 Task: Find connections with filter location Santa Cruz Cabrália with filter topic #homeofficewith filter profile language English with filter current company OffCampusJobs4u.com with filter school LNCT Group of Colleges with filter industry IT System Design Services with filter service category User Experience Design with filter keywords title Title Researcher
Action: Mouse moved to (207, 303)
Screenshot: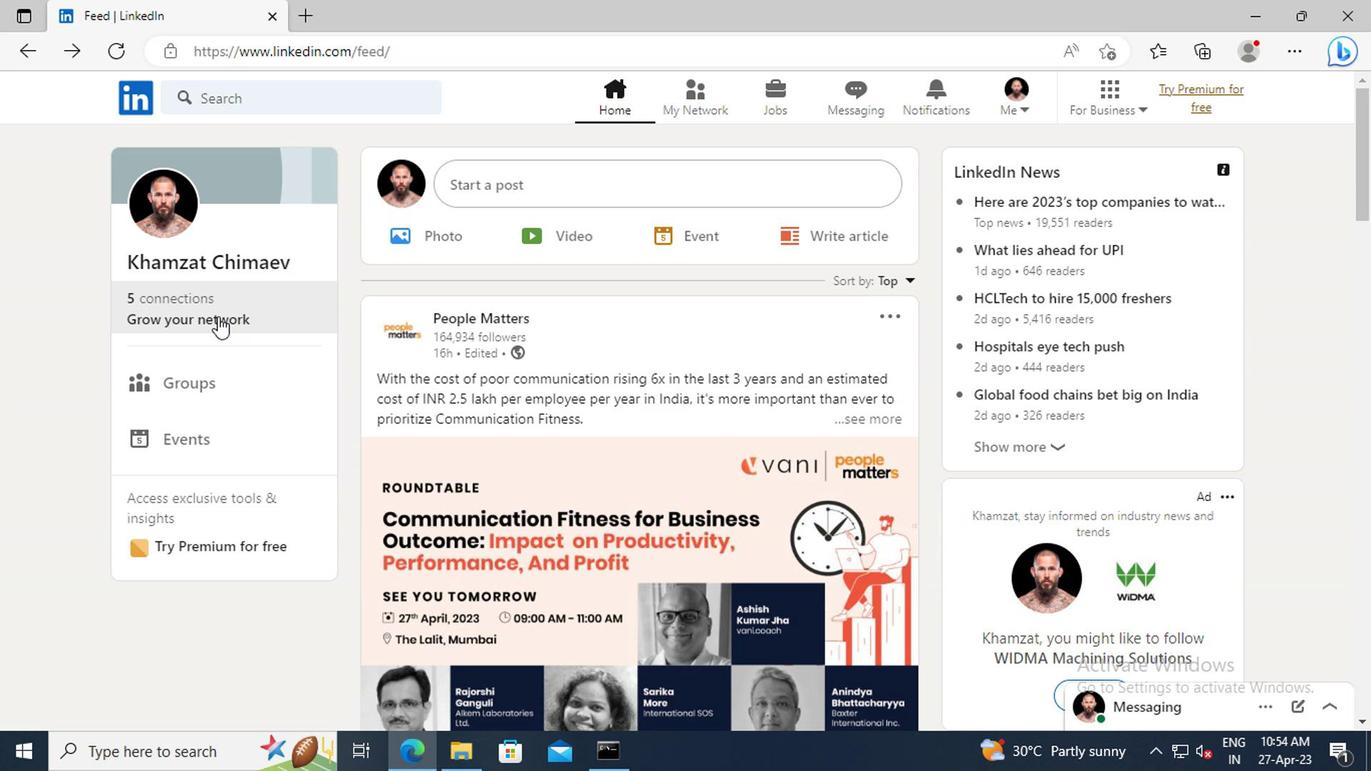 
Action: Mouse pressed left at (207, 303)
Screenshot: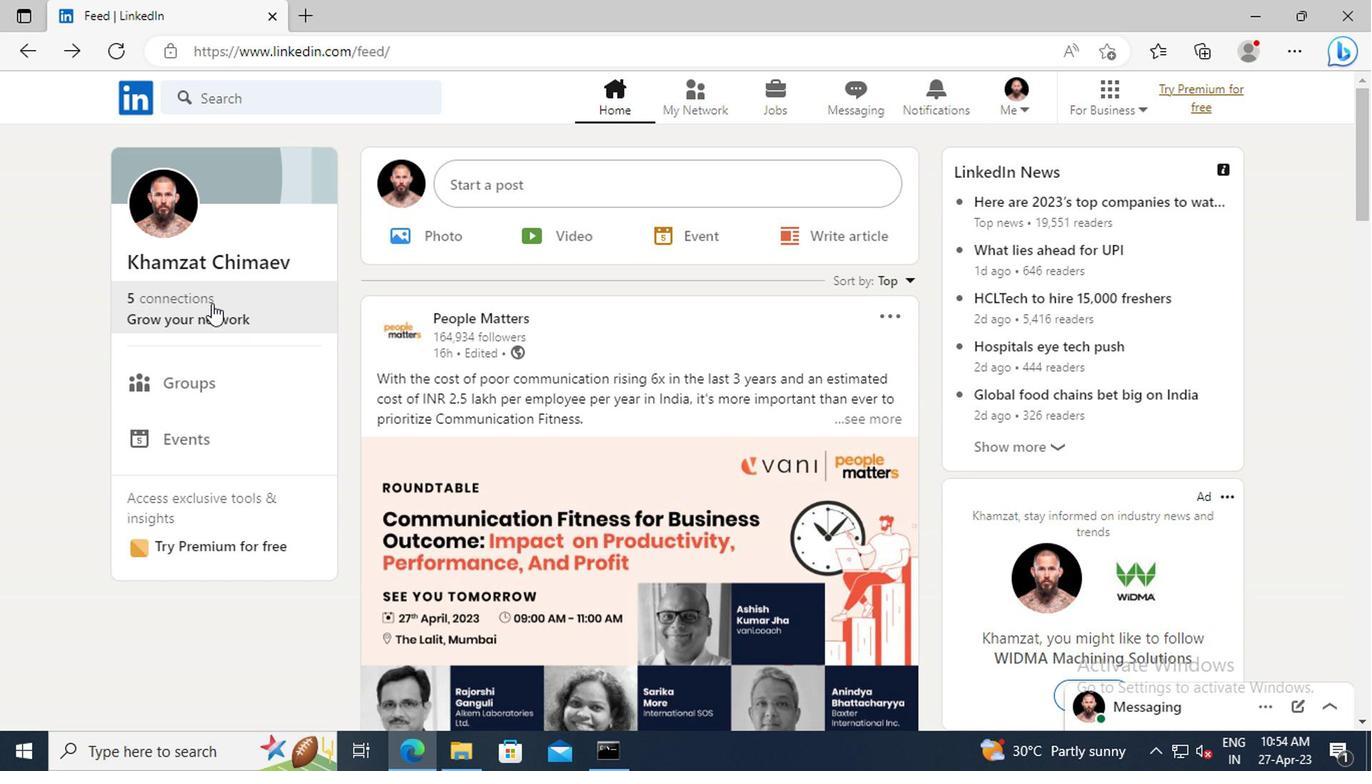
Action: Mouse moved to (220, 217)
Screenshot: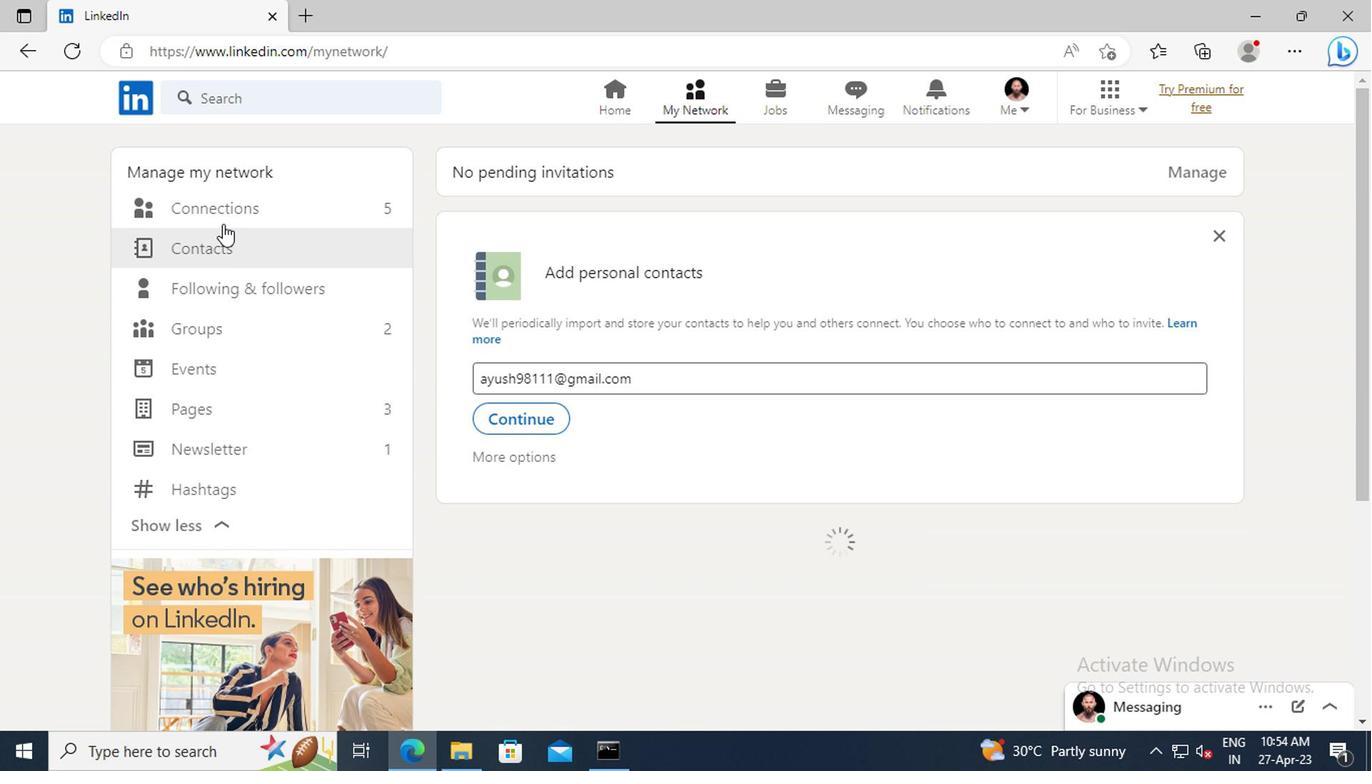 
Action: Mouse pressed left at (220, 217)
Screenshot: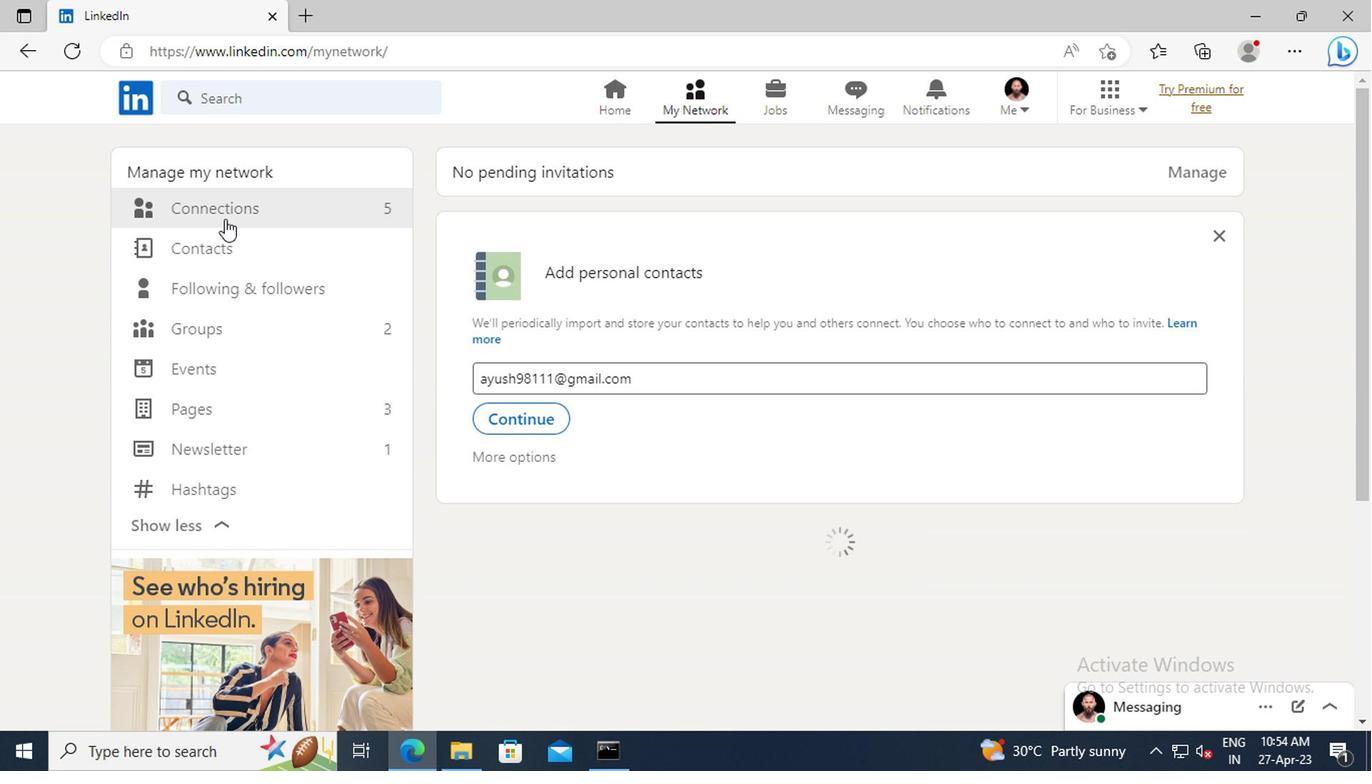 
Action: Mouse moved to (825, 215)
Screenshot: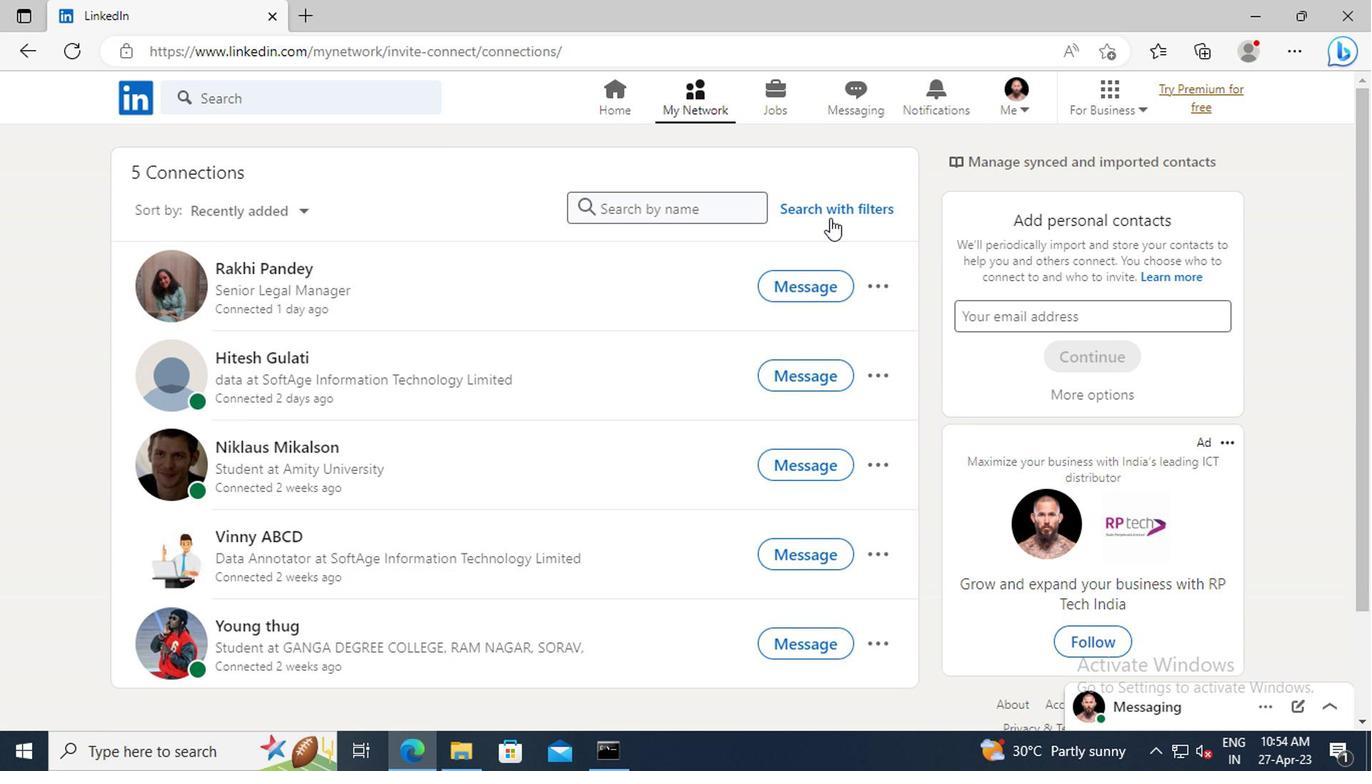 
Action: Mouse pressed left at (825, 215)
Screenshot: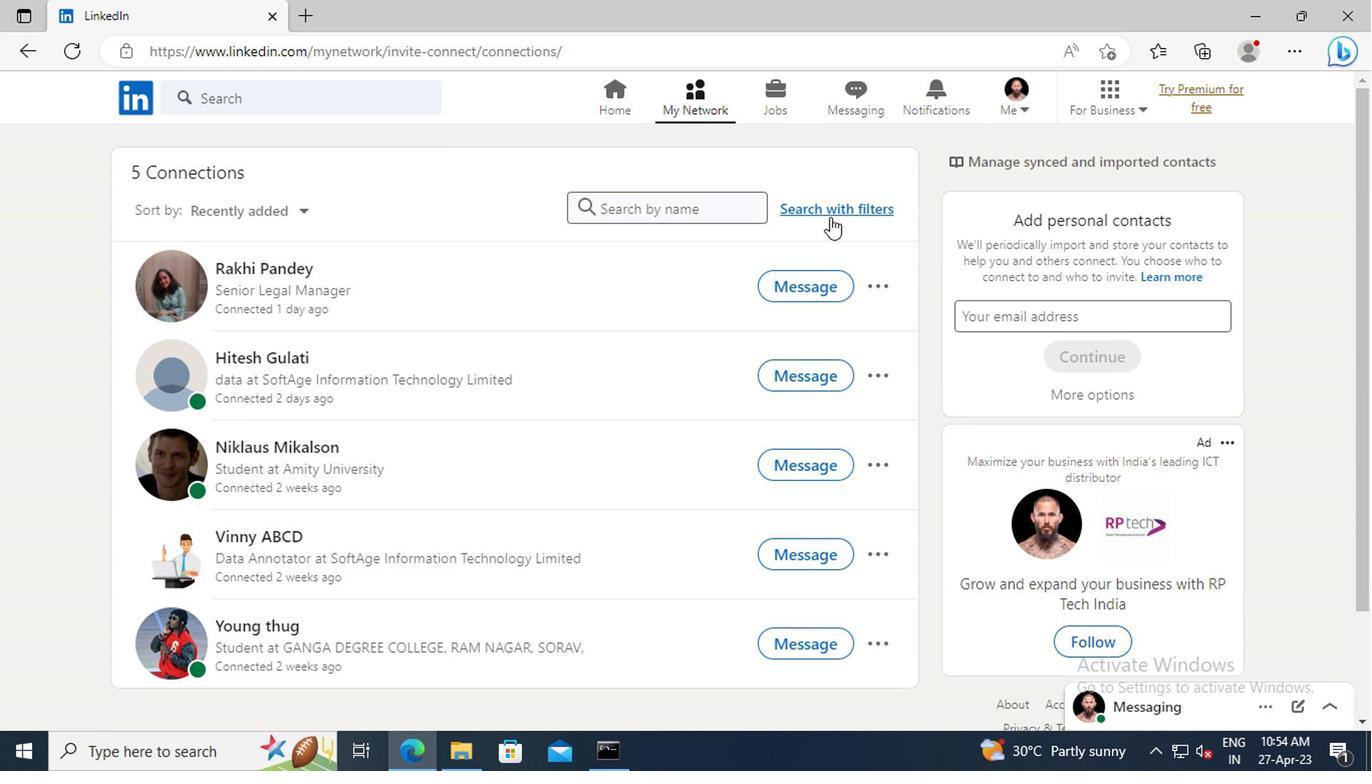 
Action: Mouse moved to (758, 157)
Screenshot: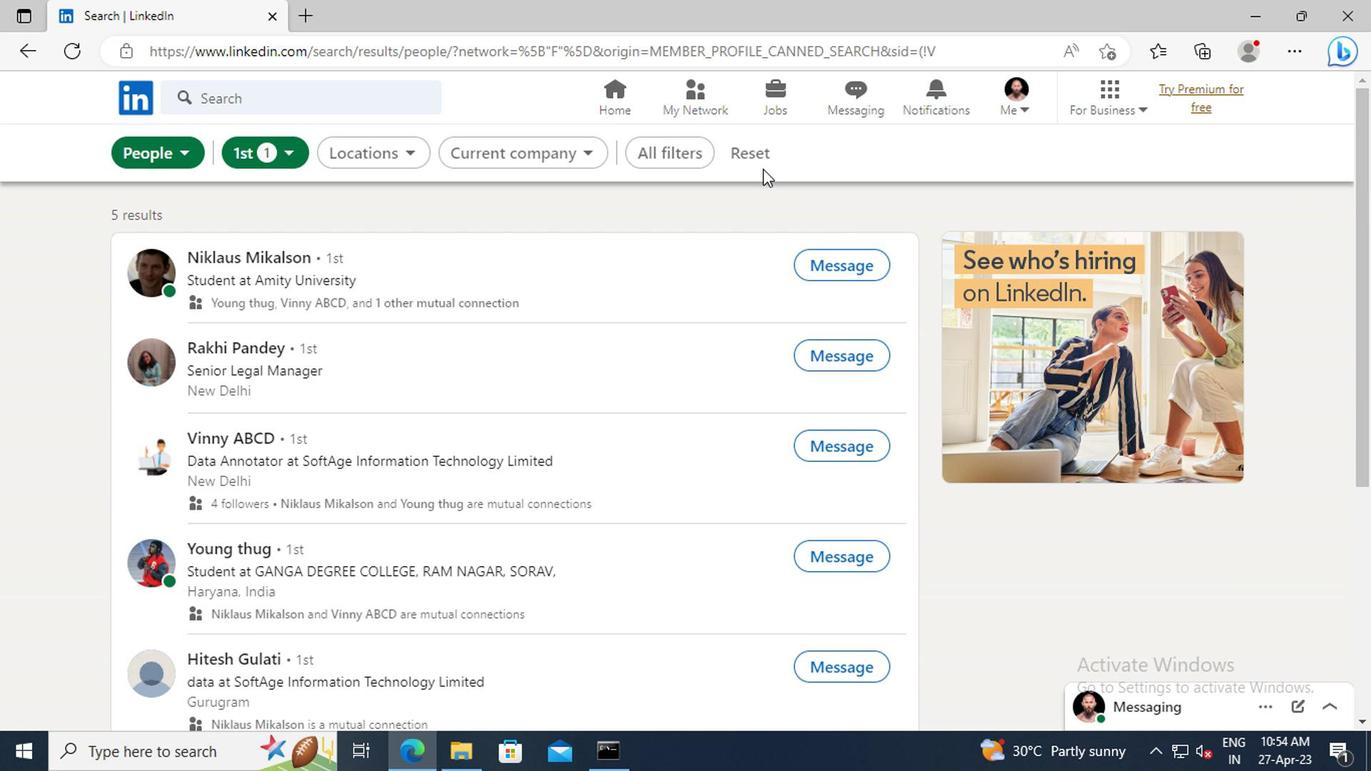 
Action: Mouse pressed left at (758, 157)
Screenshot: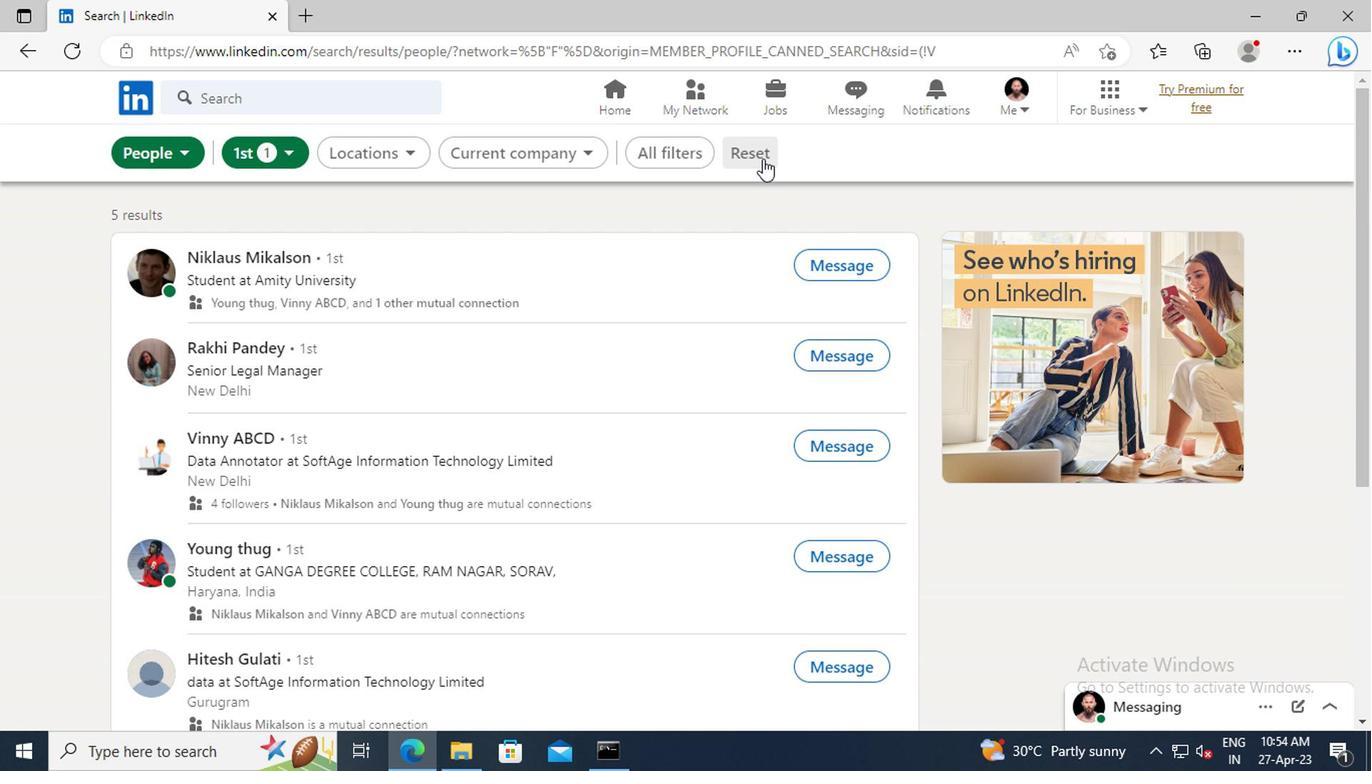 
Action: Mouse moved to (717, 154)
Screenshot: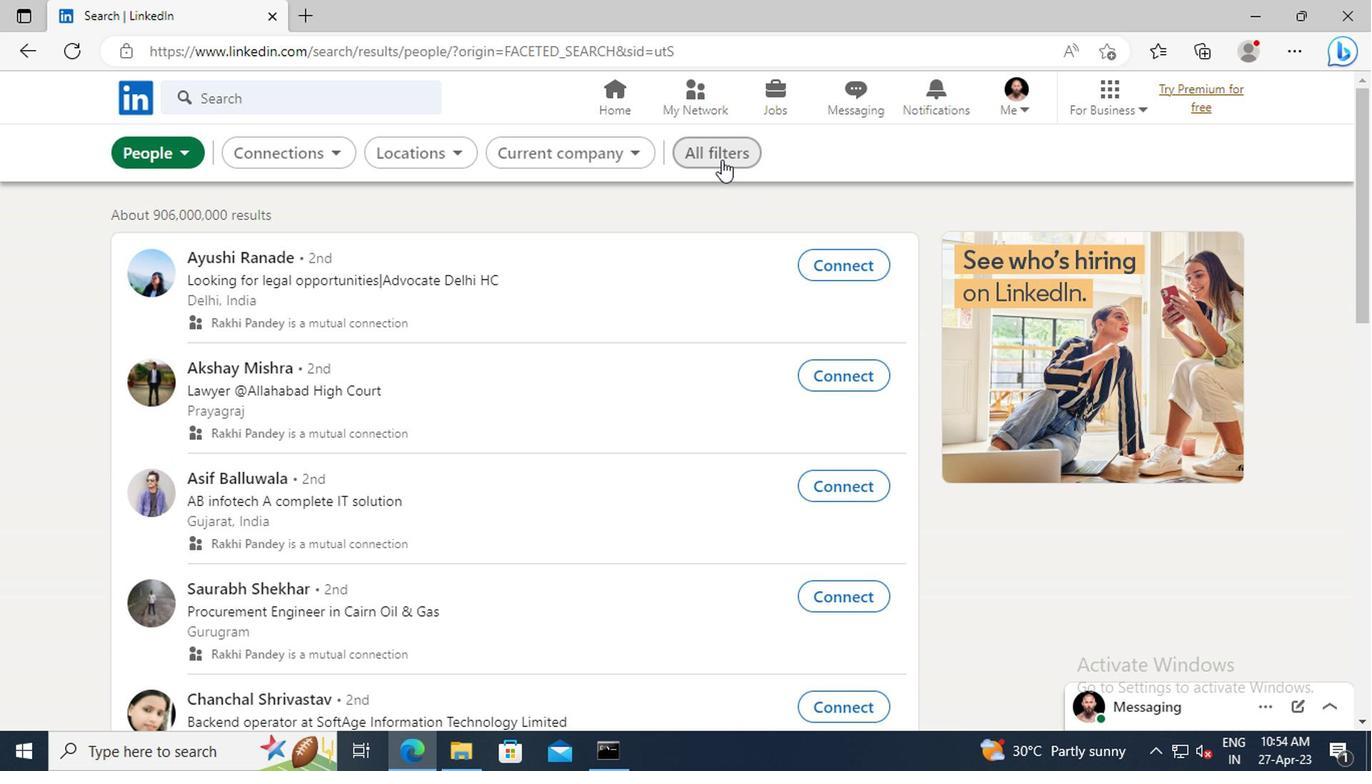 
Action: Mouse pressed left at (717, 154)
Screenshot: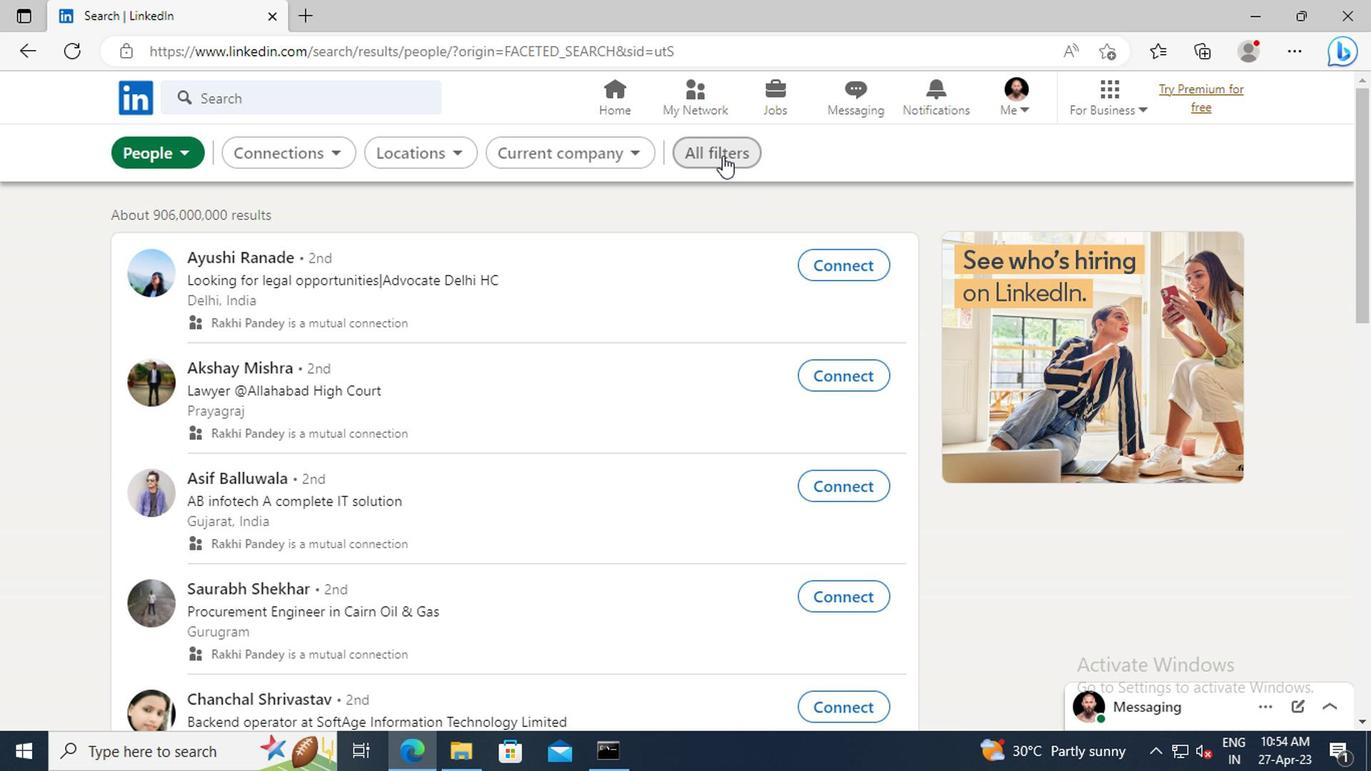 
Action: Mouse moved to (1220, 408)
Screenshot: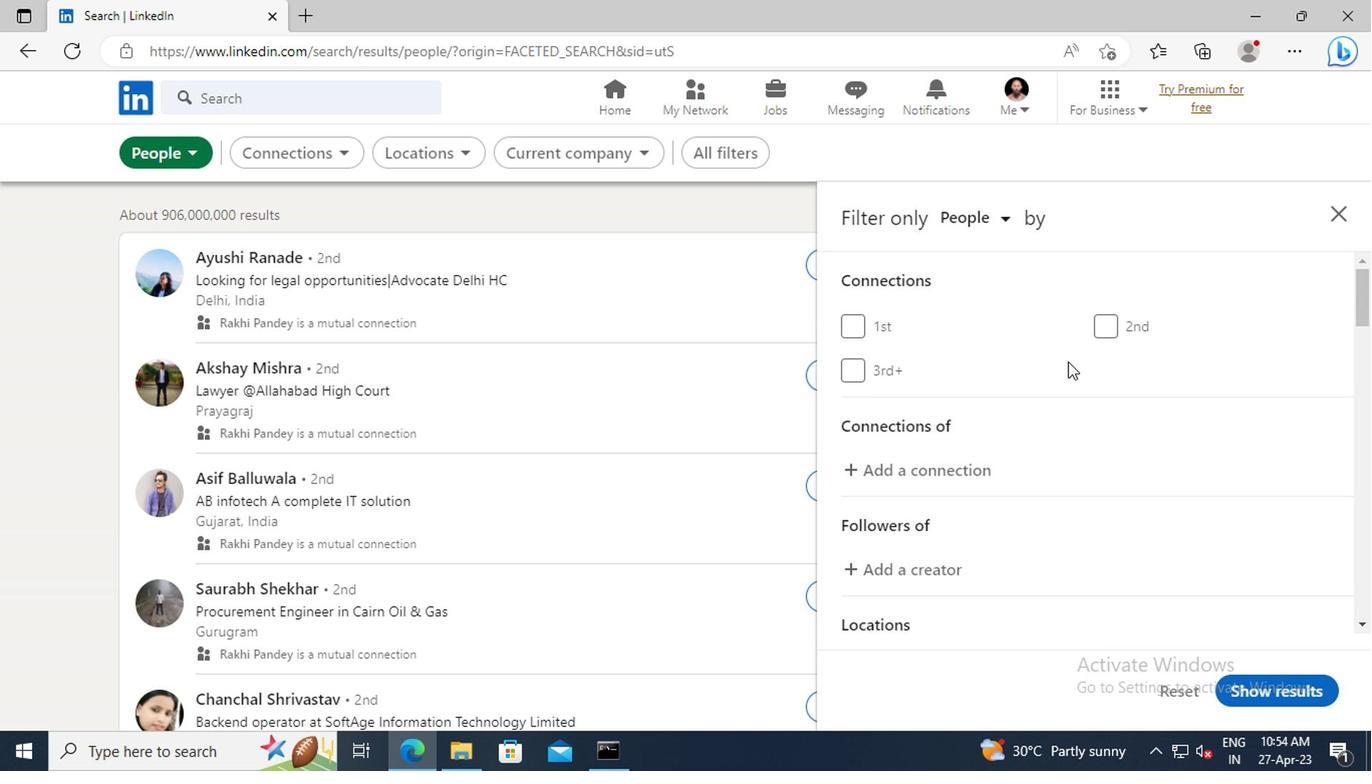
Action: Mouse scrolled (1220, 407) with delta (0, -1)
Screenshot: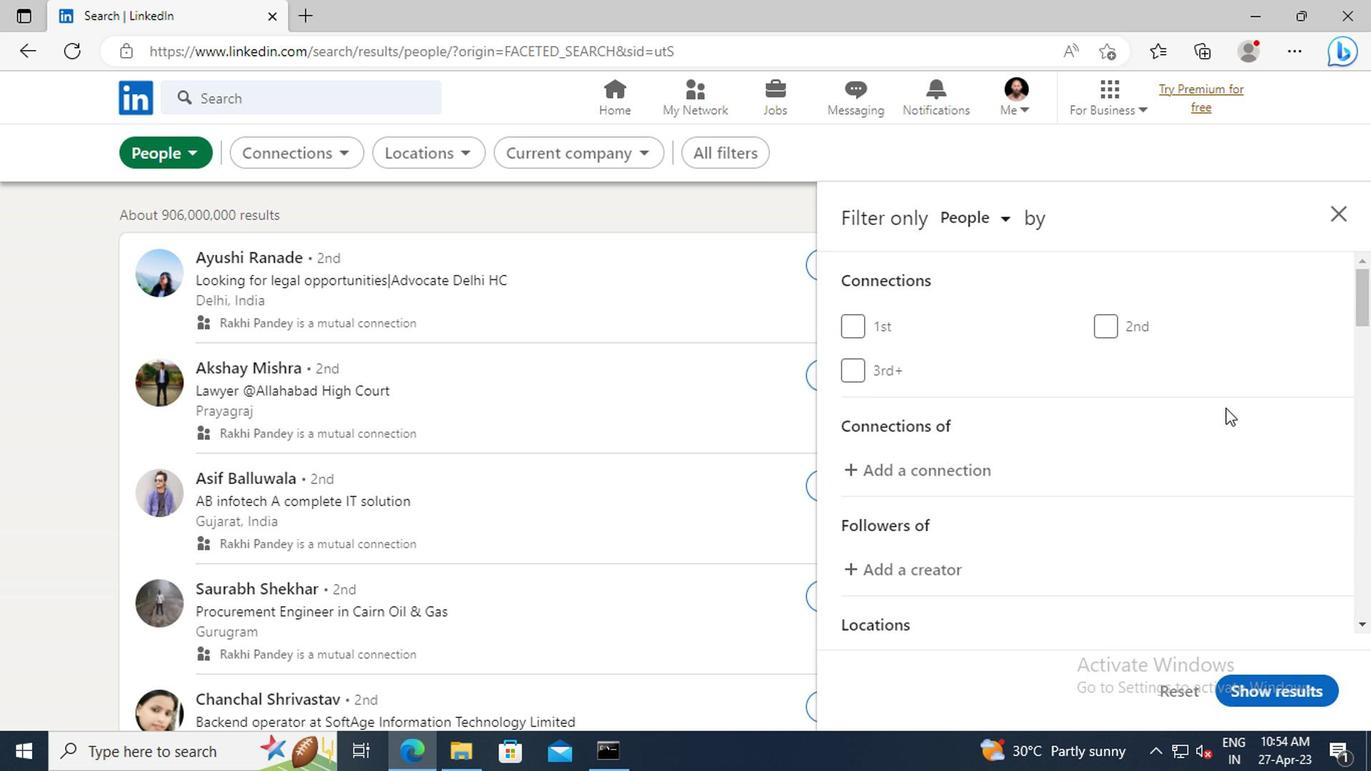 
Action: Mouse scrolled (1220, 407) with delta (0, -1)
Screenshot: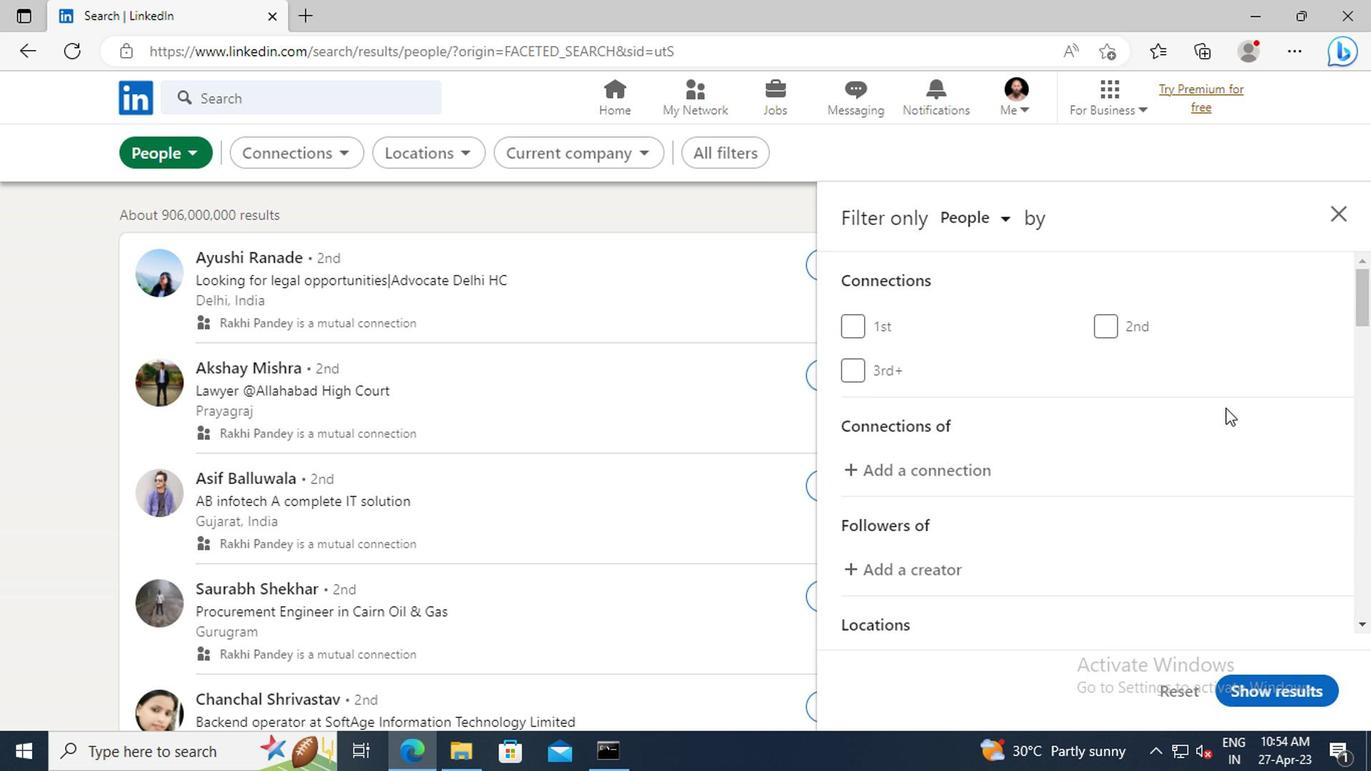 
Action: Mouse scrolled (1220, 407) with delta (0, -1)
Screenshot: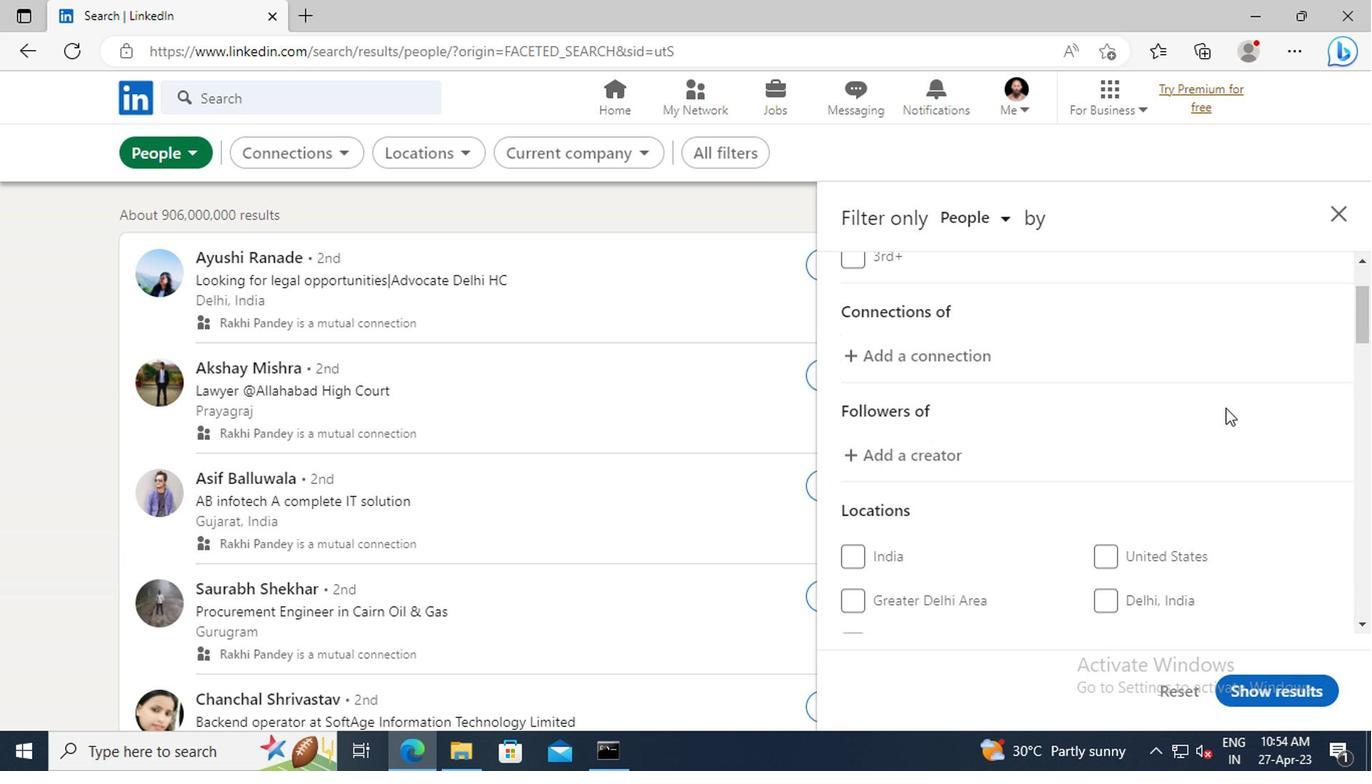 
Action: Mouse scrolled (1220, 407) with delta (0, -1)
Screenshot: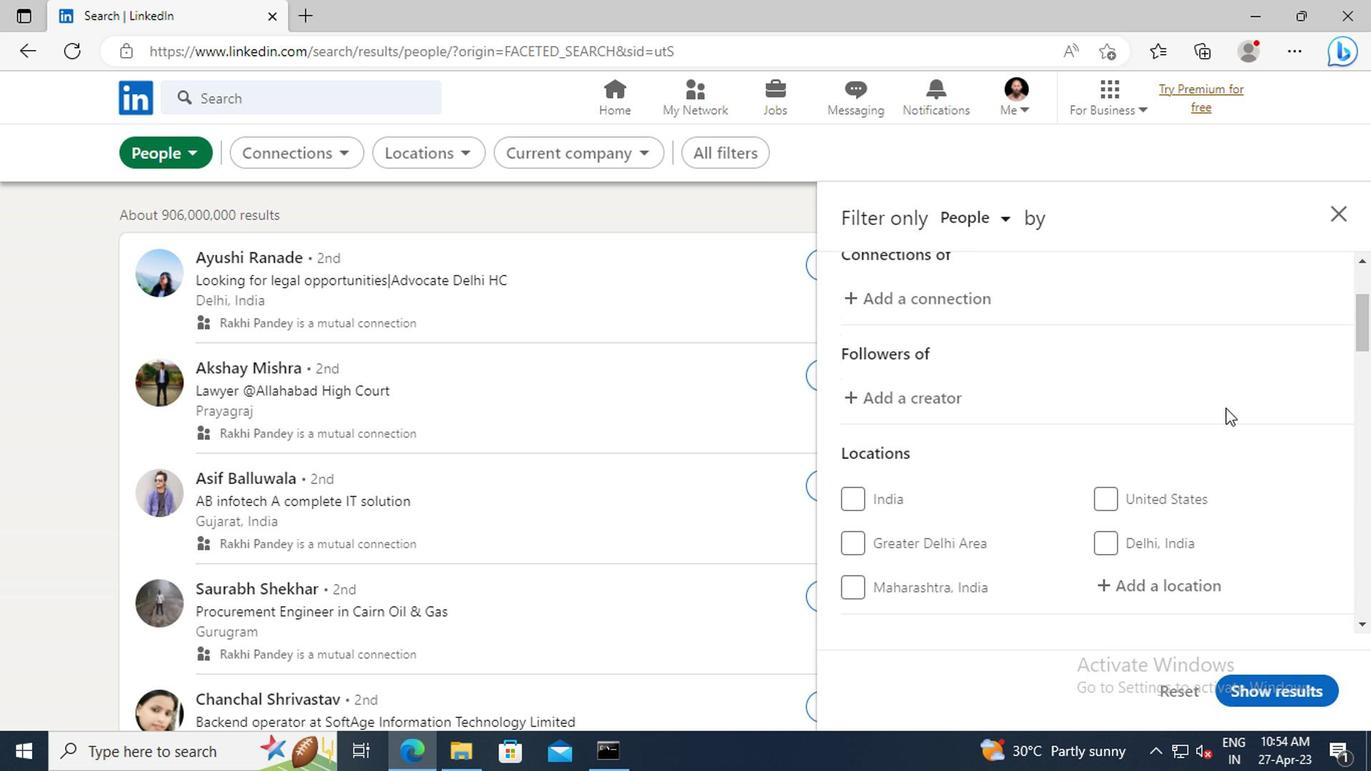 
Action: Mouse scrolled (1220, 407) with delta (0, -1)
Screenshot: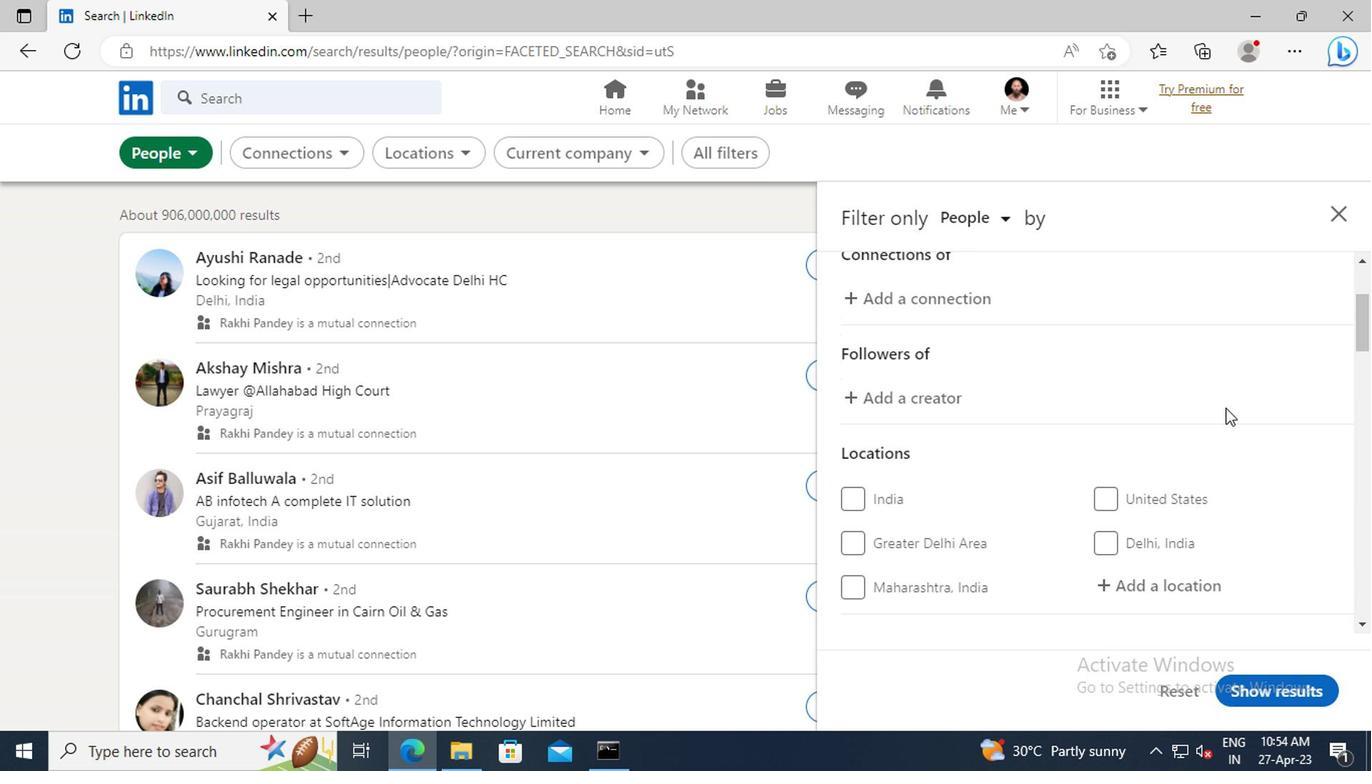 
Action: Mouse moved to (1117, 472)
Screenshot: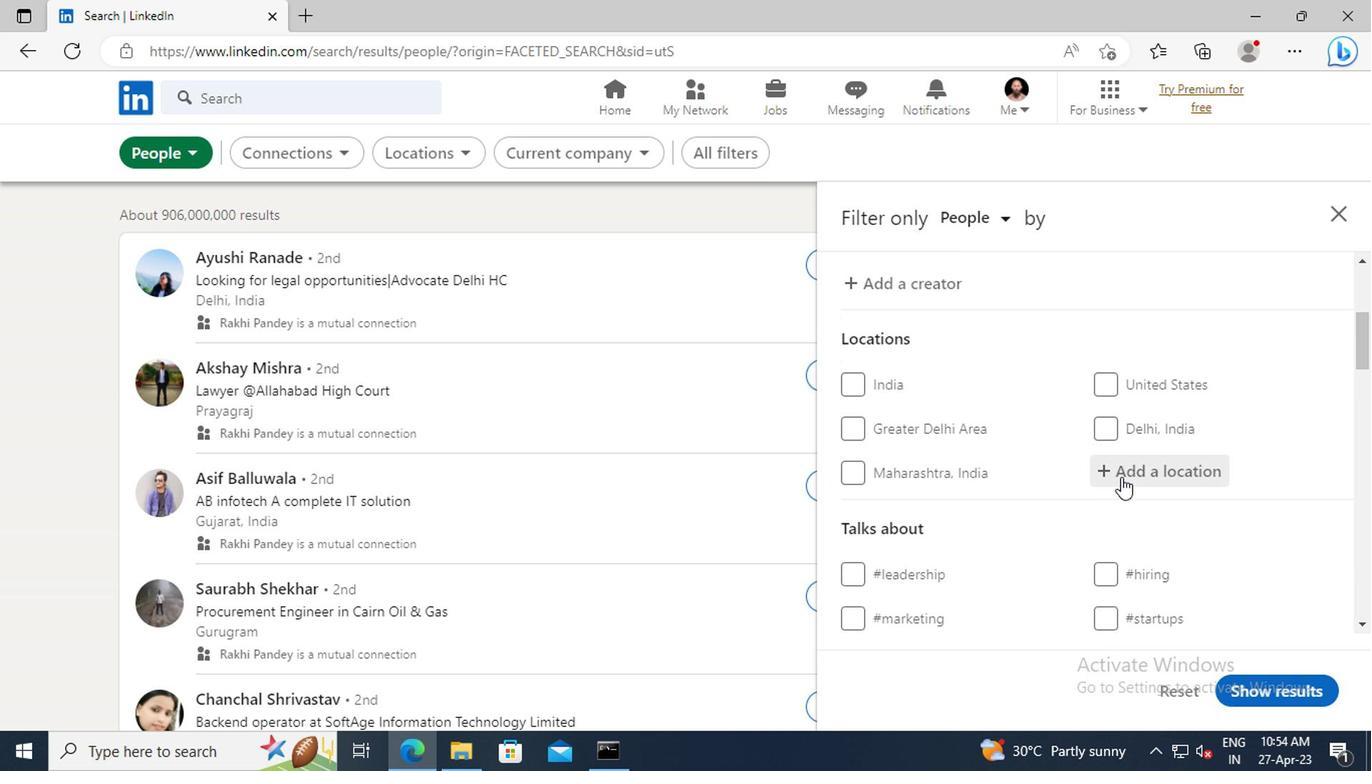 
Action: Mouse pressed left at (1117, 472)
Screenshot: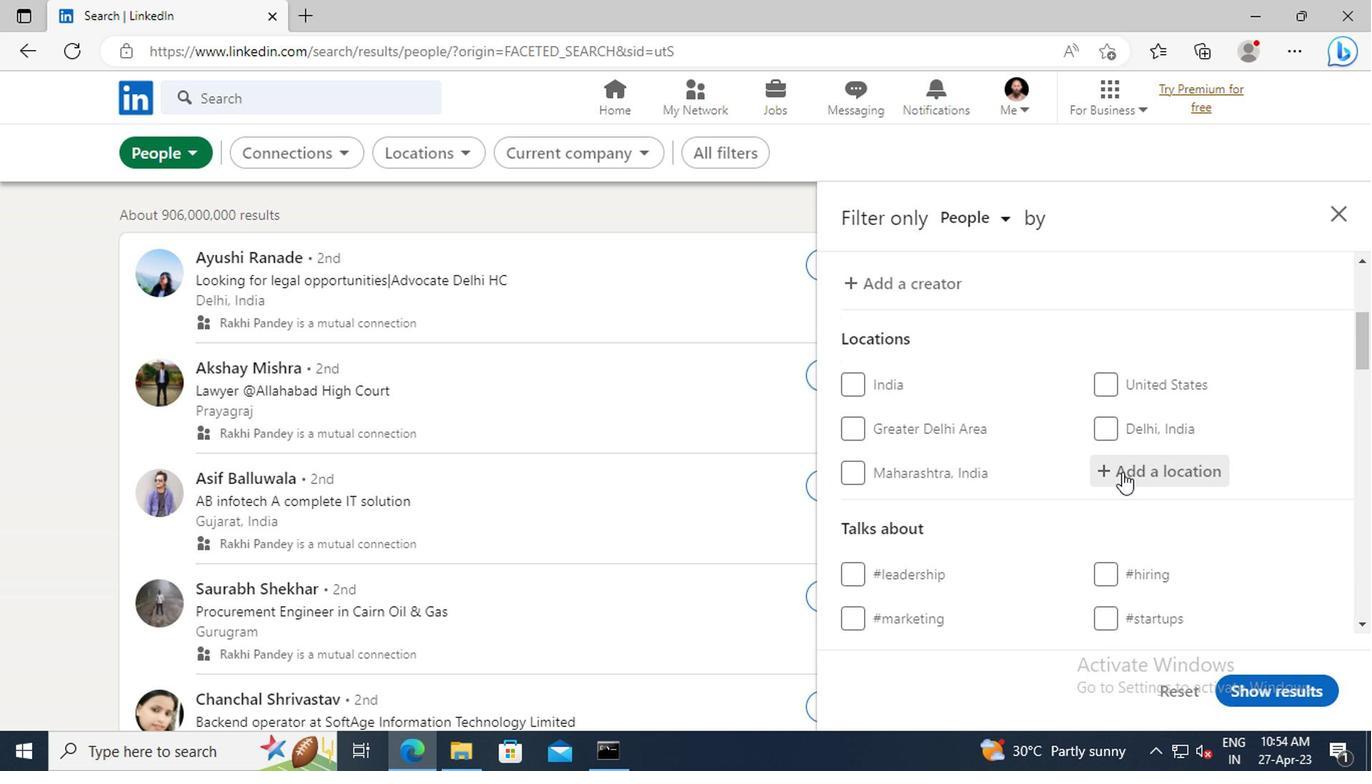 
Action: Mouse moved to (1117, 472)
Screenshot: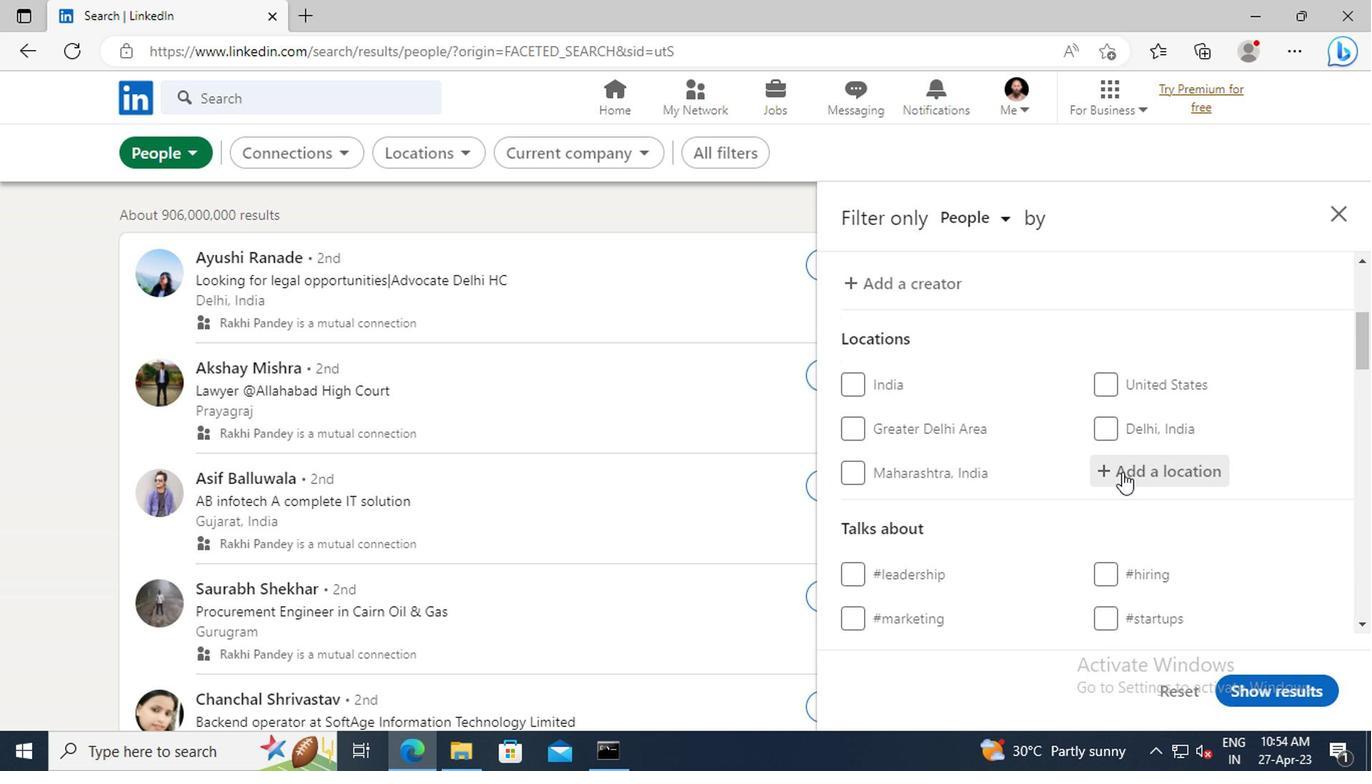 
Action: Key pressed <Key.shift>SANTA<Key.space><Key.shift>CRUZ<Key.space><Key.shift>CABRALIA
Screenshot: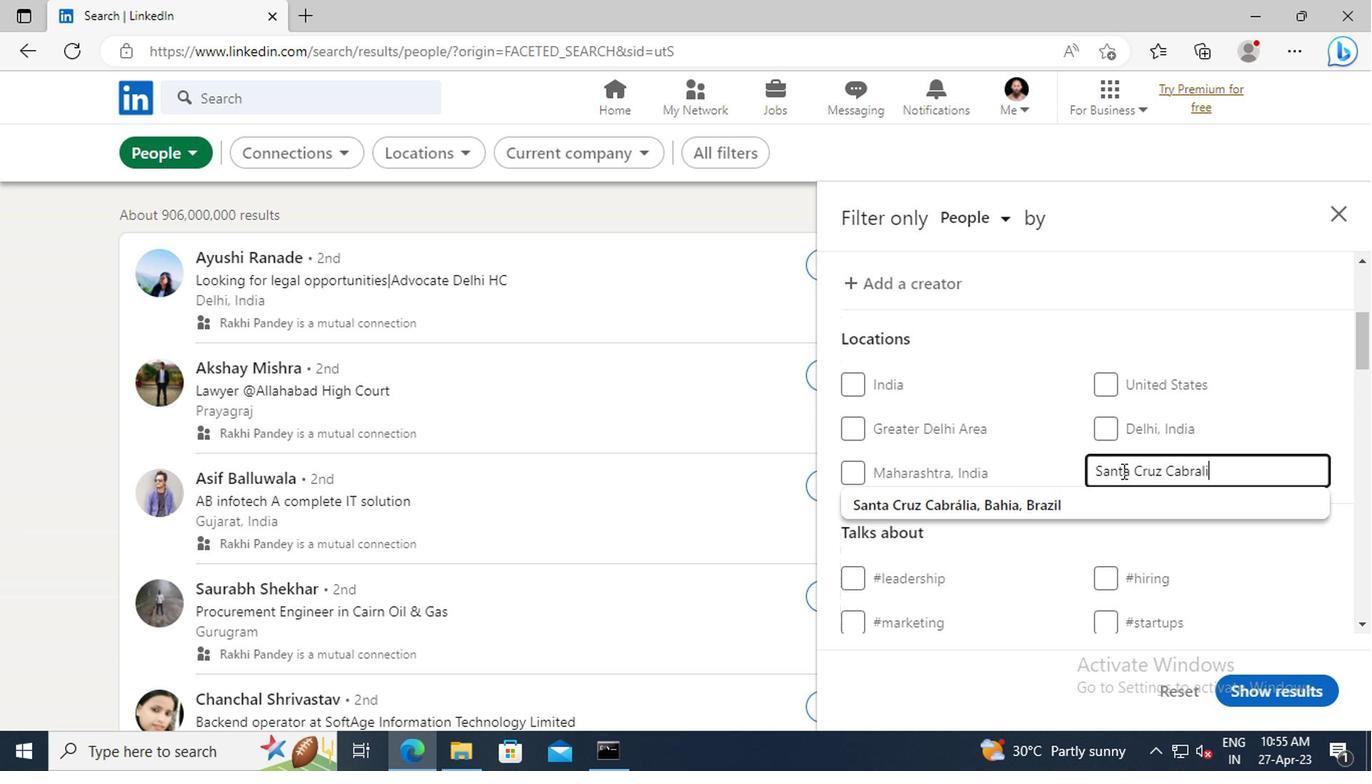 
Action: Mouse moved to (1119, 505)
Screenshot: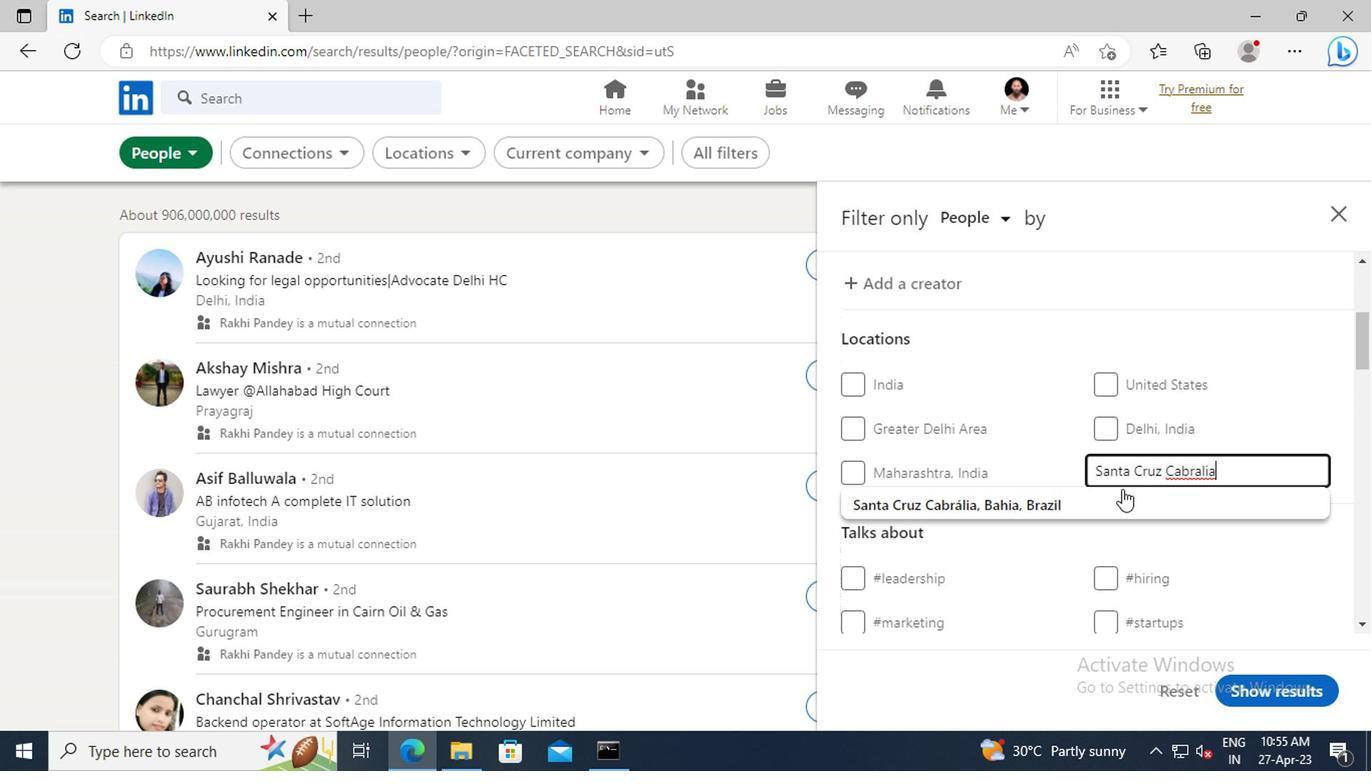 
Action: Mouse pressed left at (1119, 505)
Screenshot: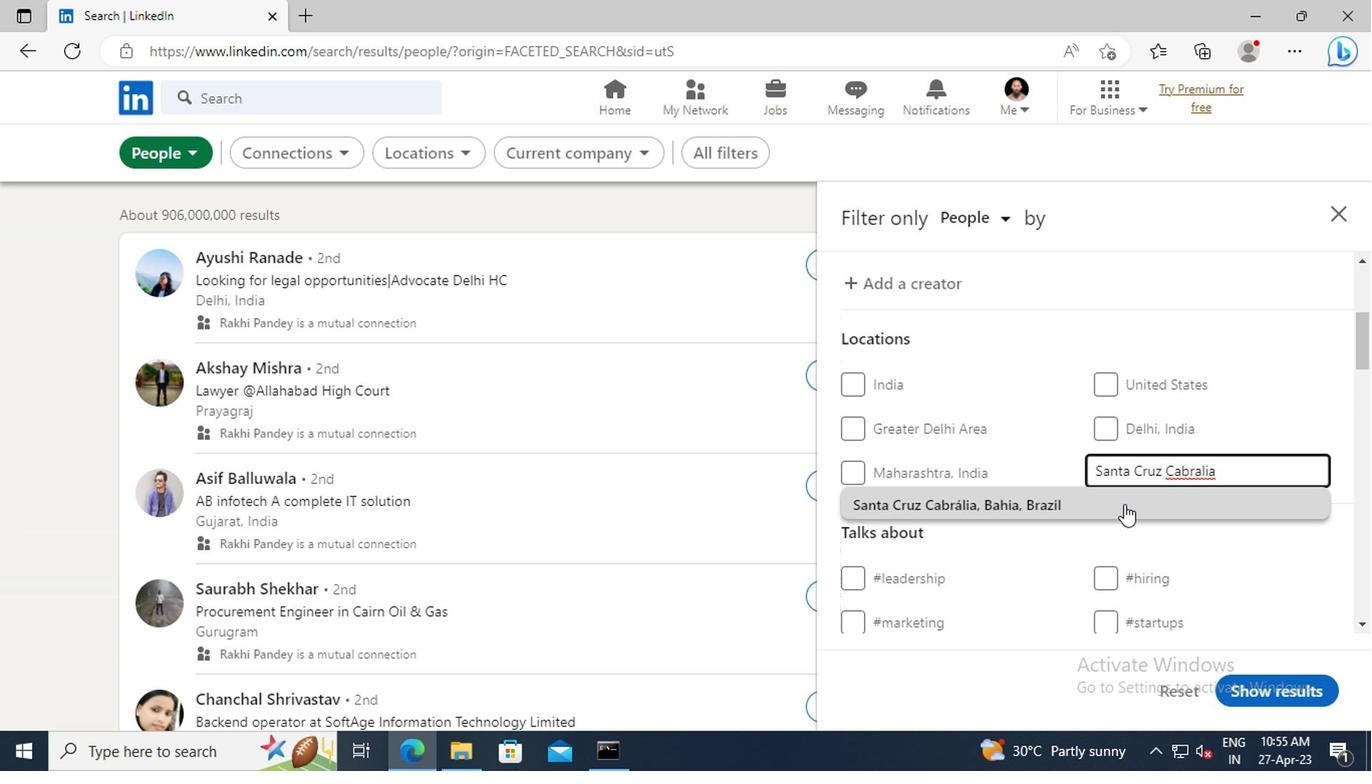 
Action: Mouse moved to (1101, 389)
Screenshot: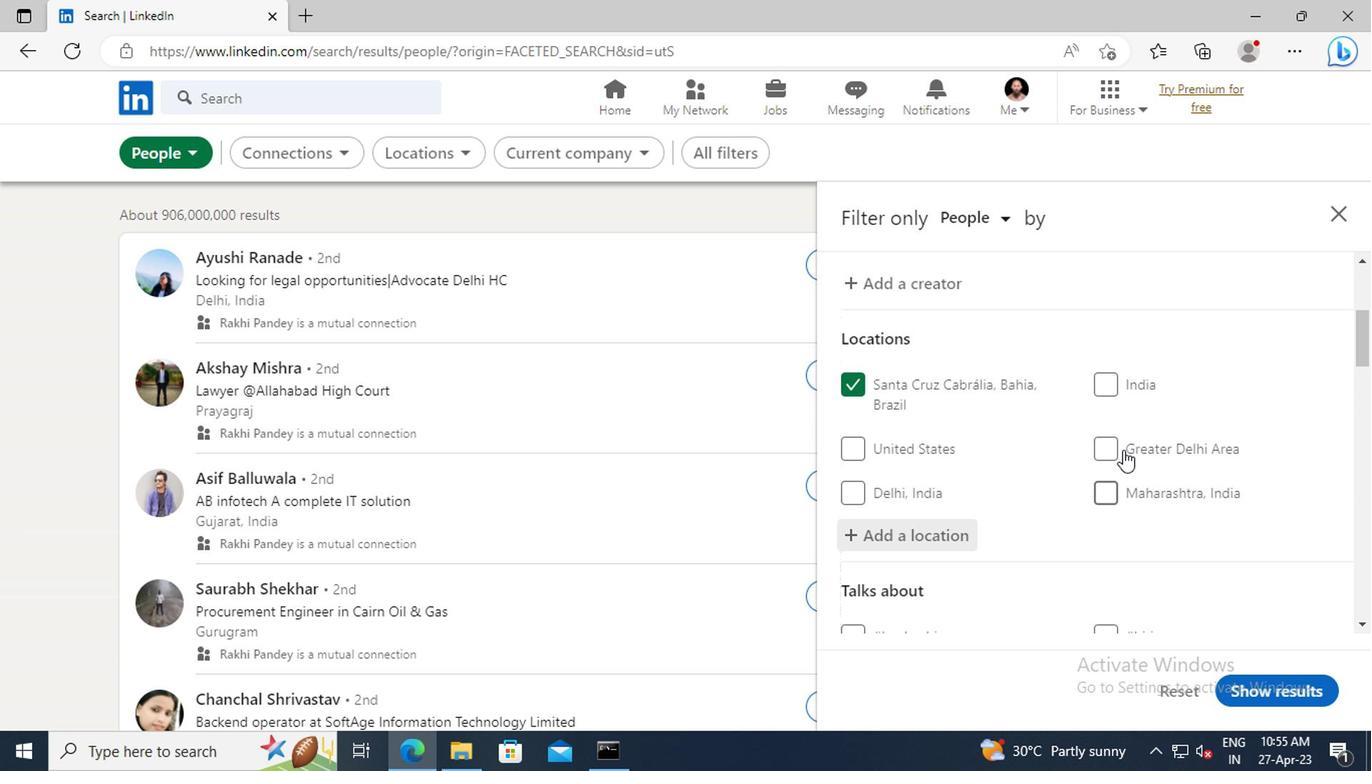 
Action: Mouse scrolled (1101, 387) with delta (0, -1)
Screenshot: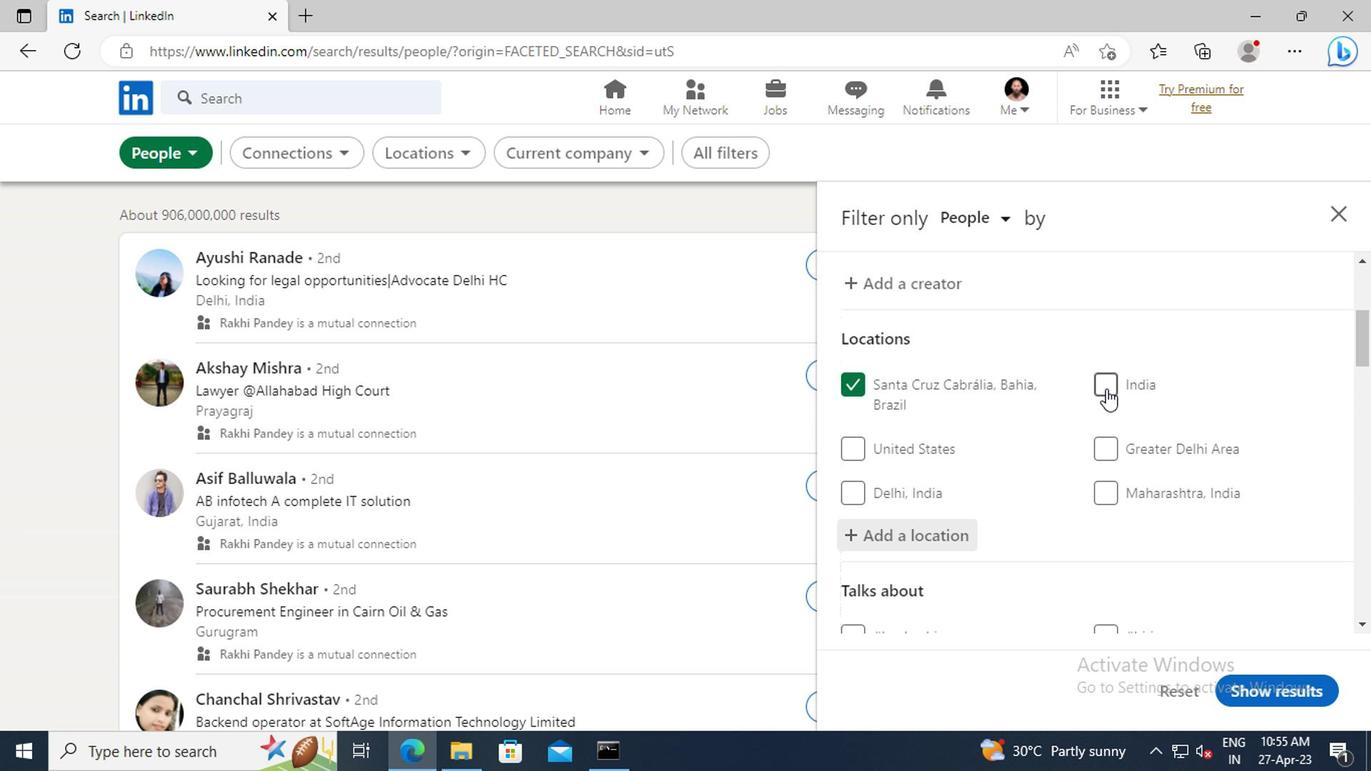 
Action: Mouse scrolled (1101, 387) with delta (0, -1)
Screenshot: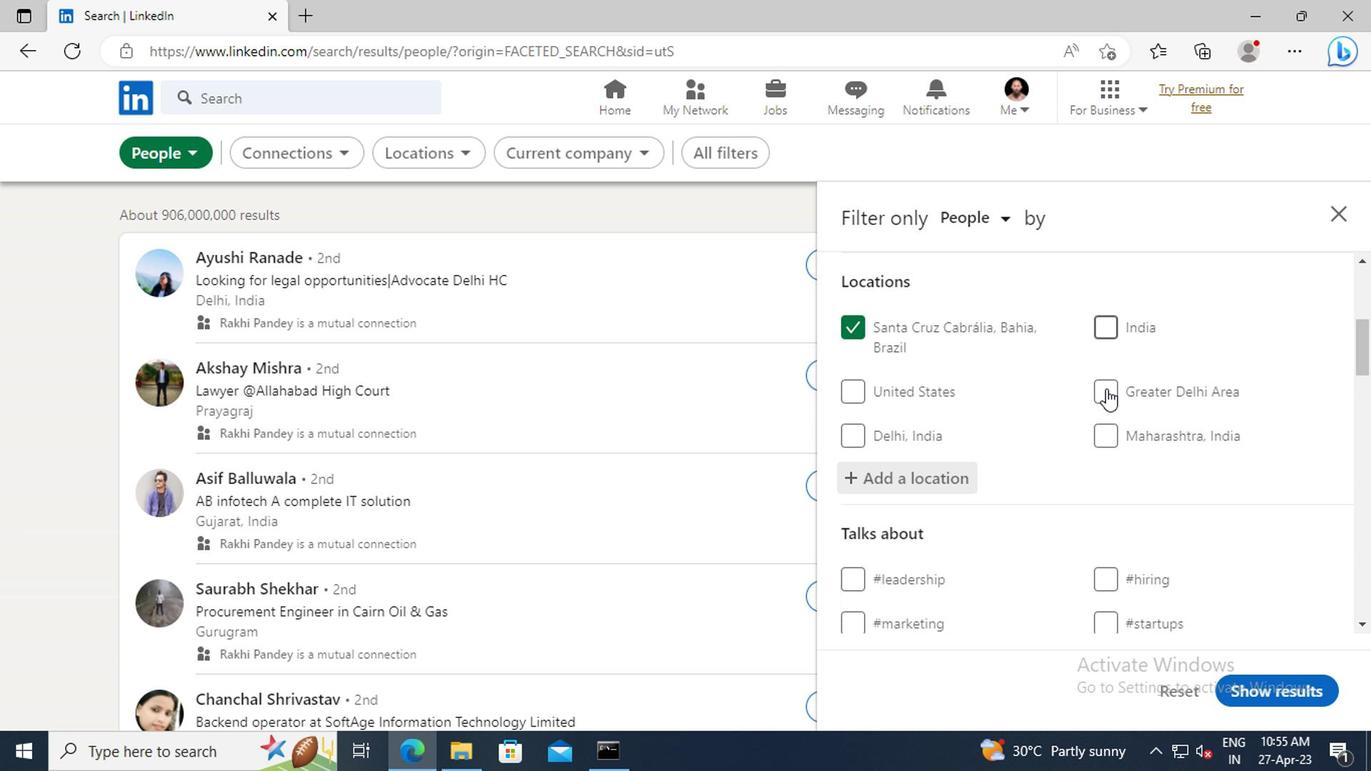 
Action: Mouse scrolled (1101, 387) with delta (0, -1)
Screenshot: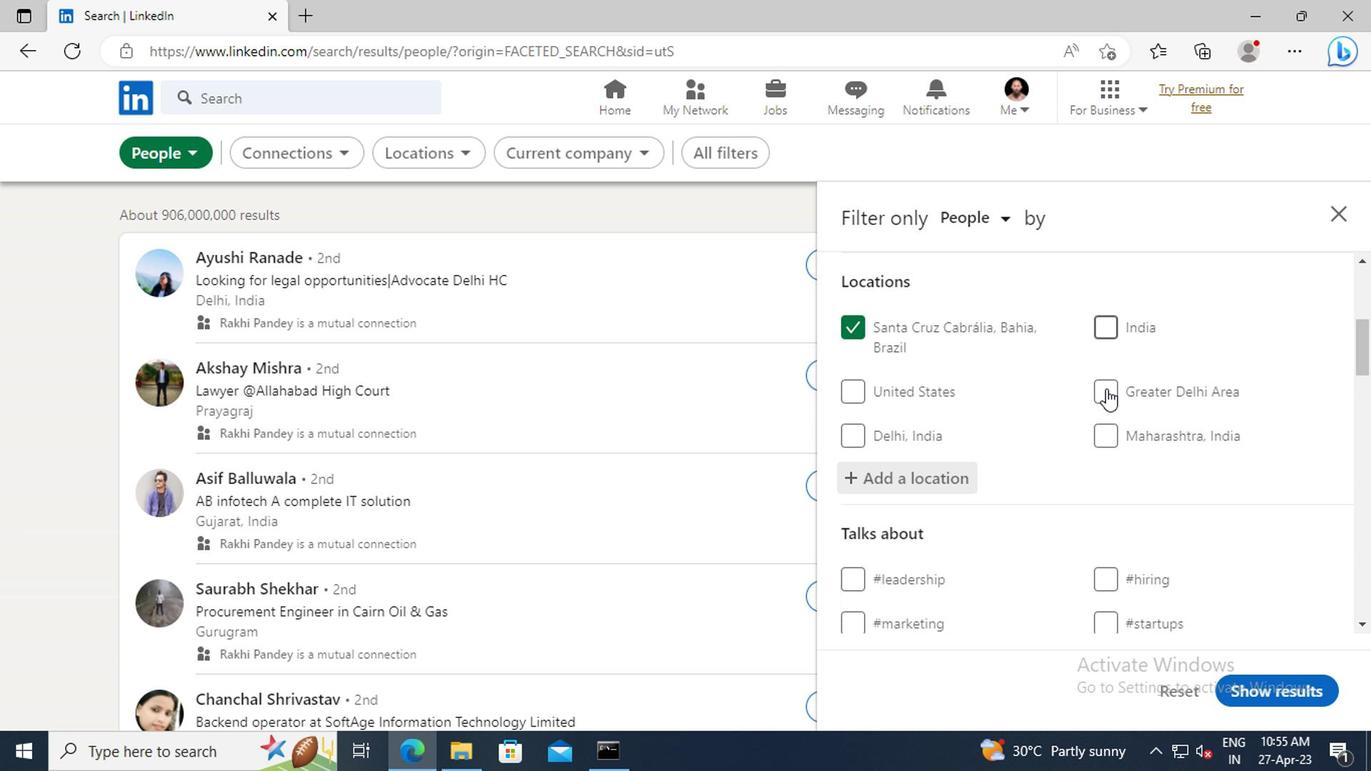 
Action: Mouse scrolled (1101, 387) with delta (0, -1)
Screenshot: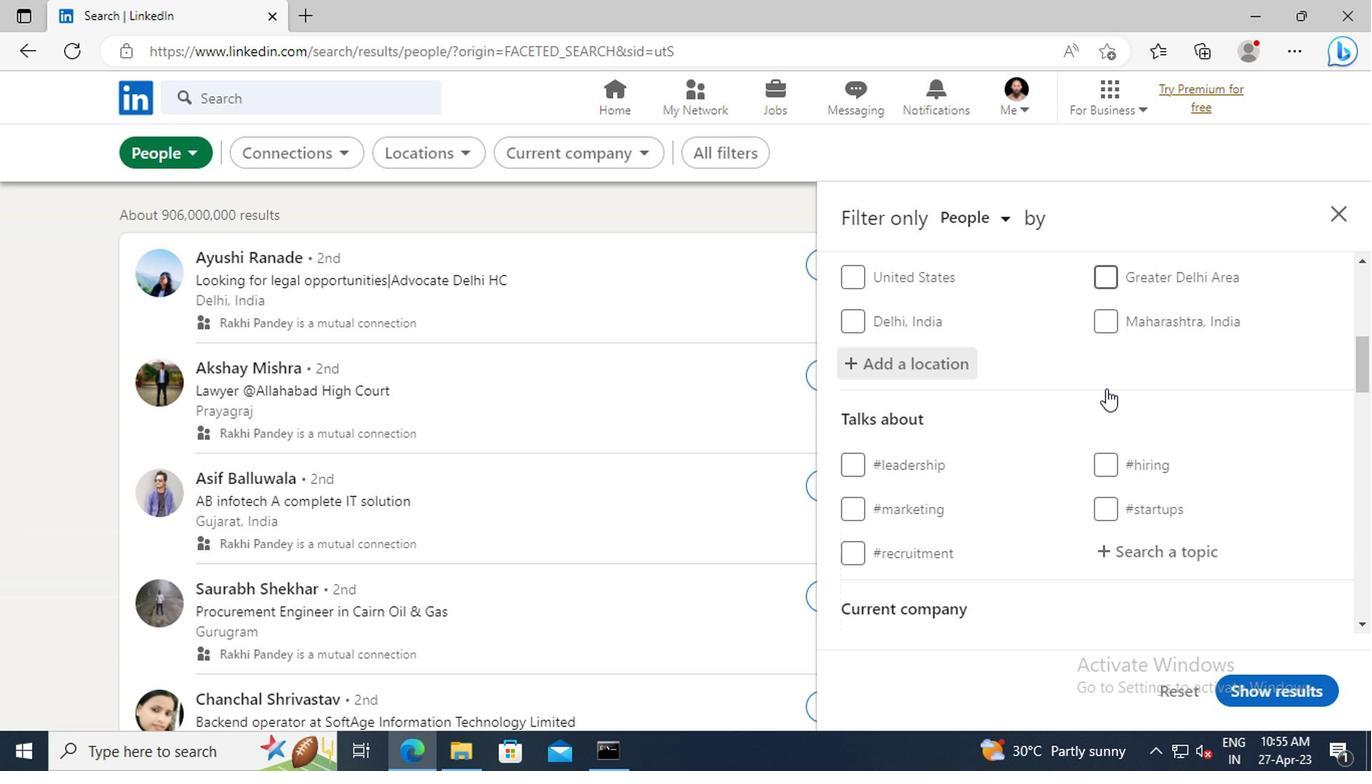 
Action: Mouse moved to (1127, 489)
Screenshot: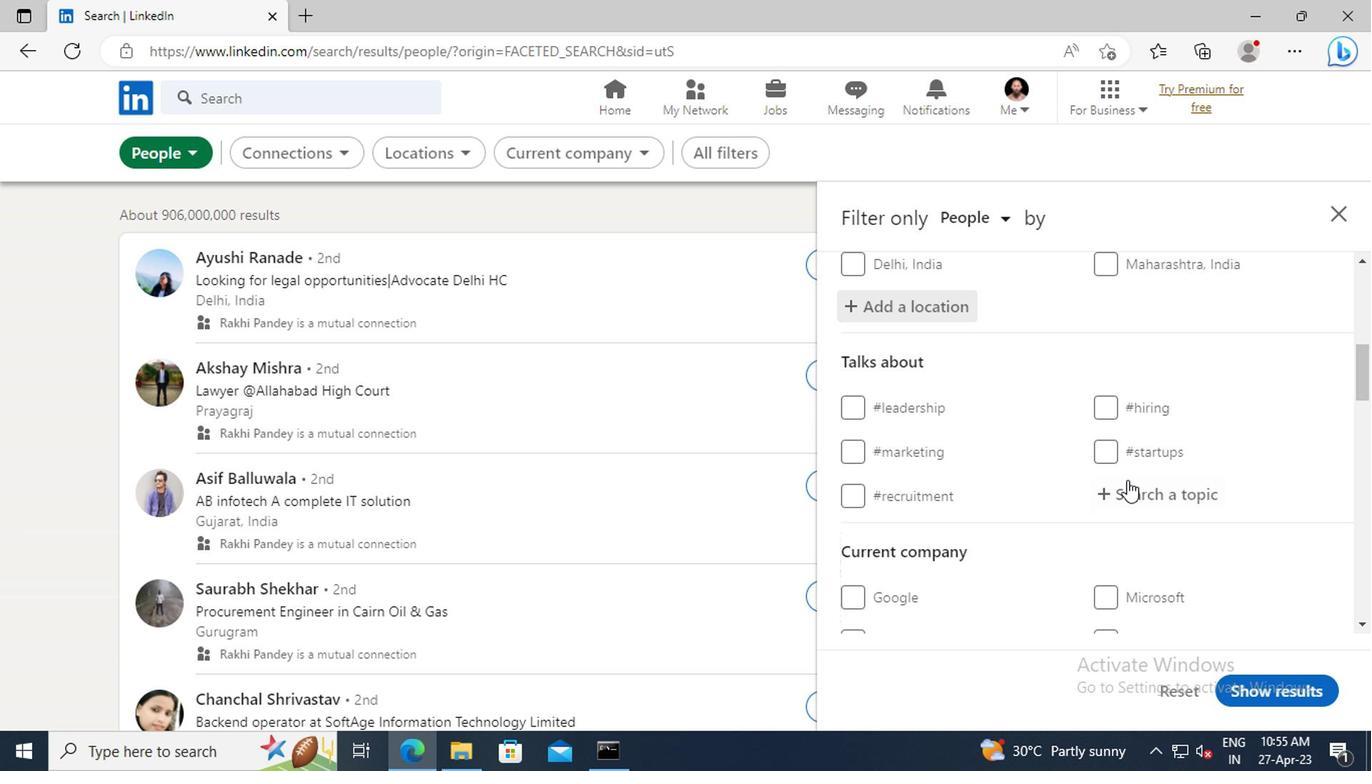 
Action: Mouse pressed left at (1127, 489)
Screenshot: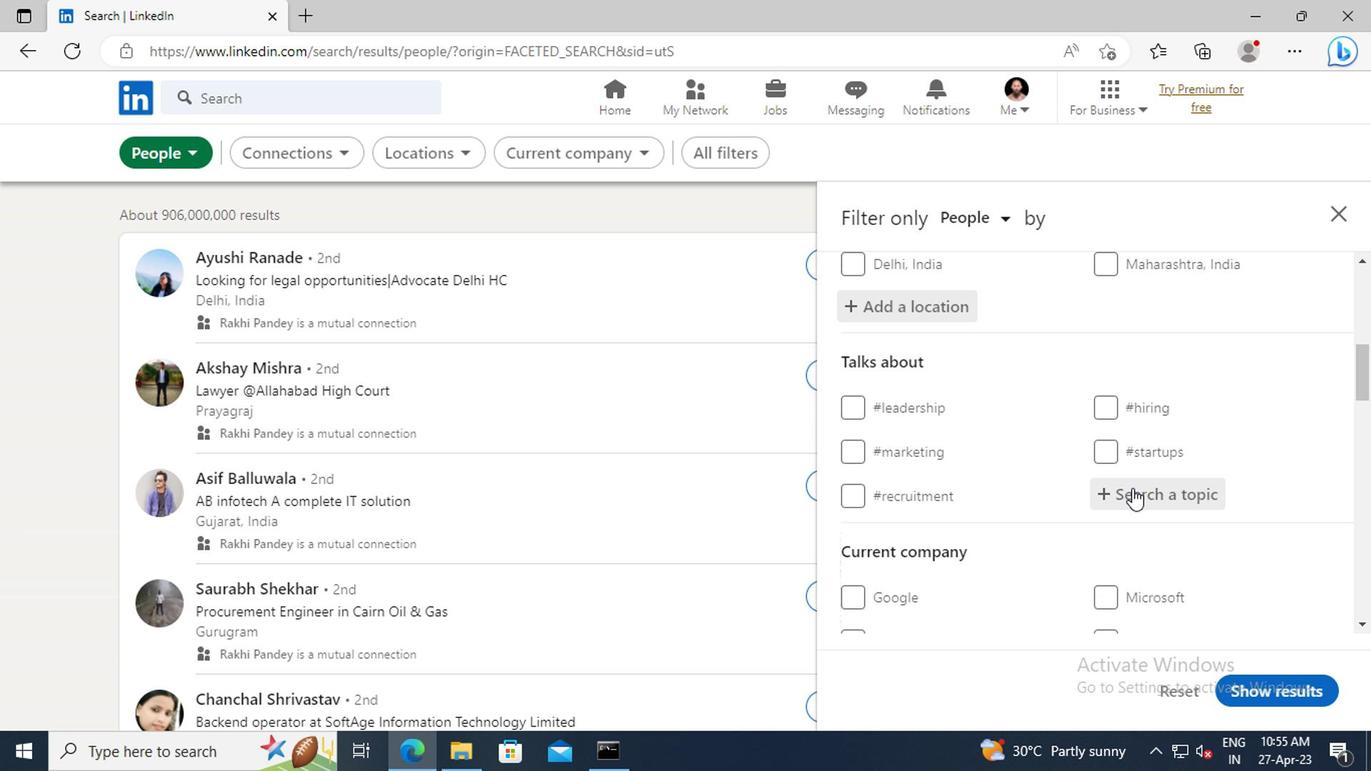 
Action: Key pressed <Key.shift>#HOMEOFFICEWITH<Key.enter>
Screenshot: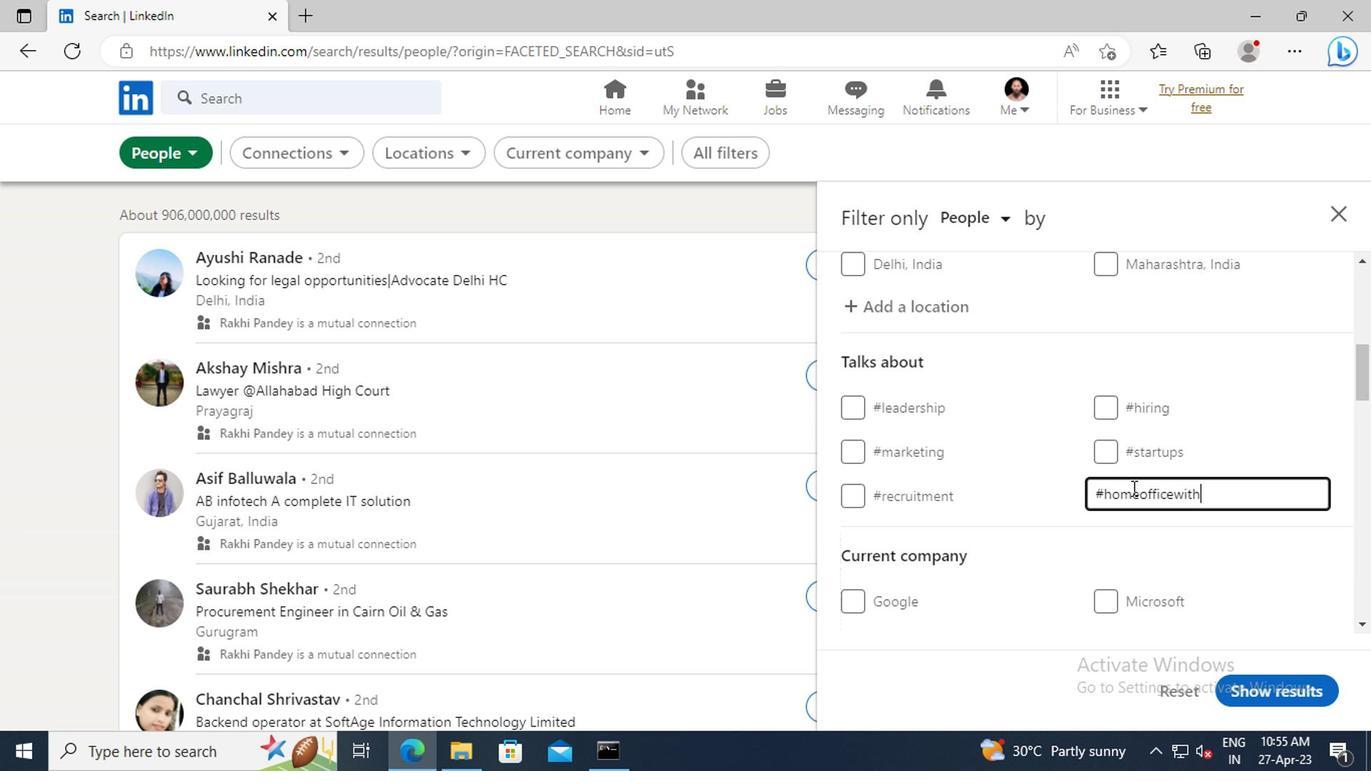 
Action: Mouse moved to (1078, 477)
Screenshot: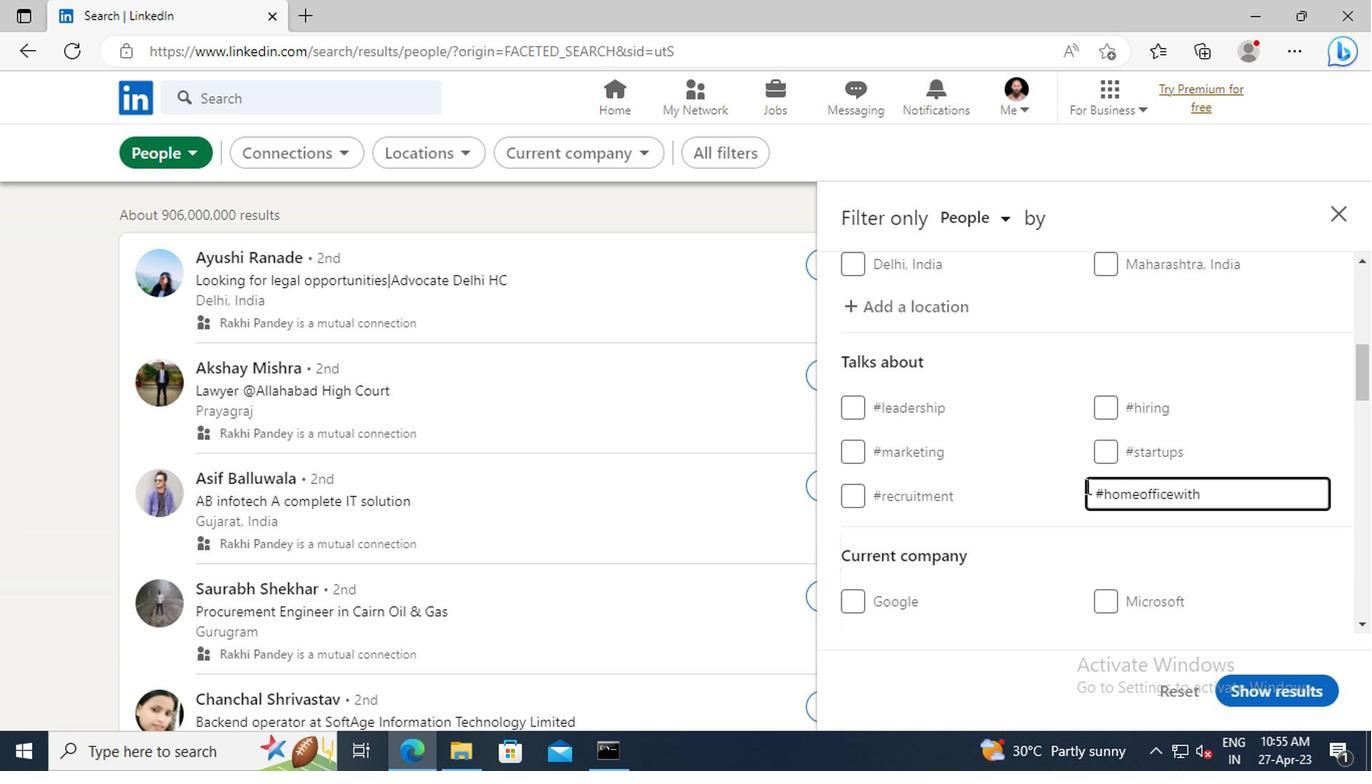 
Action: Mouse scrolled (1078, 476) with delta (0, 0)
Screenshot: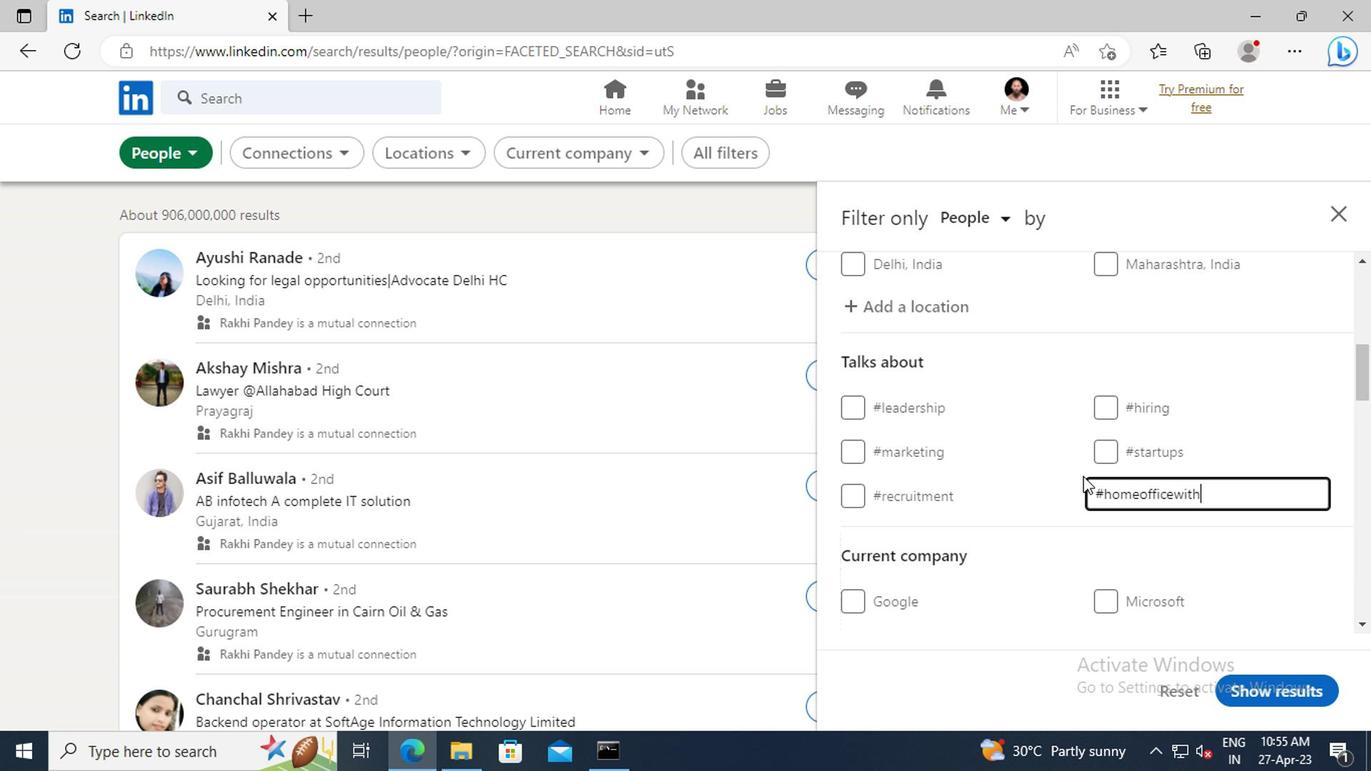 
Action: Mouse scrolled (1078, 476) with delta (0, 0)
Screenshot: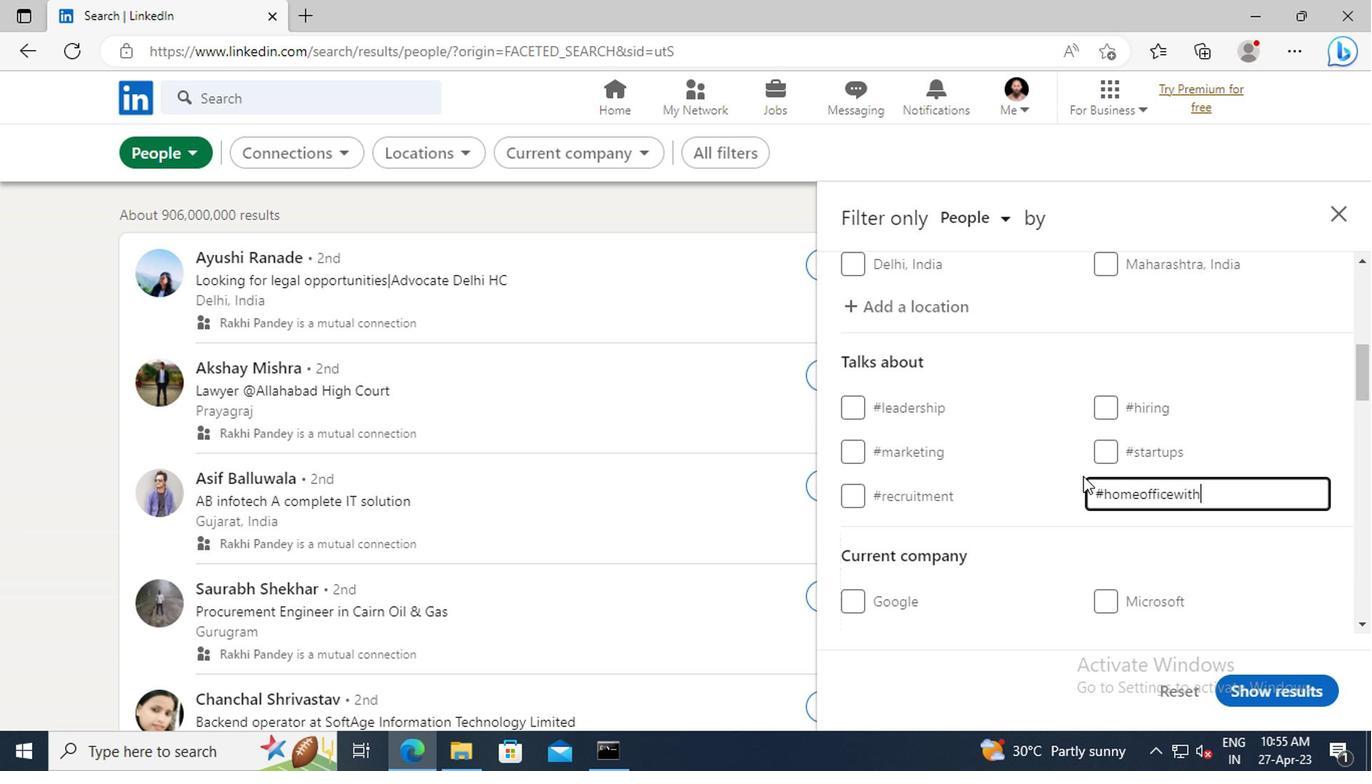 
Action: Mouse scrolled (1078, 476) with delta (0, 0)
Screenshot: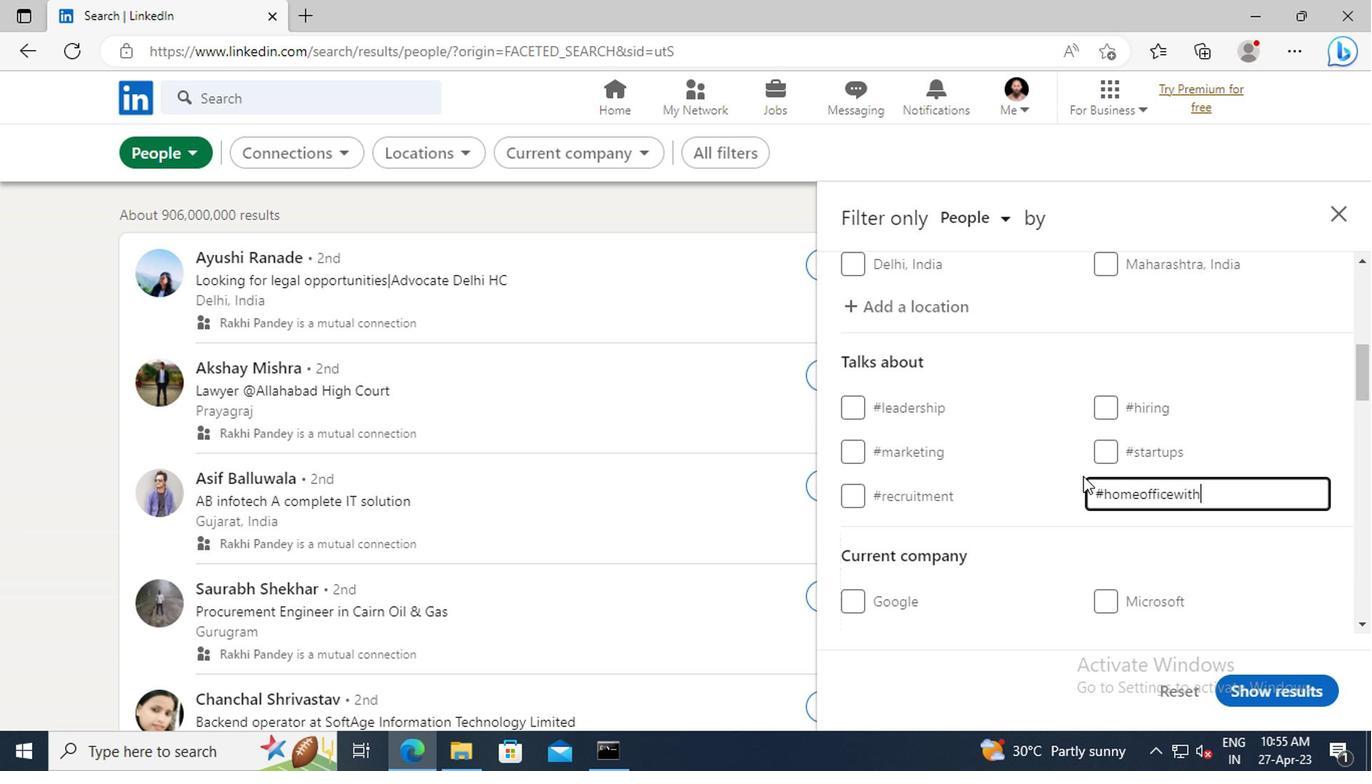 
Action: Mouse scrolled (1078, 476) with delta (0, 0)
Screenshot: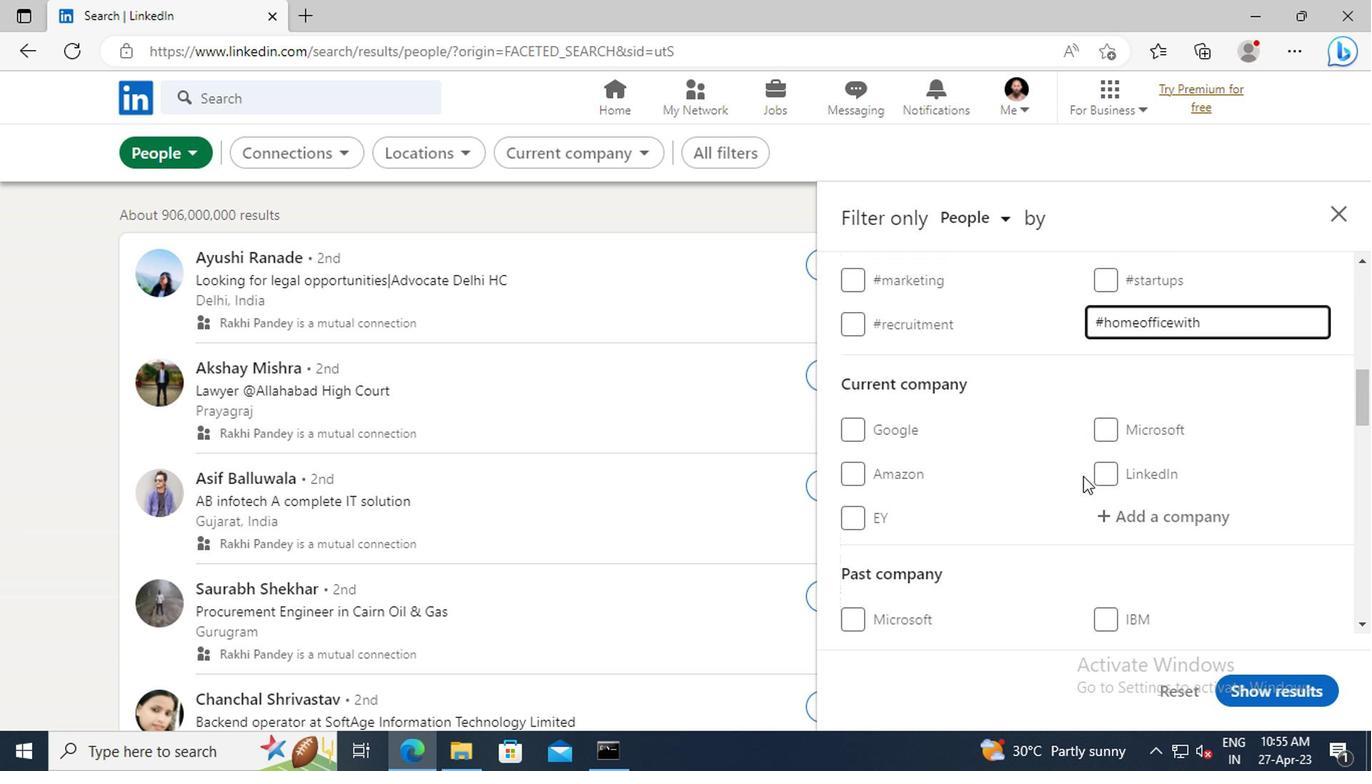
Action: Mouse scrolled (1078, 476) with delta (0, 0)
Screenshot: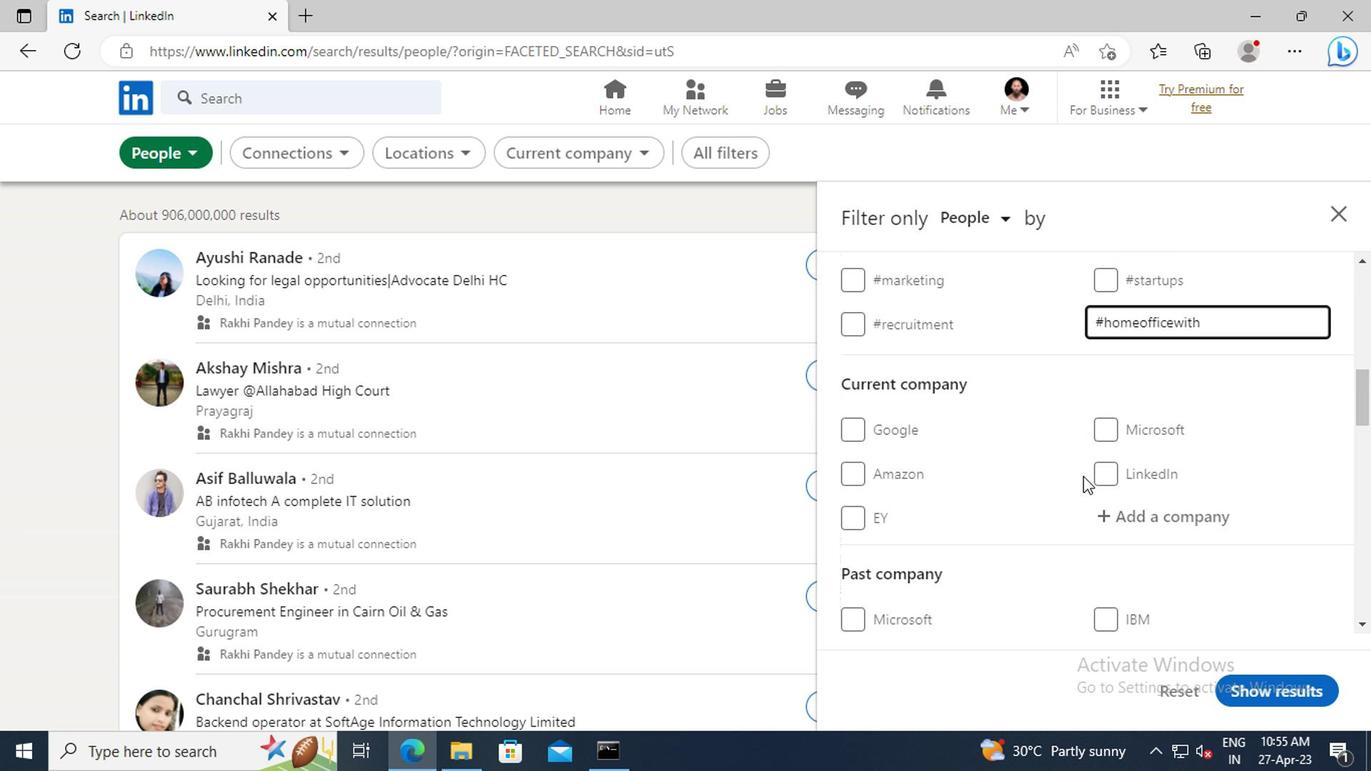 
Action: Mouse scrolled (1078, 476) with delta (0, 0)
Screenshot: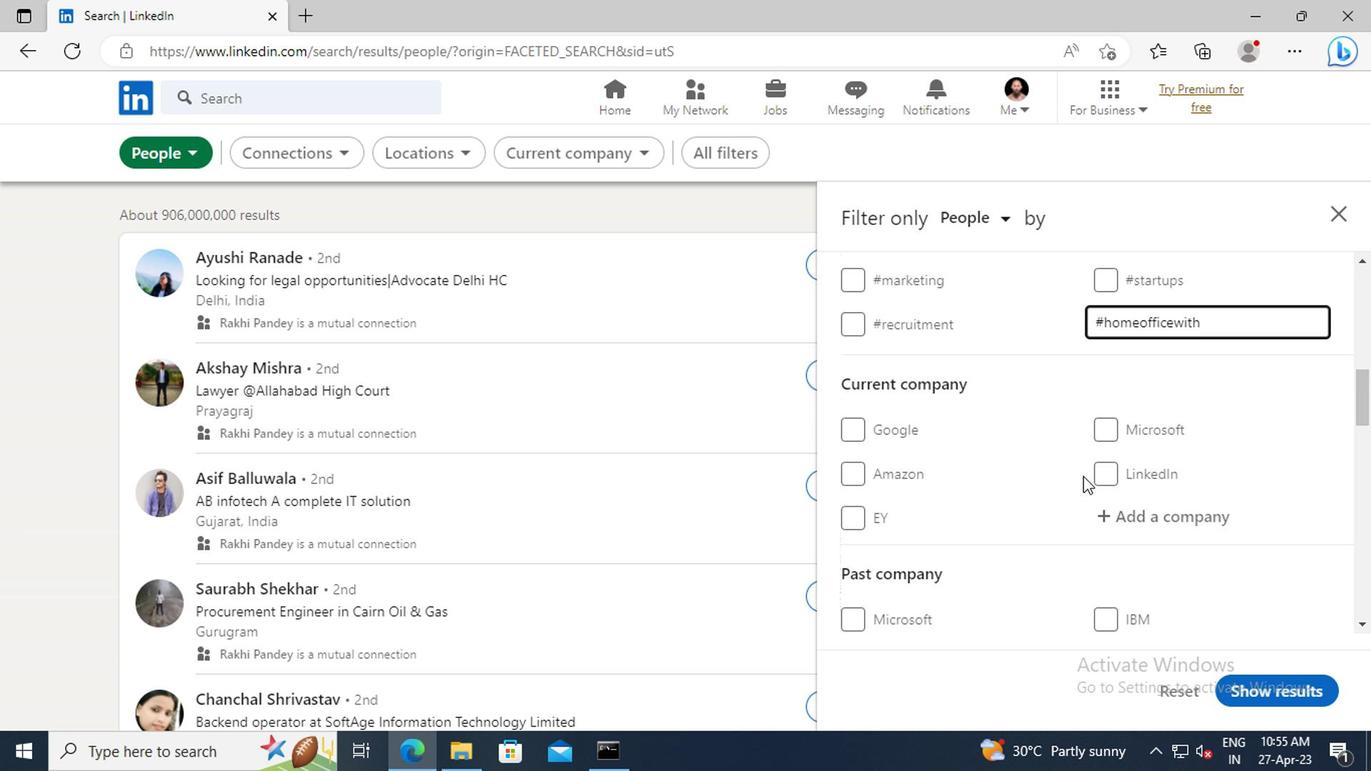 
Action: Mouse moved to (1078, 477)
Screenshot: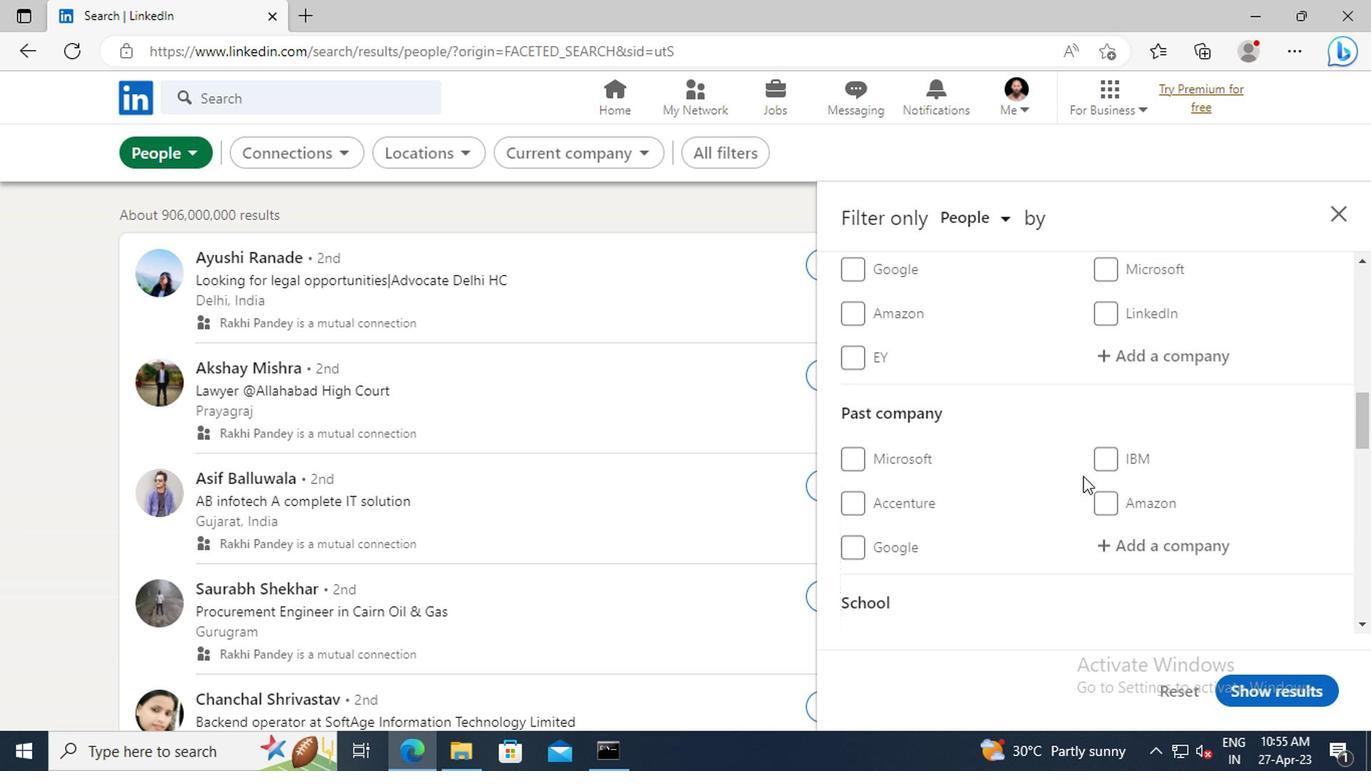
Action: Mouse scrolled (1078, 476) with delta (0, 0)
Screenshot: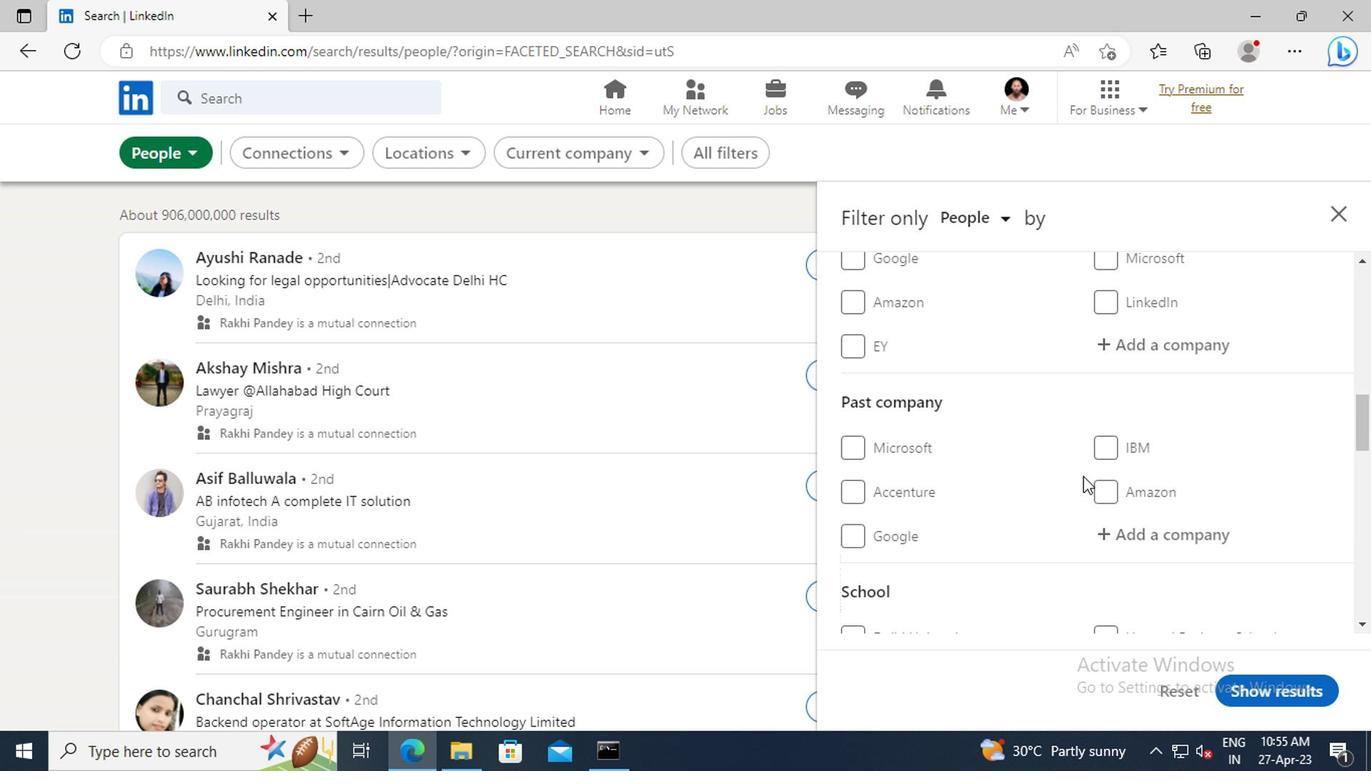 
Action: Mouse scrolled (1078, 476) with delta (0, 0)
Screenshot: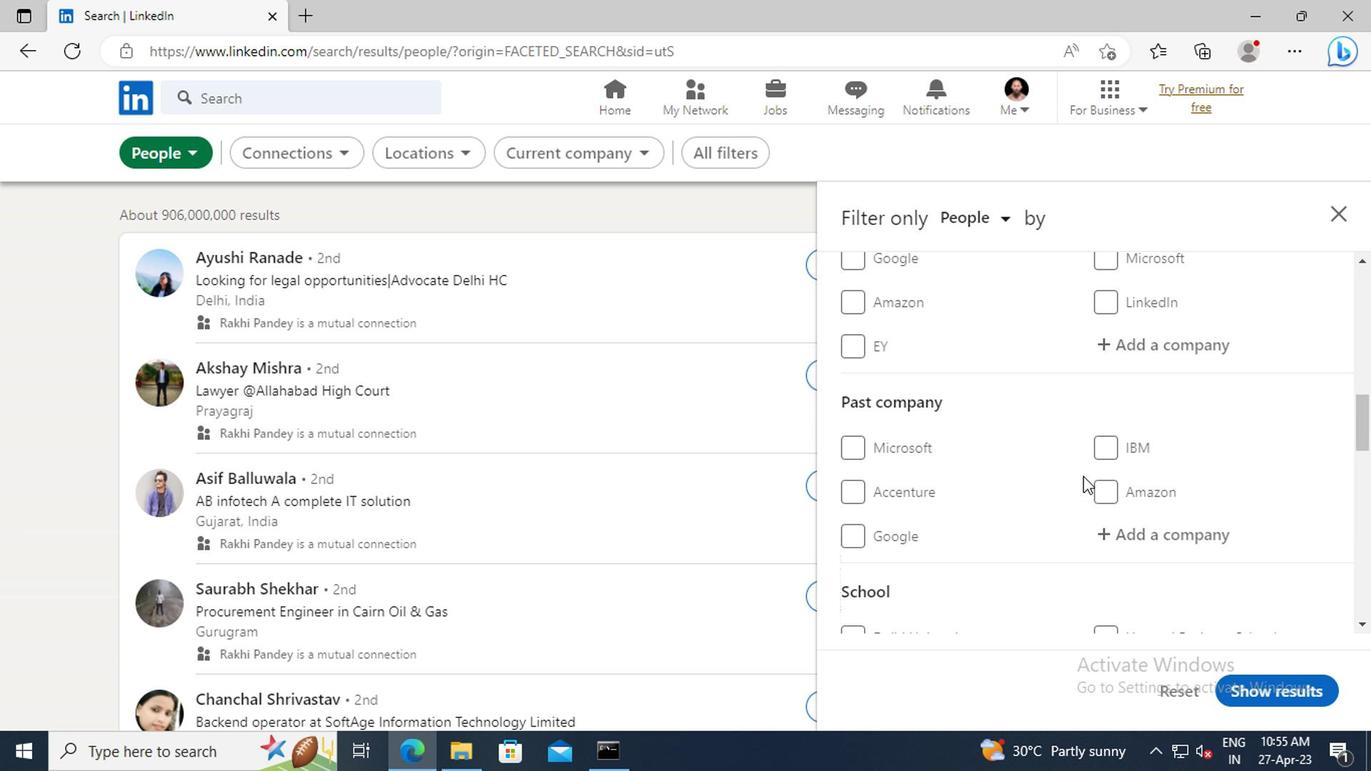 
Action: Mouse scrolled (1078, 476) with delta (0, 0)
Screenshot: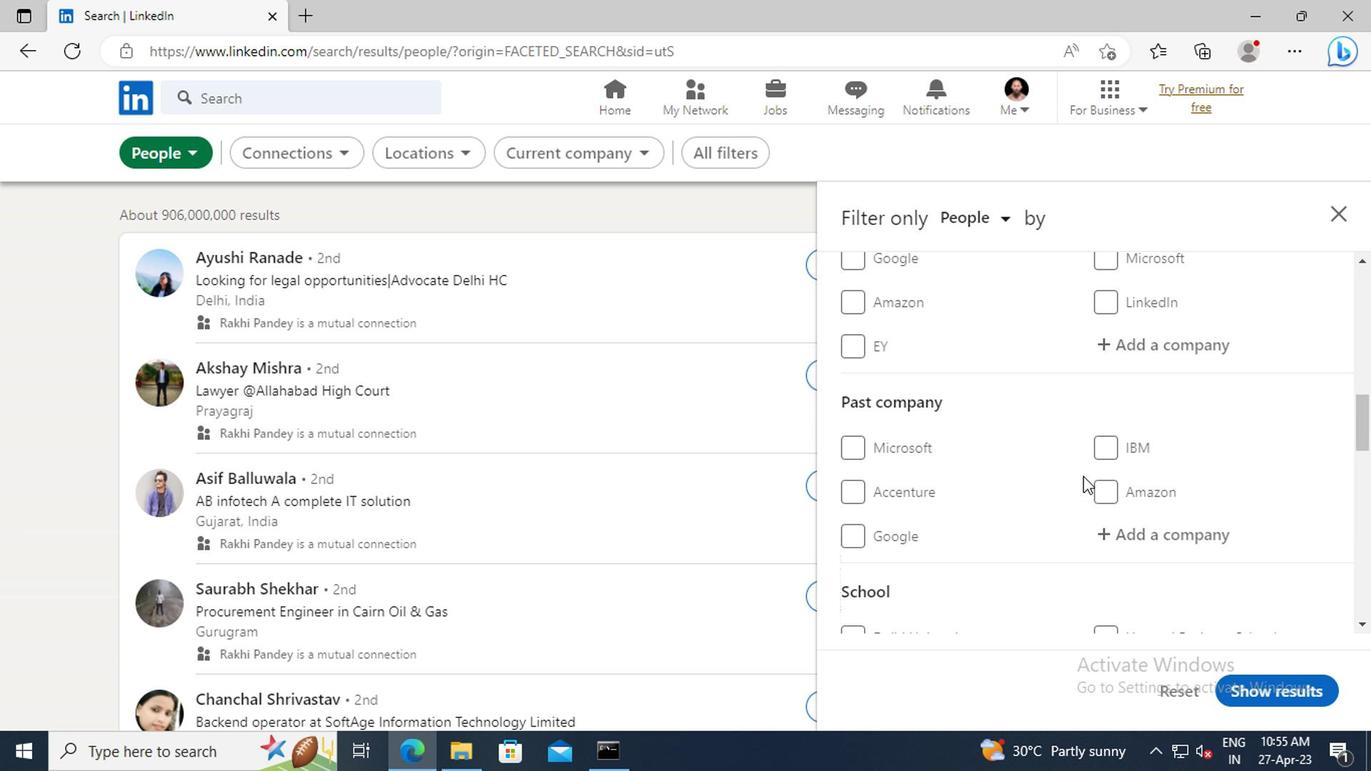 
Action: Mouse scrolled (1078, 476) with delta (0, 0)
Screenshot: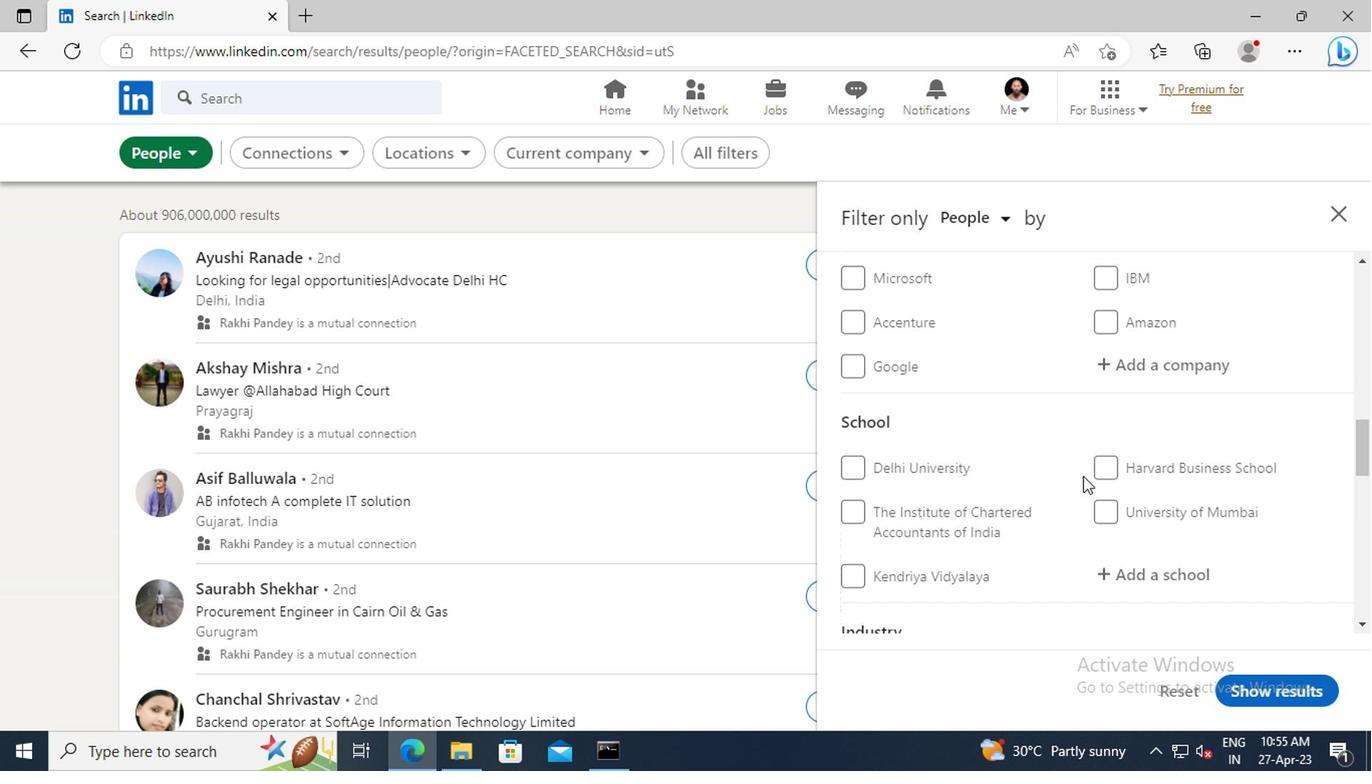 
Action: Mouse scrolled (1078, 476) with delta (0, 0)
Screenshot: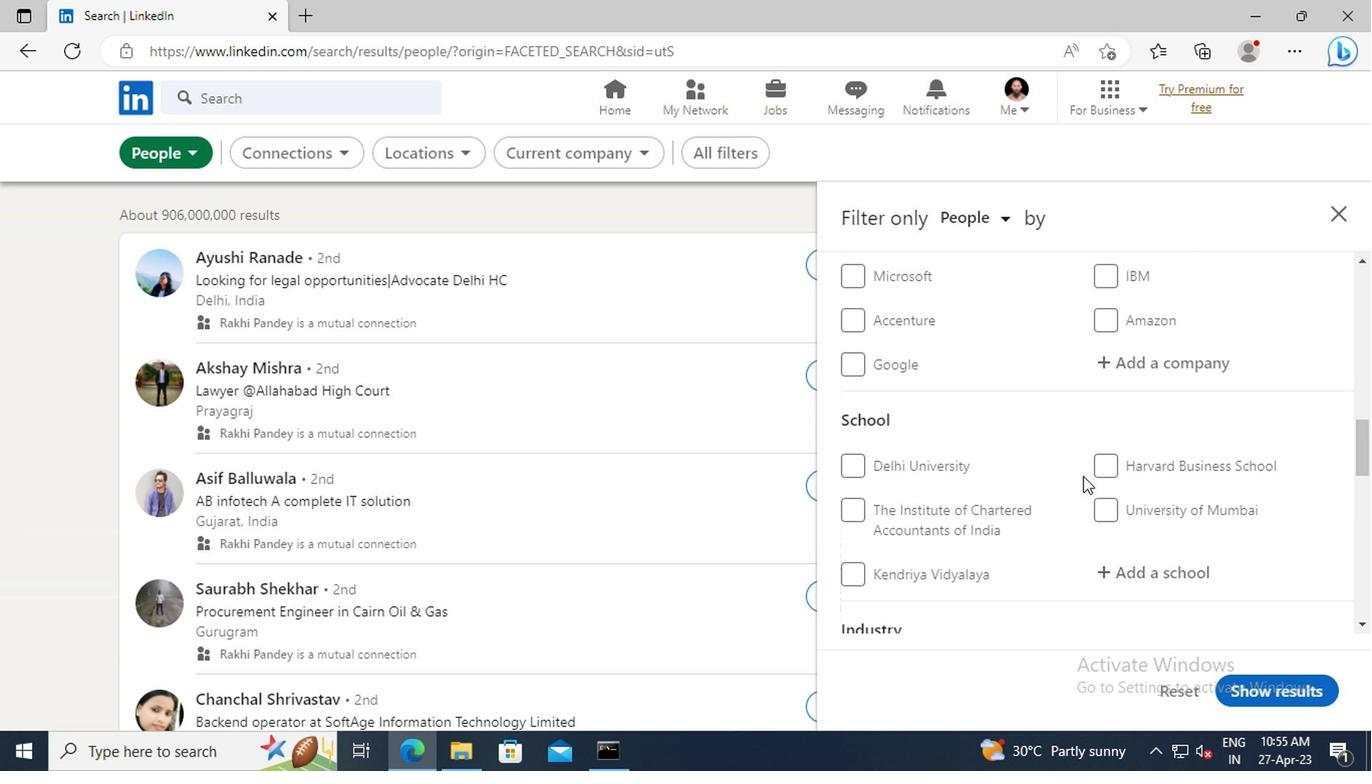 
Action: Mouse scrolled (1078, 476) with delta (0, 0)
Screenshot: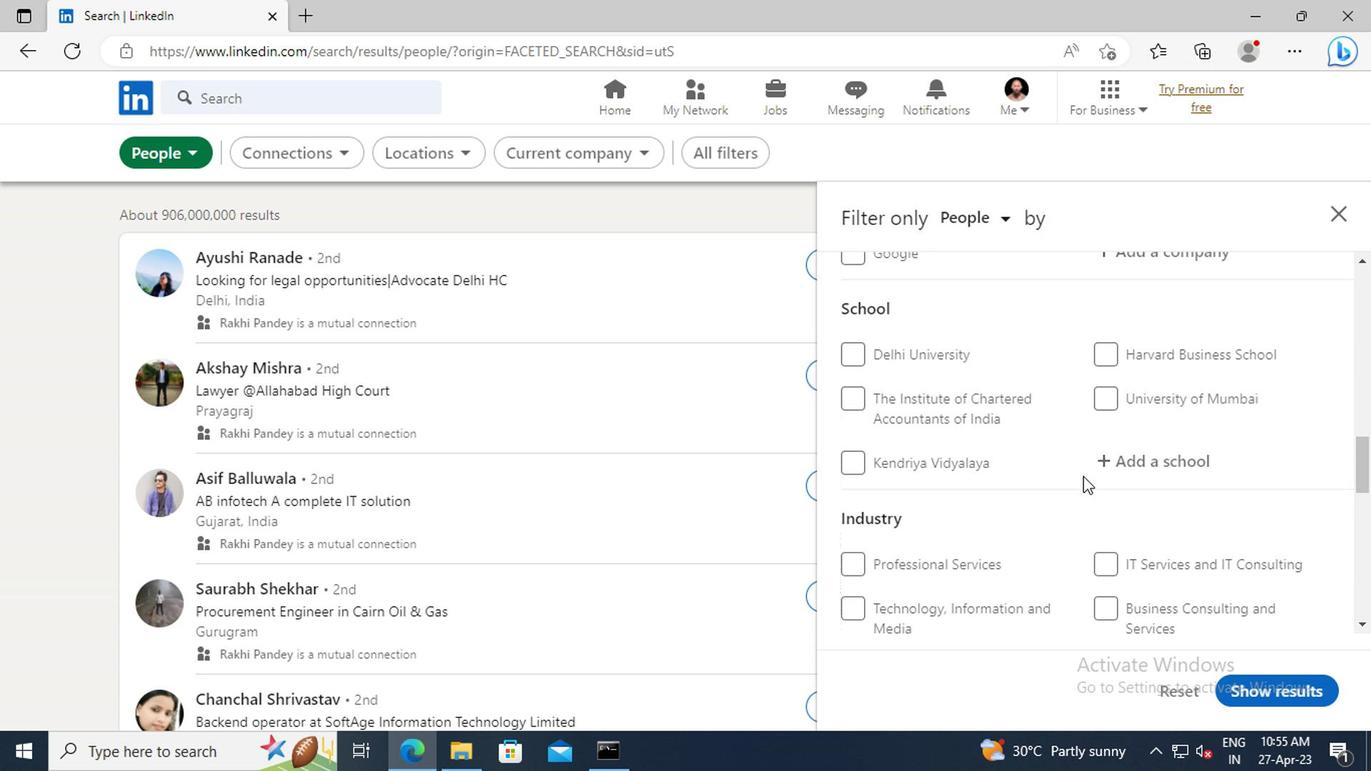 
Action: Mouse scrolled (1078, 476) with delta (0, 0)
Screenshot: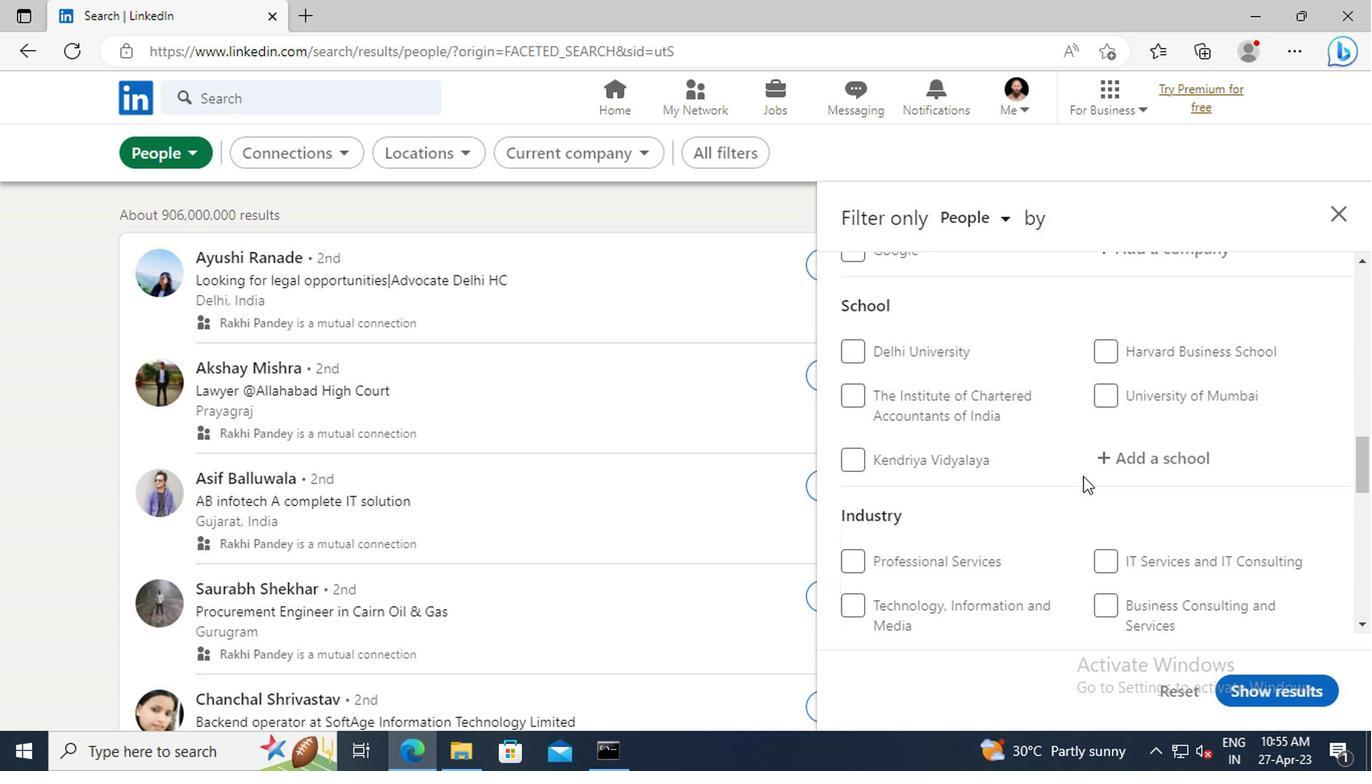 
Action: Mouse scrolled (1078, 476) with delta (0, 0)
Screenshot: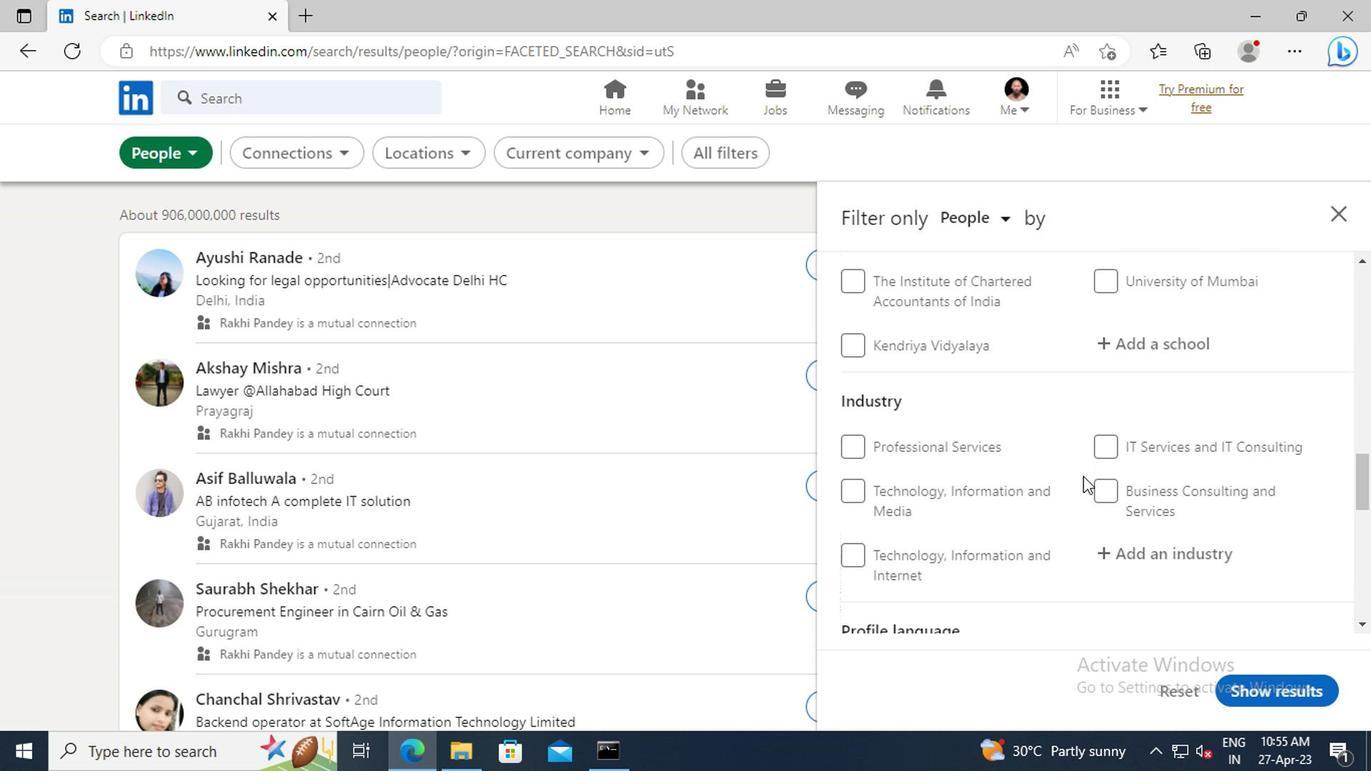 
Action: Mouse scrolled (1078, 476) with delta (0, 0)
Screenshot: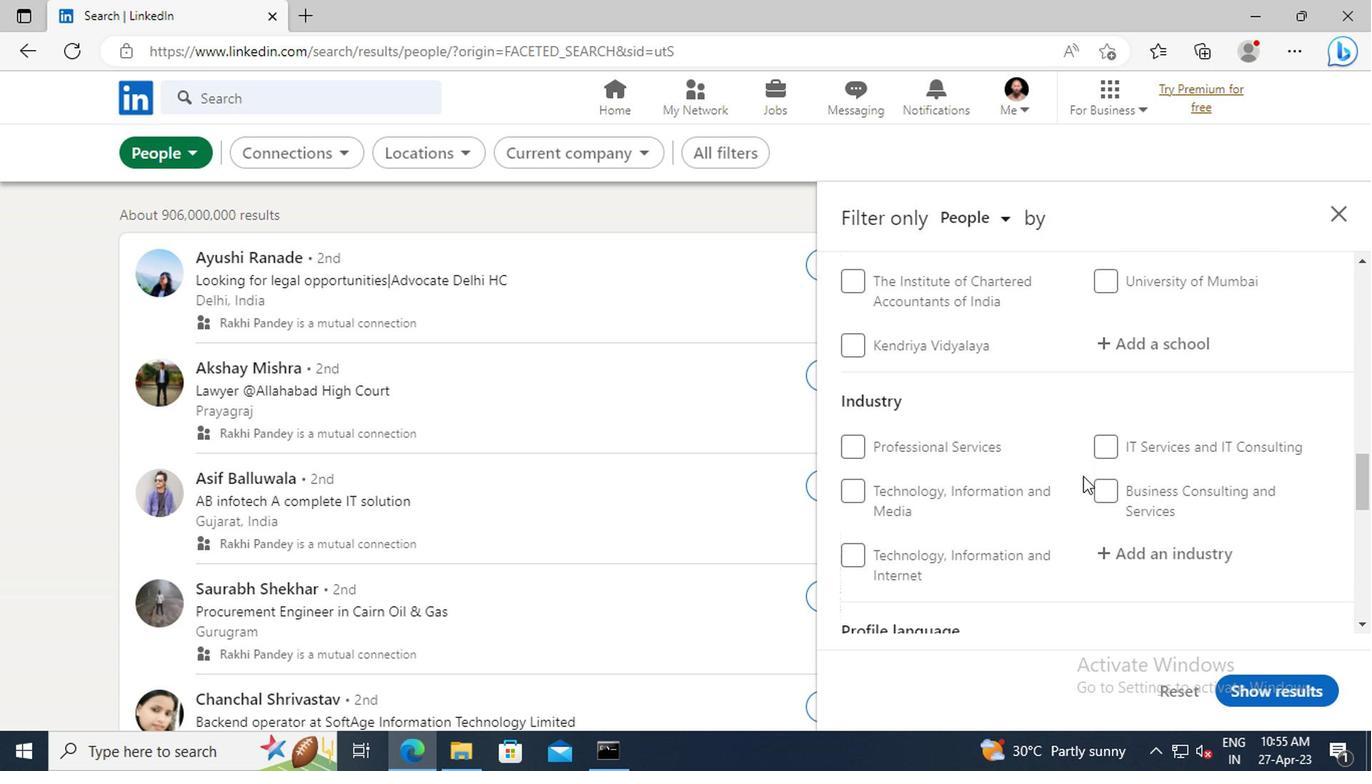 
Action: Mouse scrolled (1078, 476) with delta (0, 0)
Screenshot: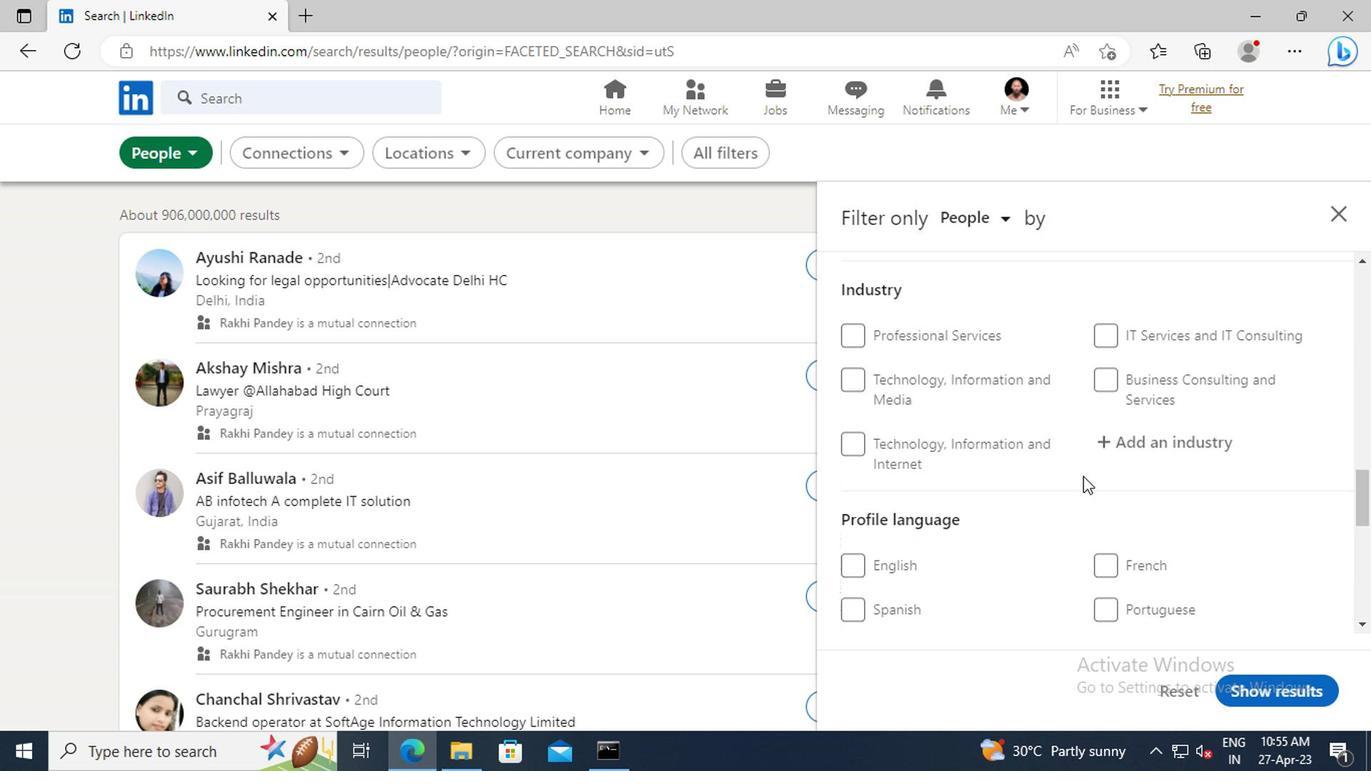 
Action: Mouse moved to (851, 510)
Screenshot: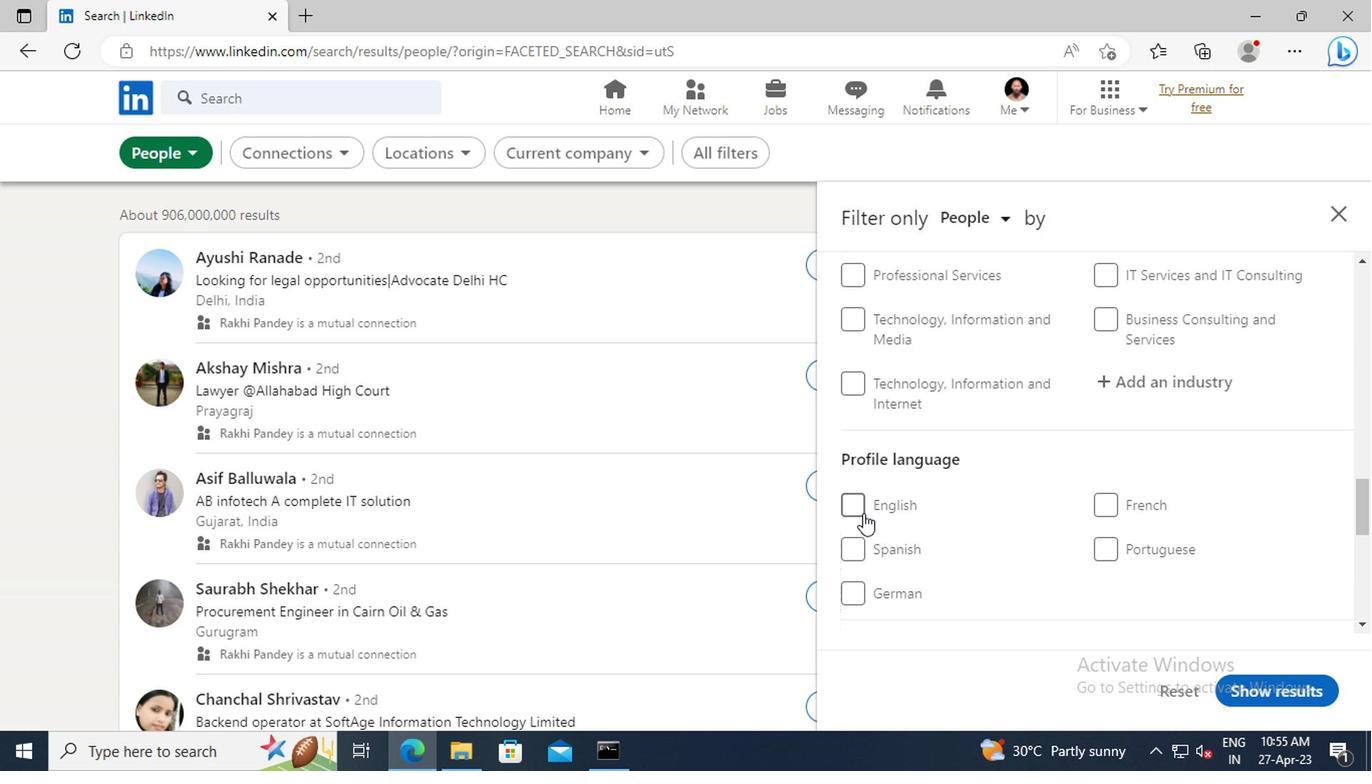 
Action: Mouse pressed left at (851, 510)
Screenshot: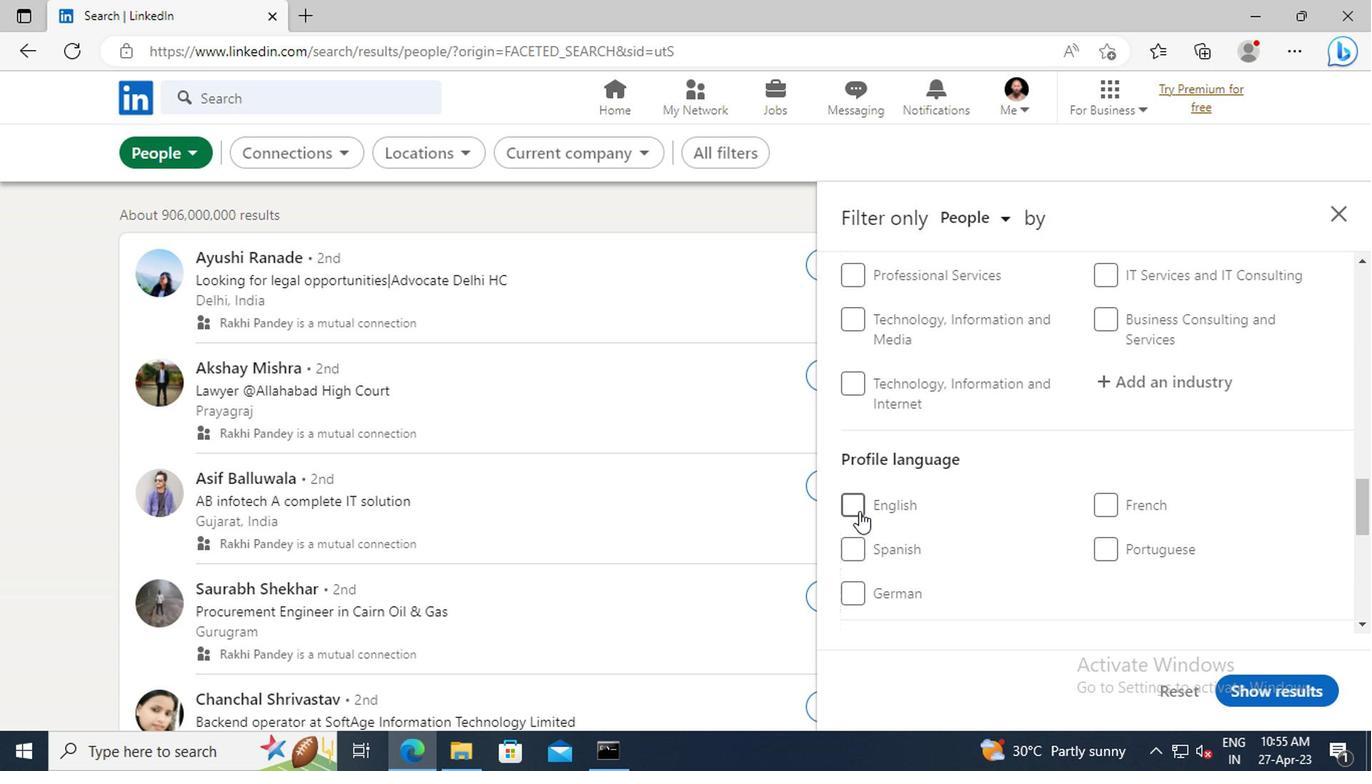 
Action: Mouse moved to (1056, 504)
Screenshot: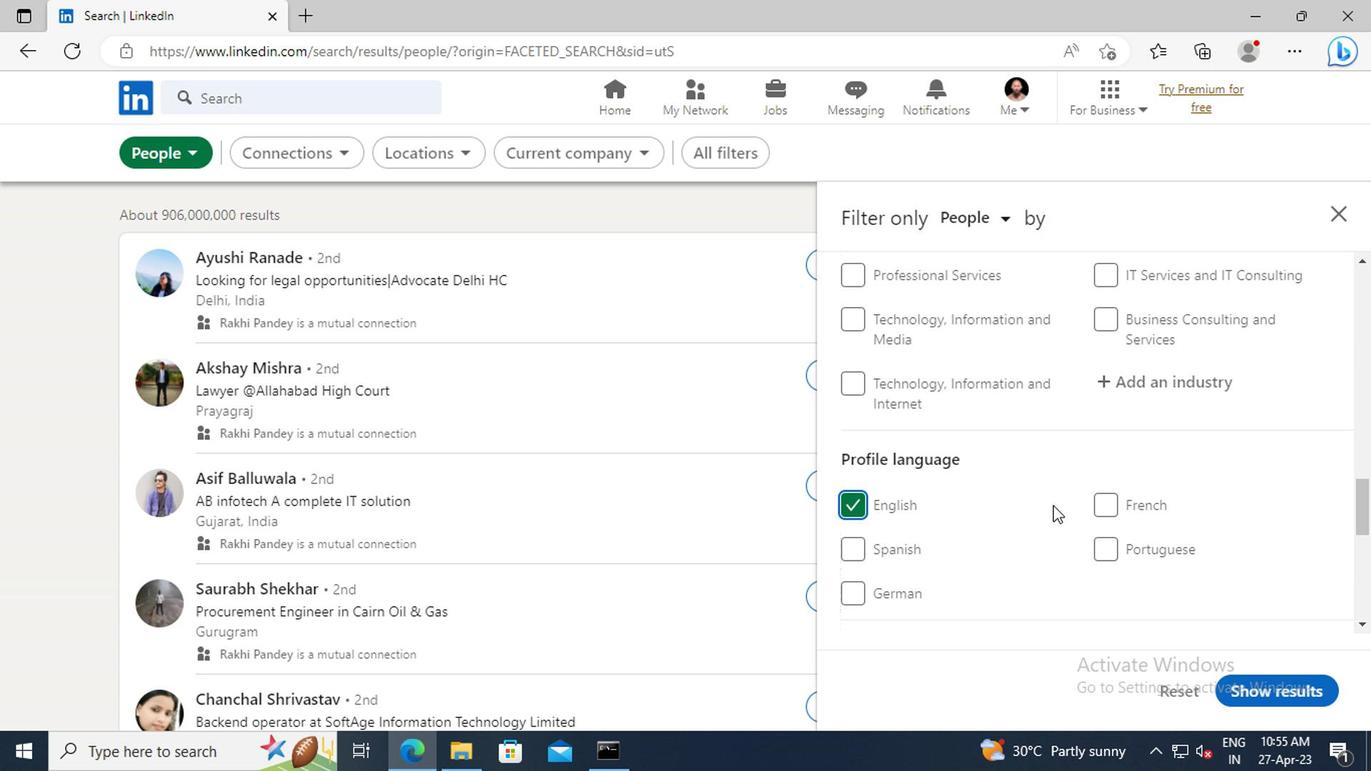 
Action: Mouse scrolled (1056, 505) with delta (0, 1)
Screenshot: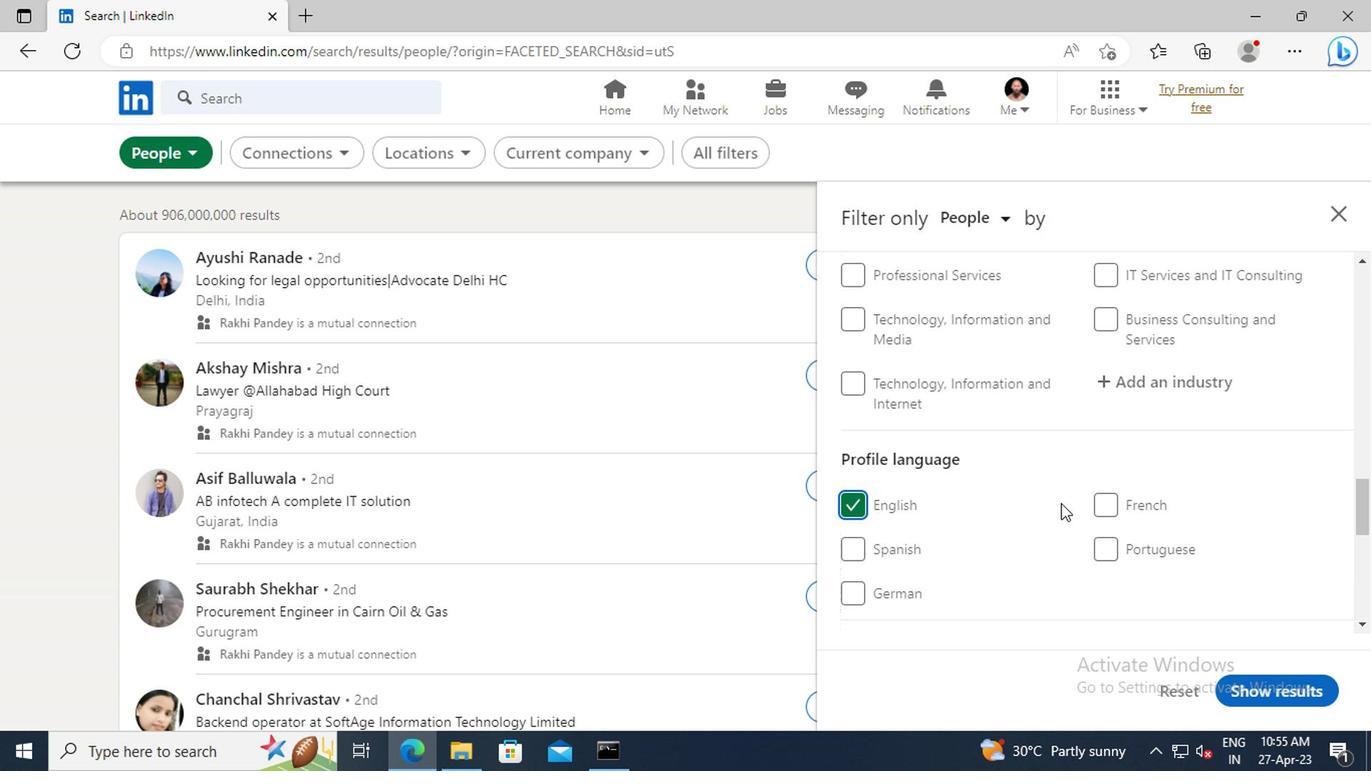 
Action: Mouse scrolled (1056, 505) with delta (0, 1)
Screenshot: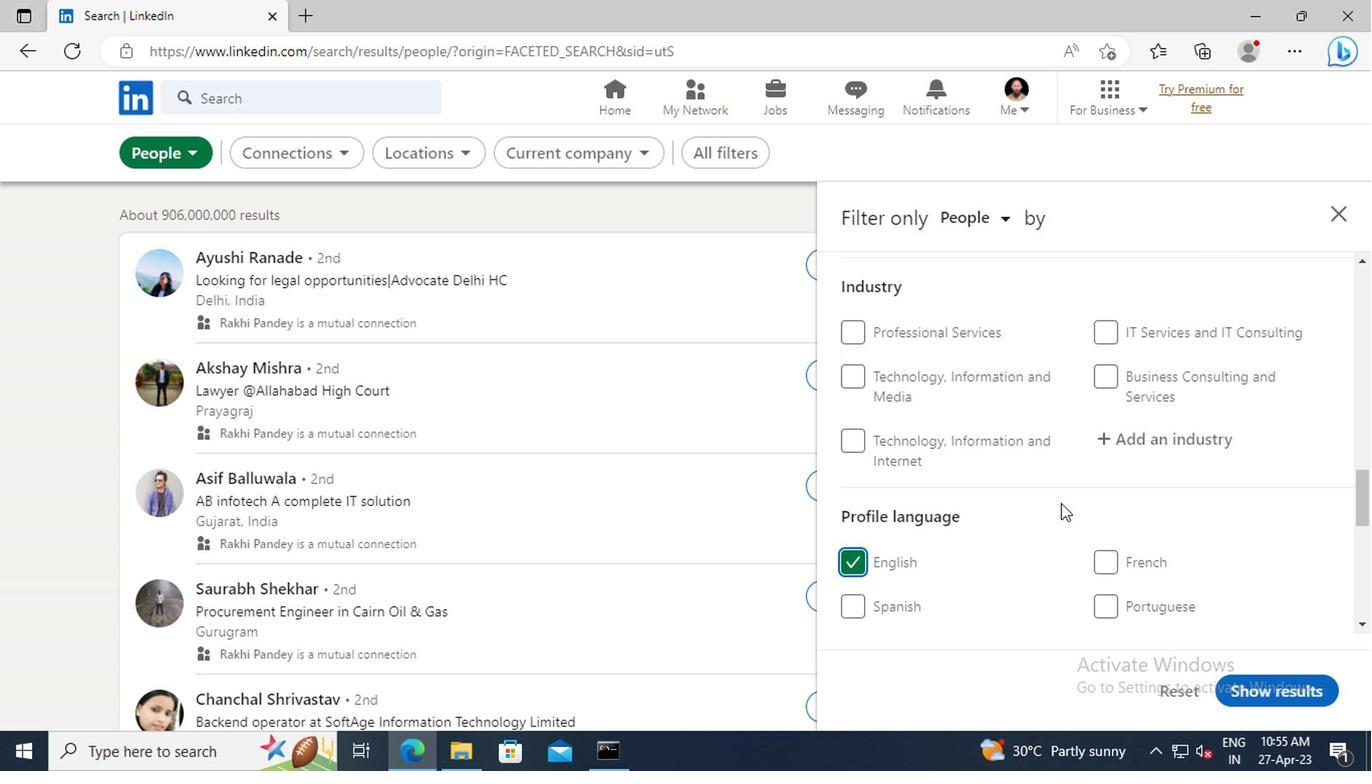 
Action: Mouse scrolled (1056, 505) with delta (0, 1)
Screenshot: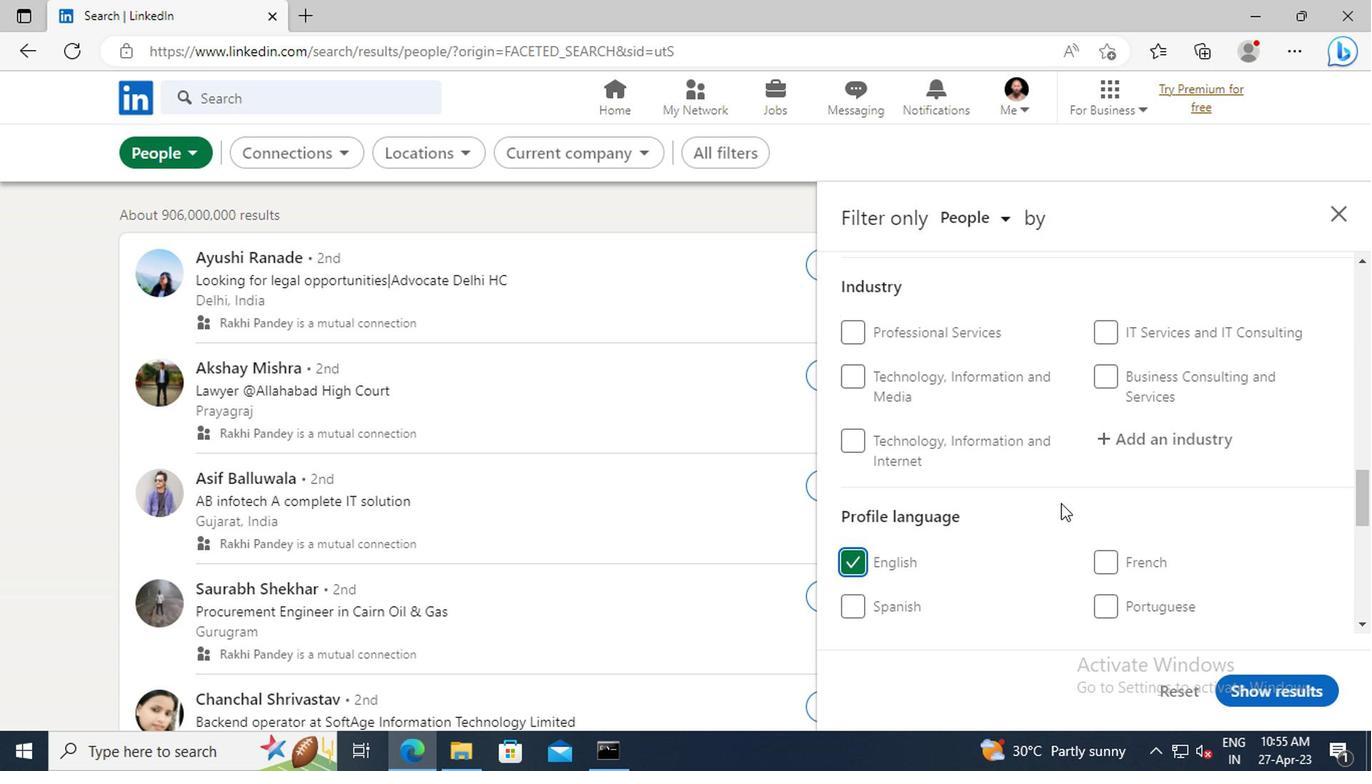 
Action: Mouse scrolled (1056, 505) with delta (0, 1)
Screenshot: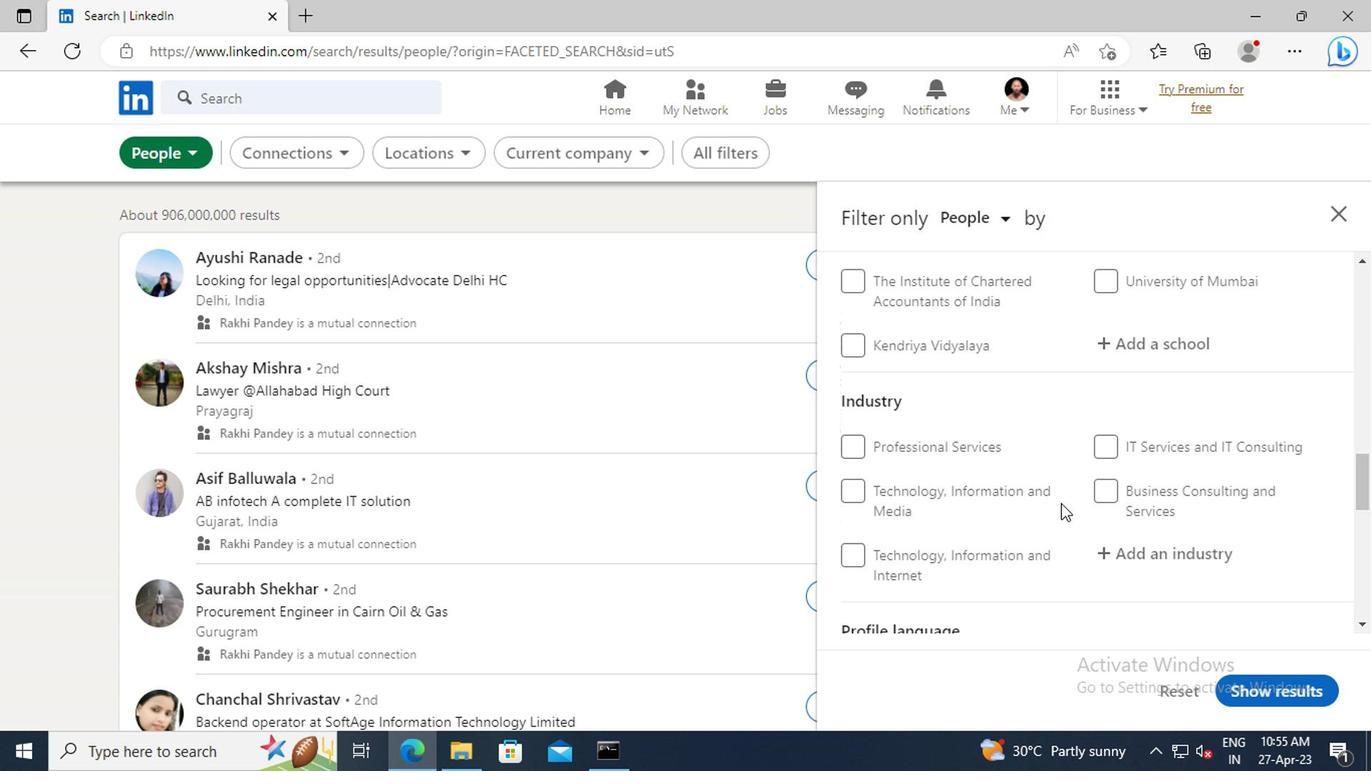 
Action: Mouse scrolled (1056, 505) with delta (0, 1)
Screenshot: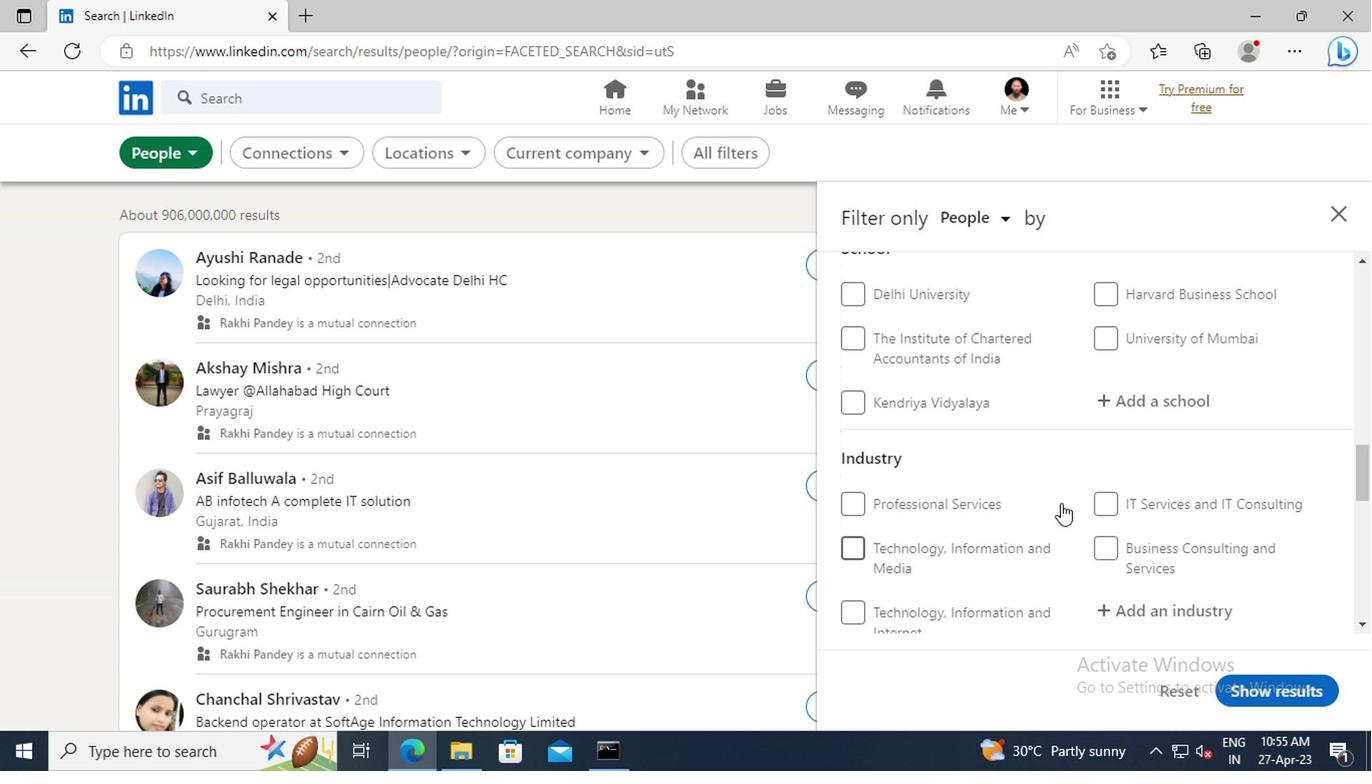 
Action: Mouse scrolled (1056, 505) with delta (0, 1)
Screenshot: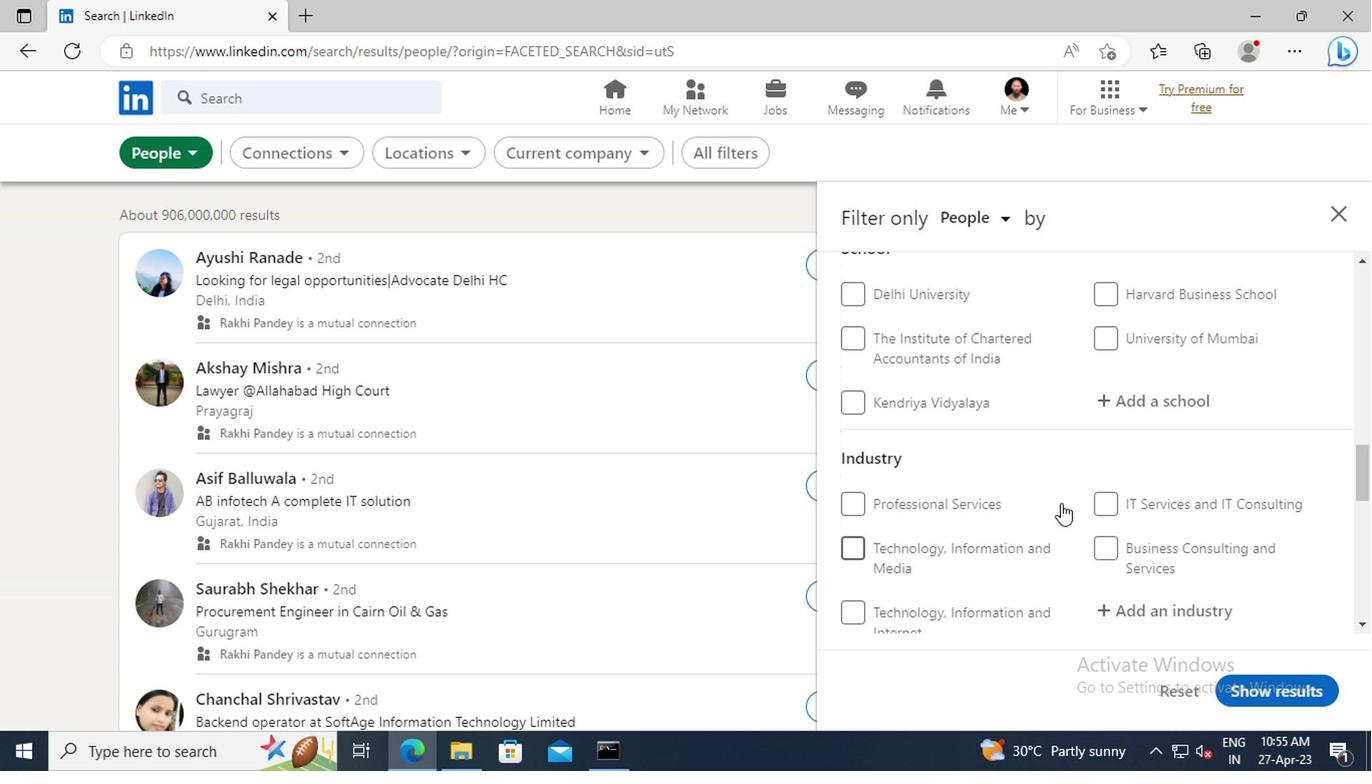 
Action: Mouse scrolled (1056, 505) with delta (0, 1)
Screenshot: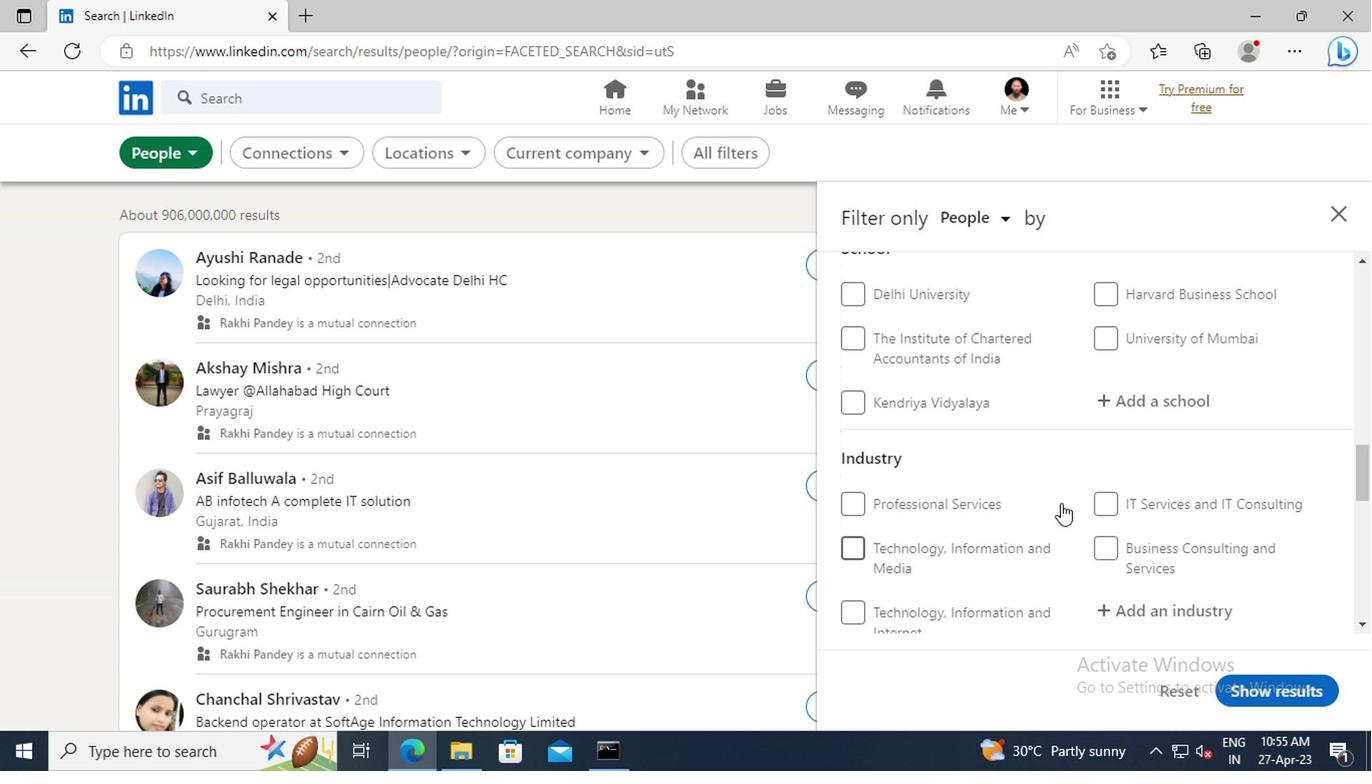
Action: Mouse scrolled (1056, 505) with delta (0, 1)
Screenshot: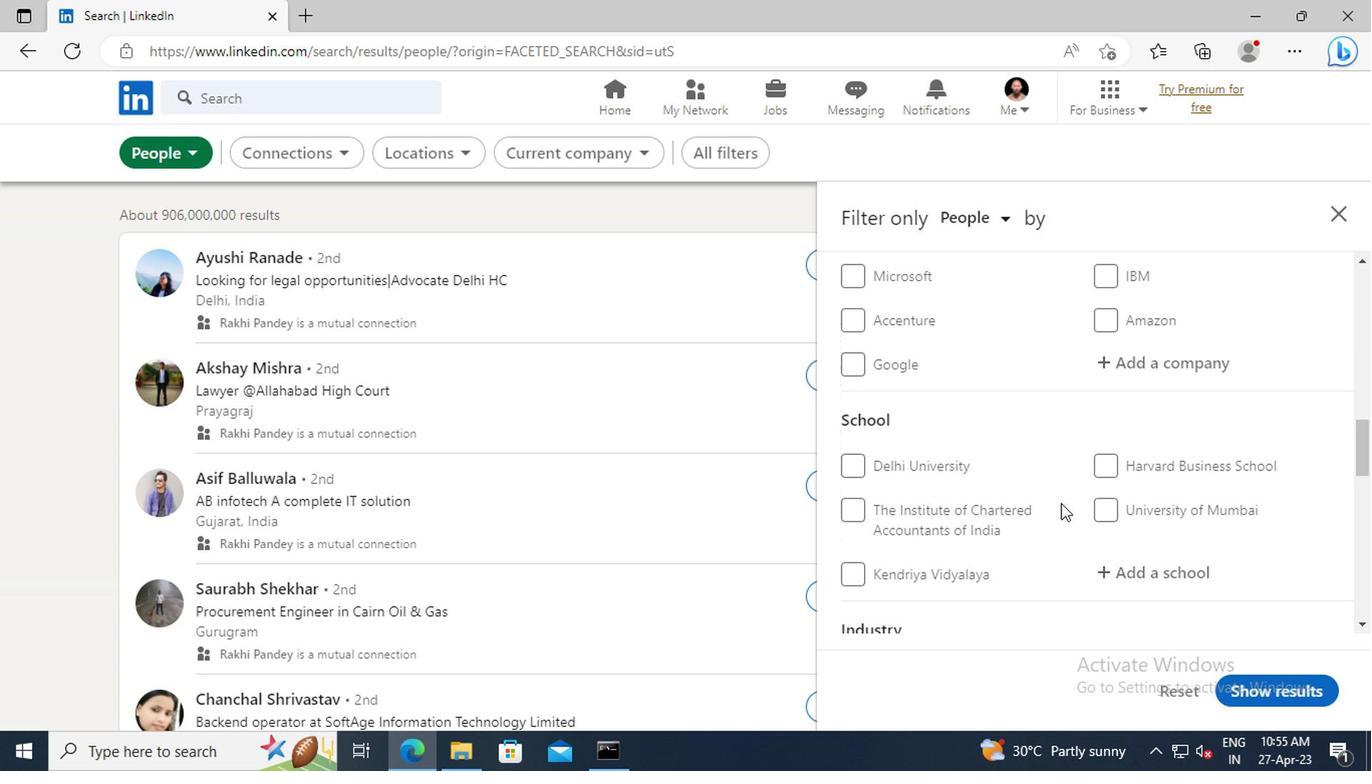 
Action: Mouse scrolled (1056, 505) with delta (0, 1)
Screenshot: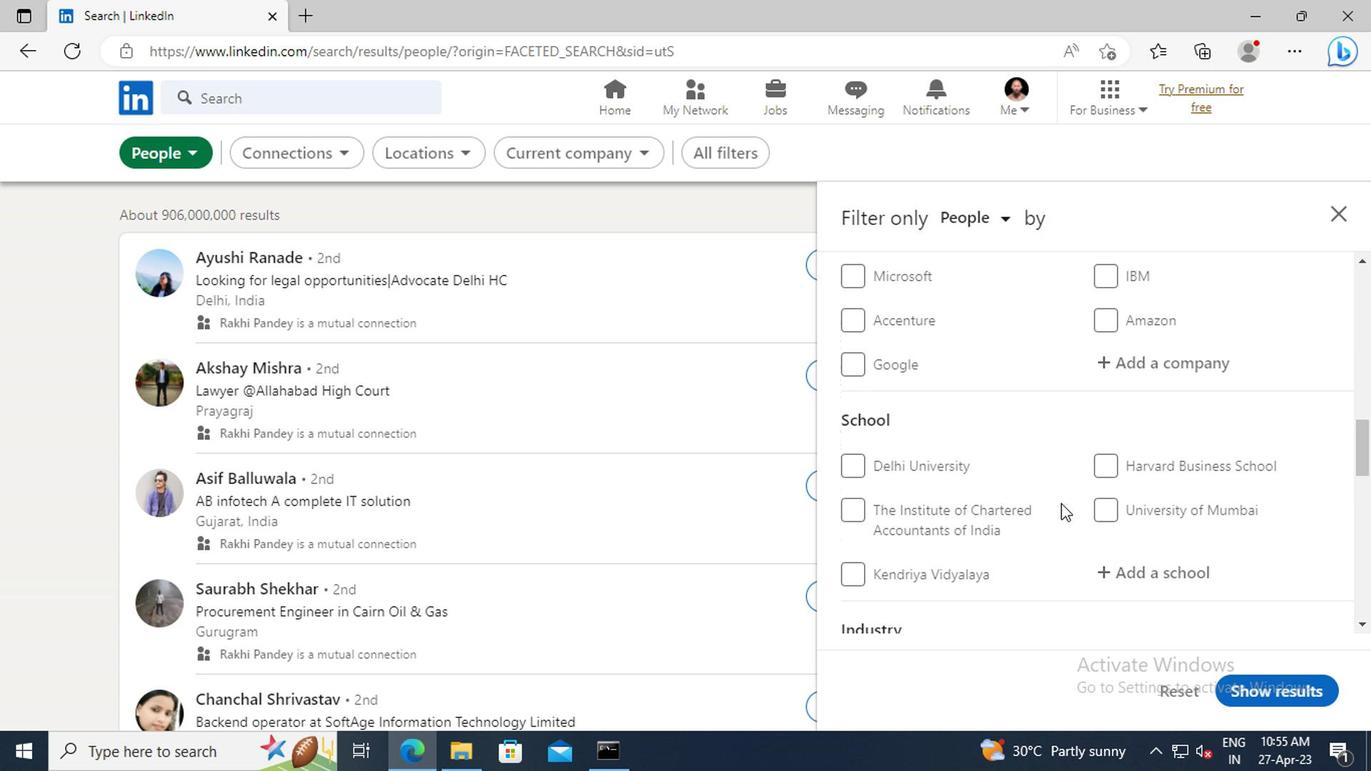 
Action: Mouse scrolled (1056, 505) with delta (0, 1)
Screenshot: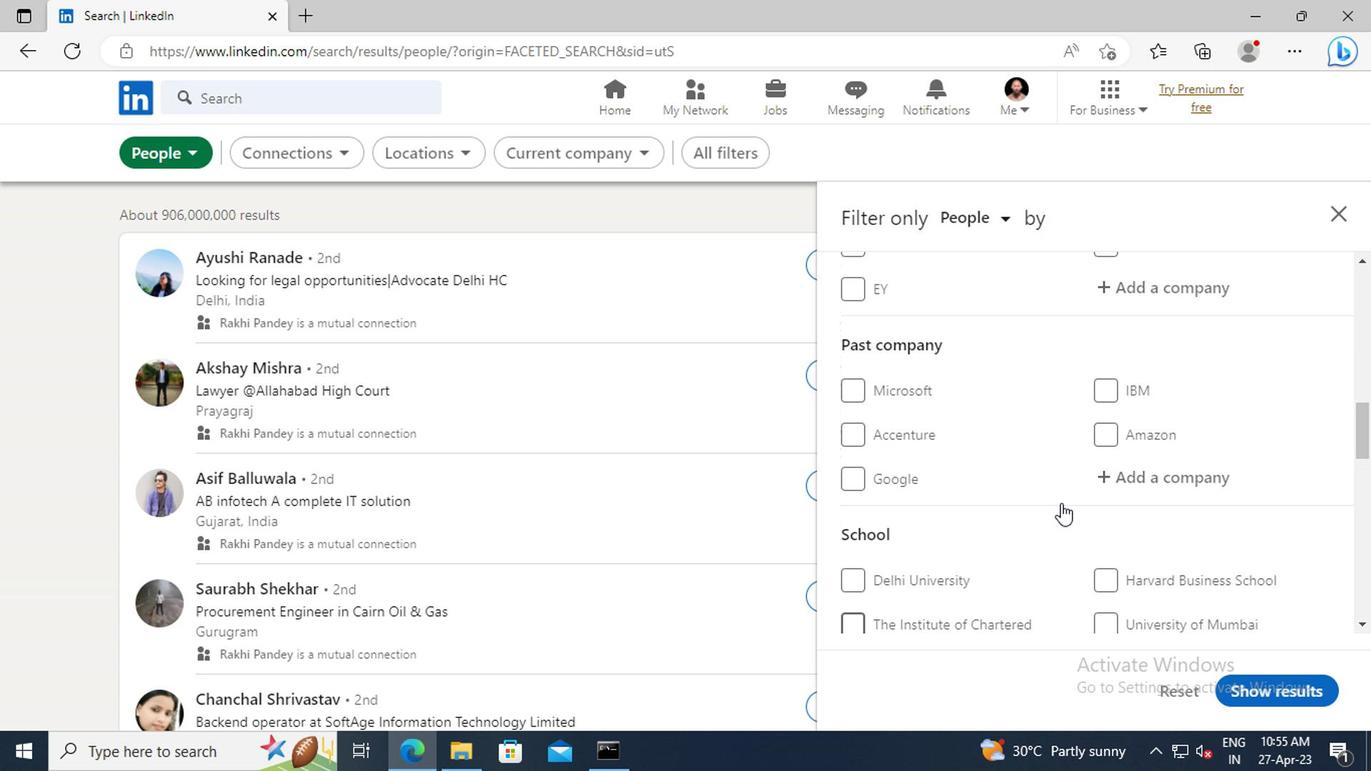 
Action: Mouse scrolled (1056, 505) with delta (0, 1)
Screenshot: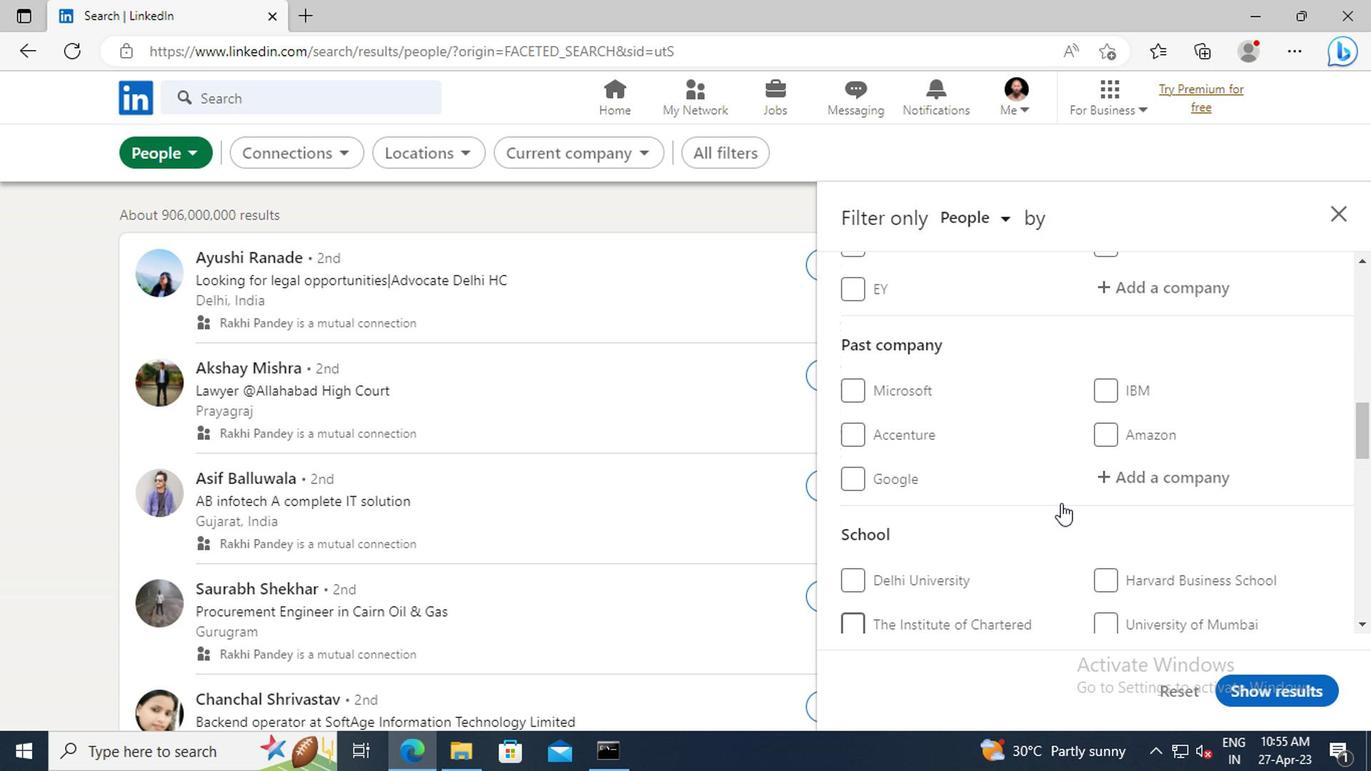 
Action: Mouse scrolled (1056, 505) with delta (0, 1)
Screenshot: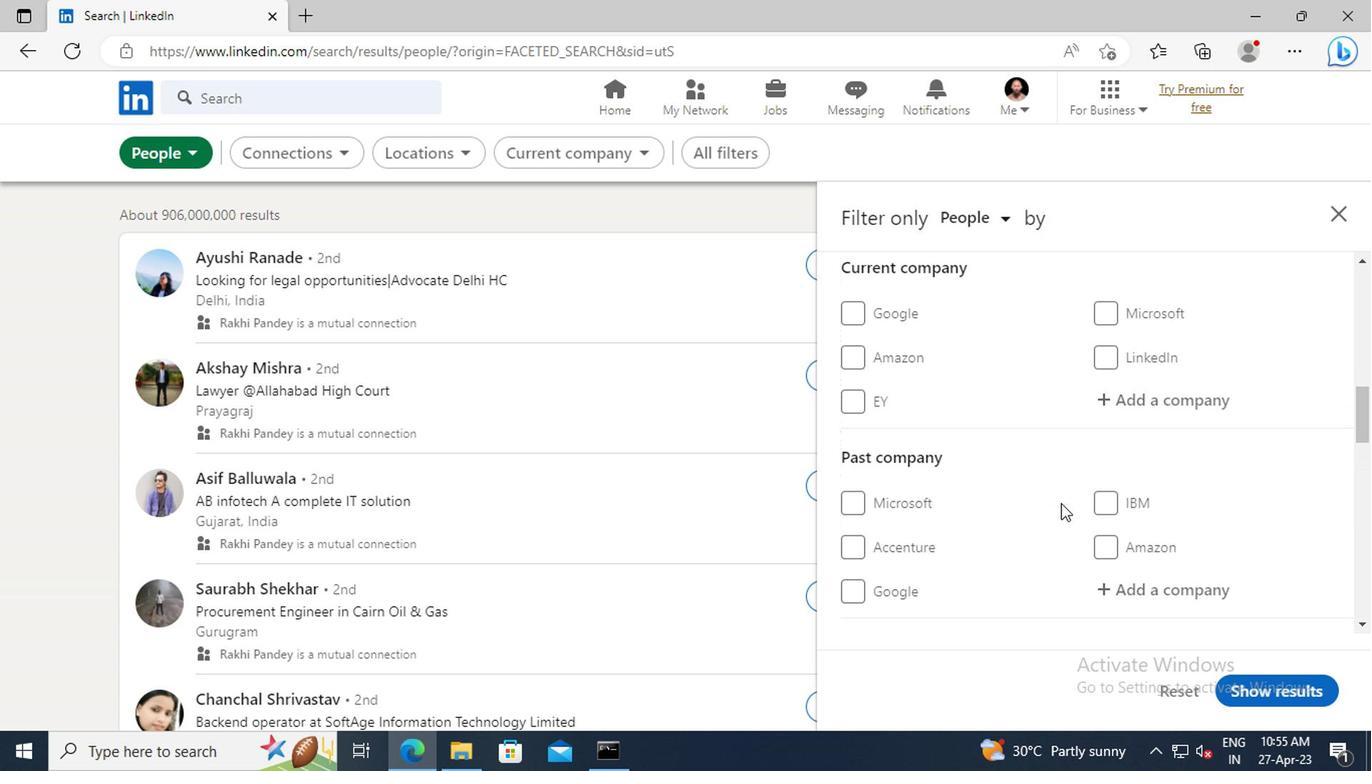 
Action: Mouse moved to (1136, 464)
Screenshot: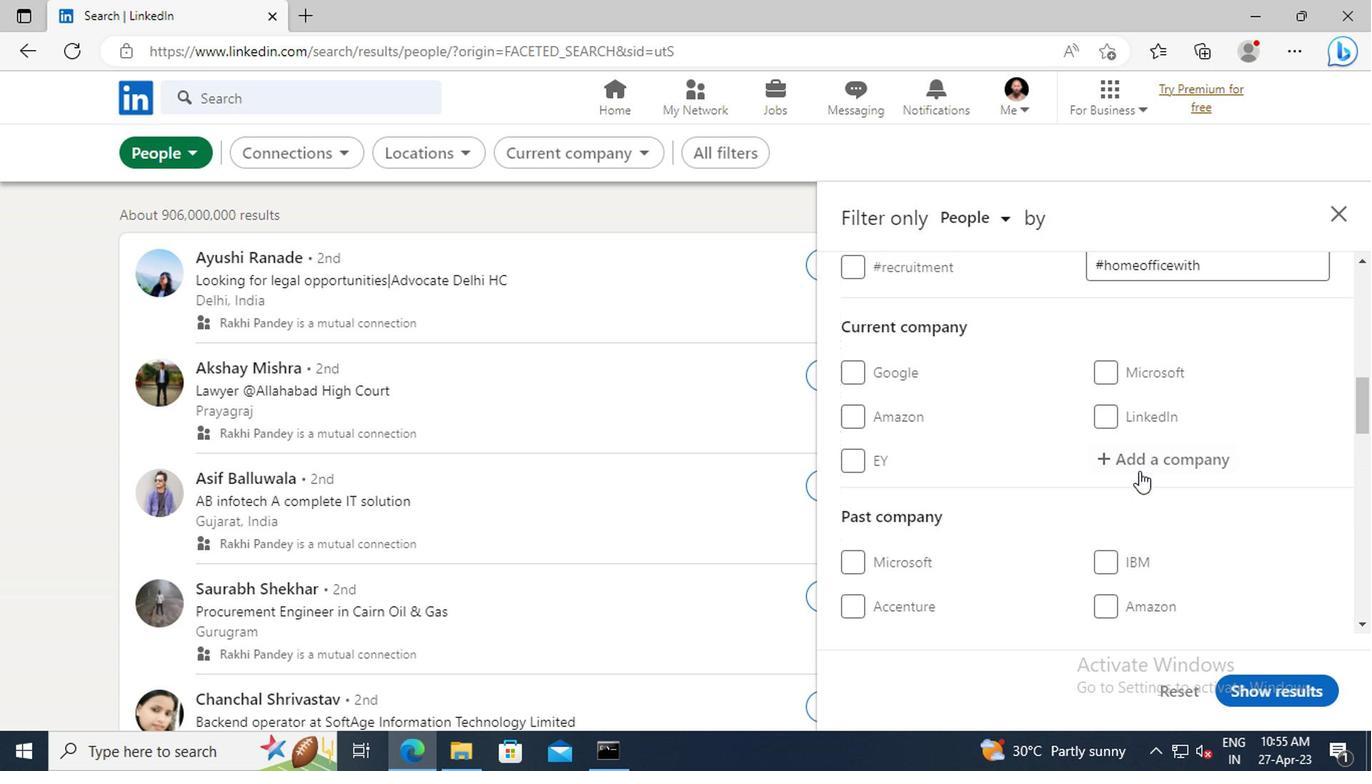 
Action: Mouse pressed left at (1136, 464)
Screenshot: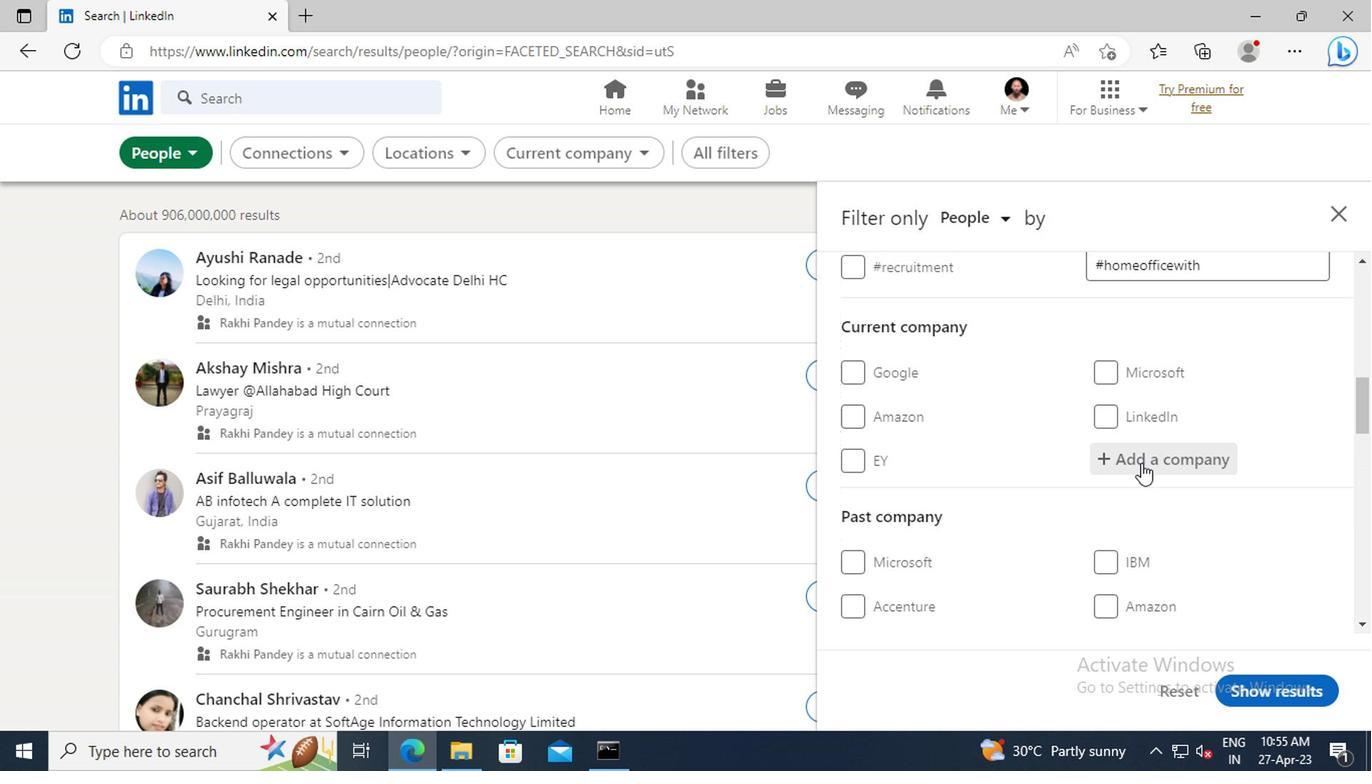
Action: Key pressed <Key.shift>OFF<Key.shift>CAMPUS<Key.shift>JOBS4U.COM
Screenshot: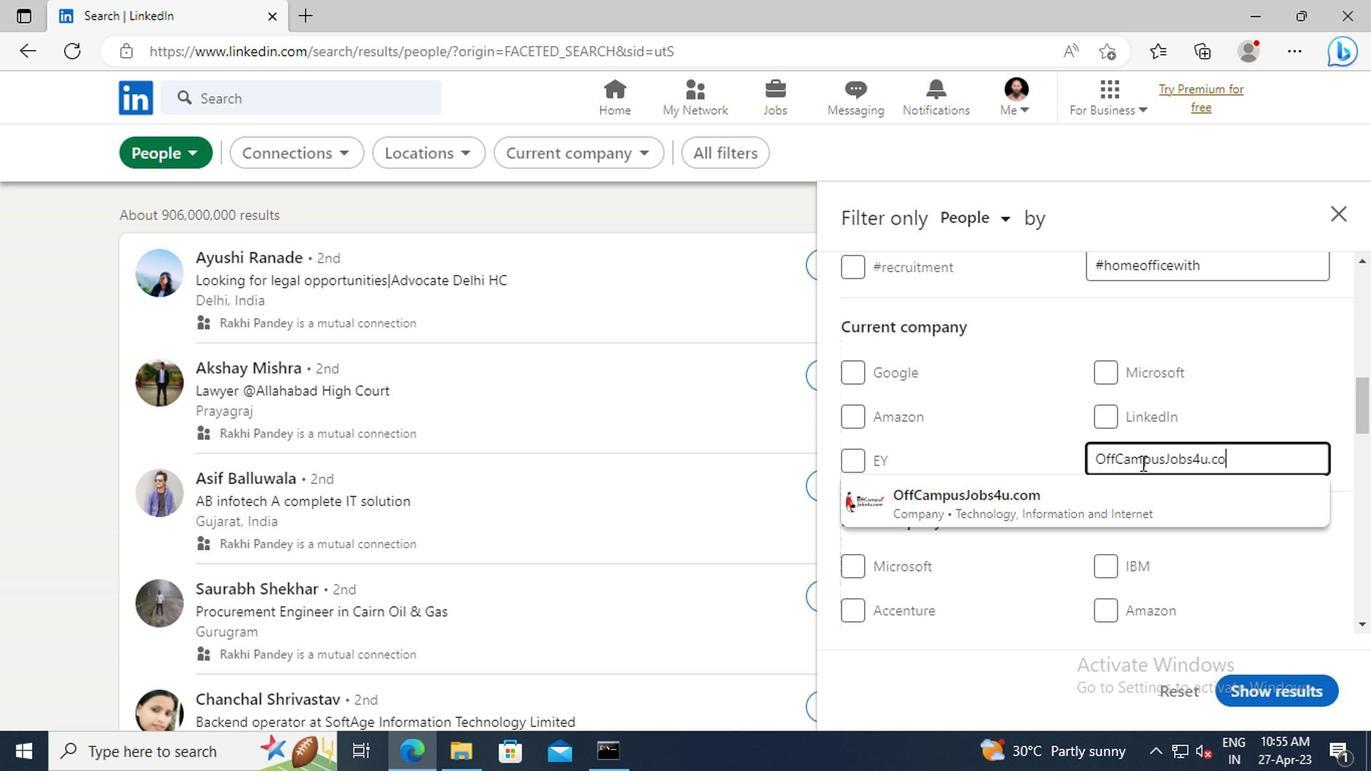 
Action: Mouse moved to (1117, 501)
Screenshot: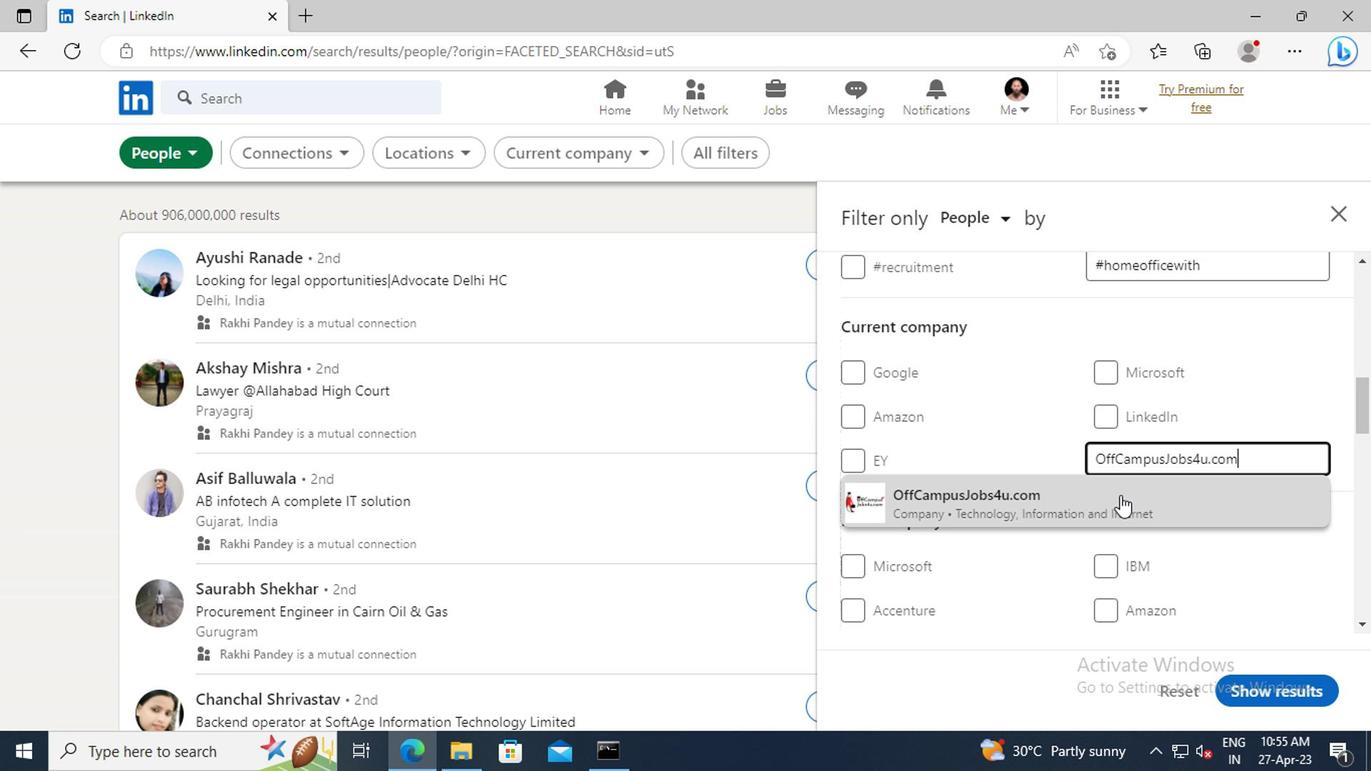 
Action: Mouse pressed left at (1117, 501)
Screenshot: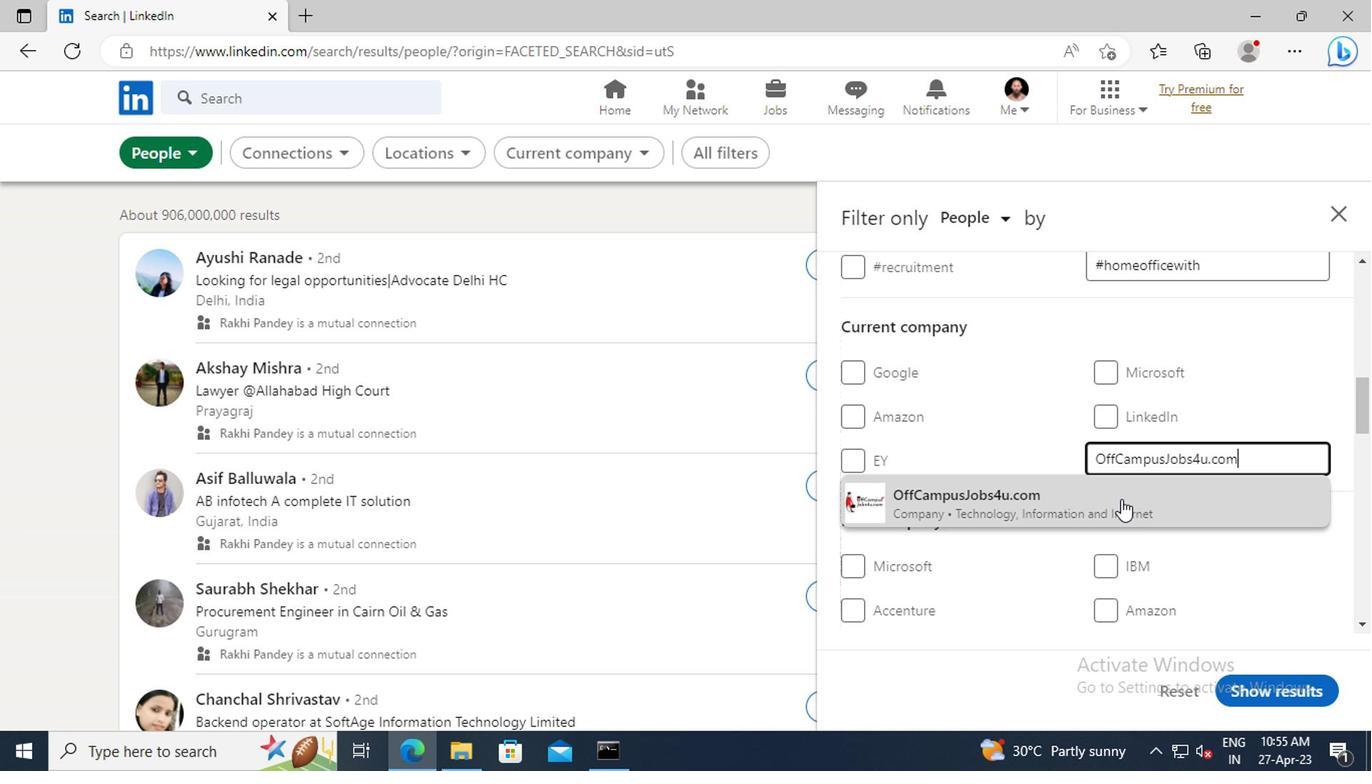 
Action: Mouse moved to (1096, 433)
Screenshot: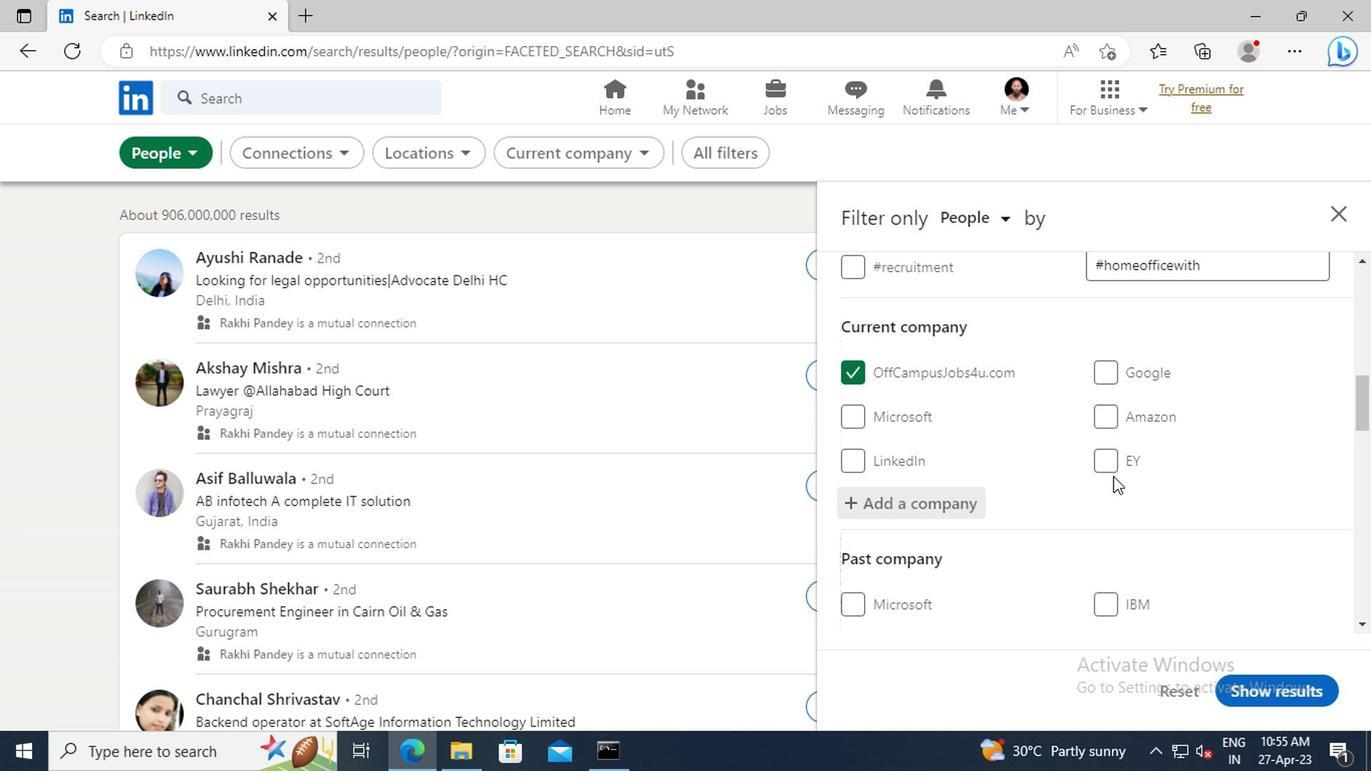 
Action: Mouse scrolled (1096, 432) with delta (0, 0)
Screenshot: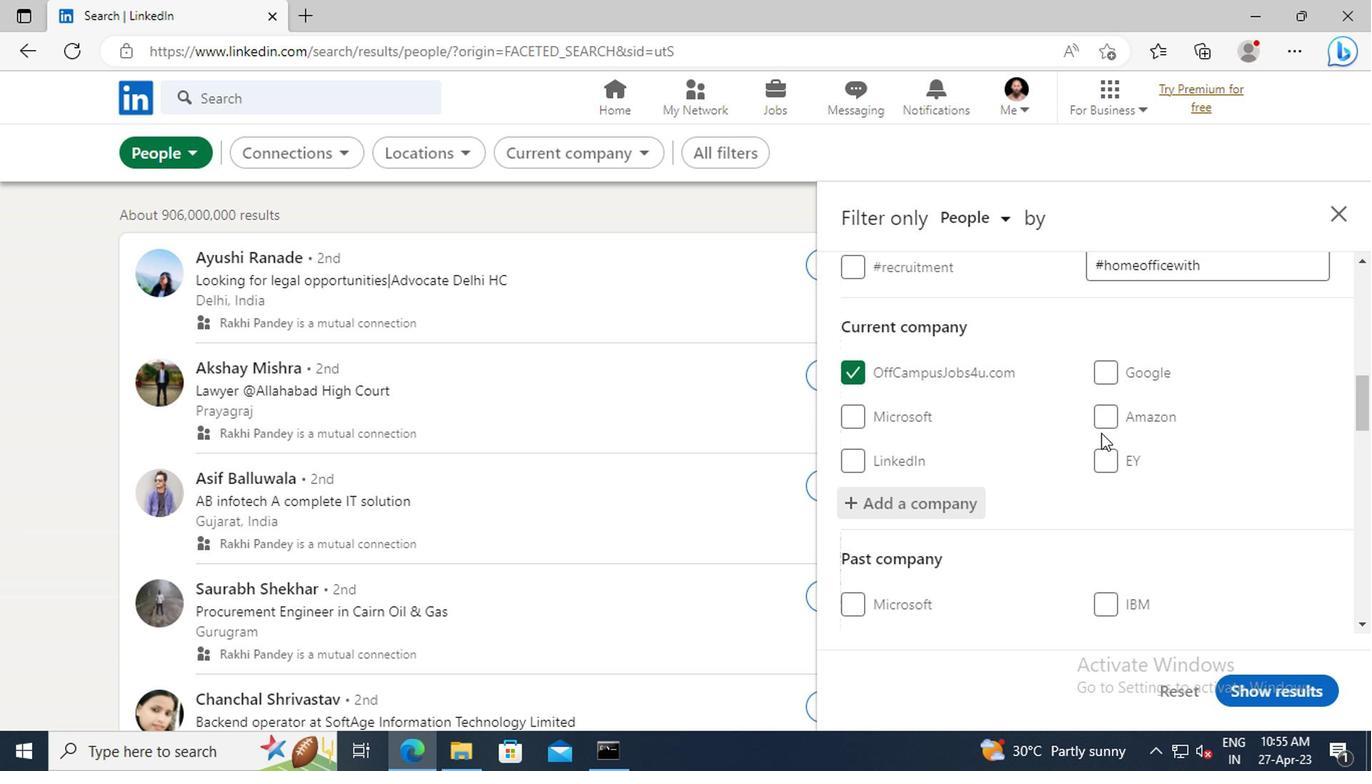 
Action: Mouse scrolled (1096, 432) with delta (0, 0)
Screenshot: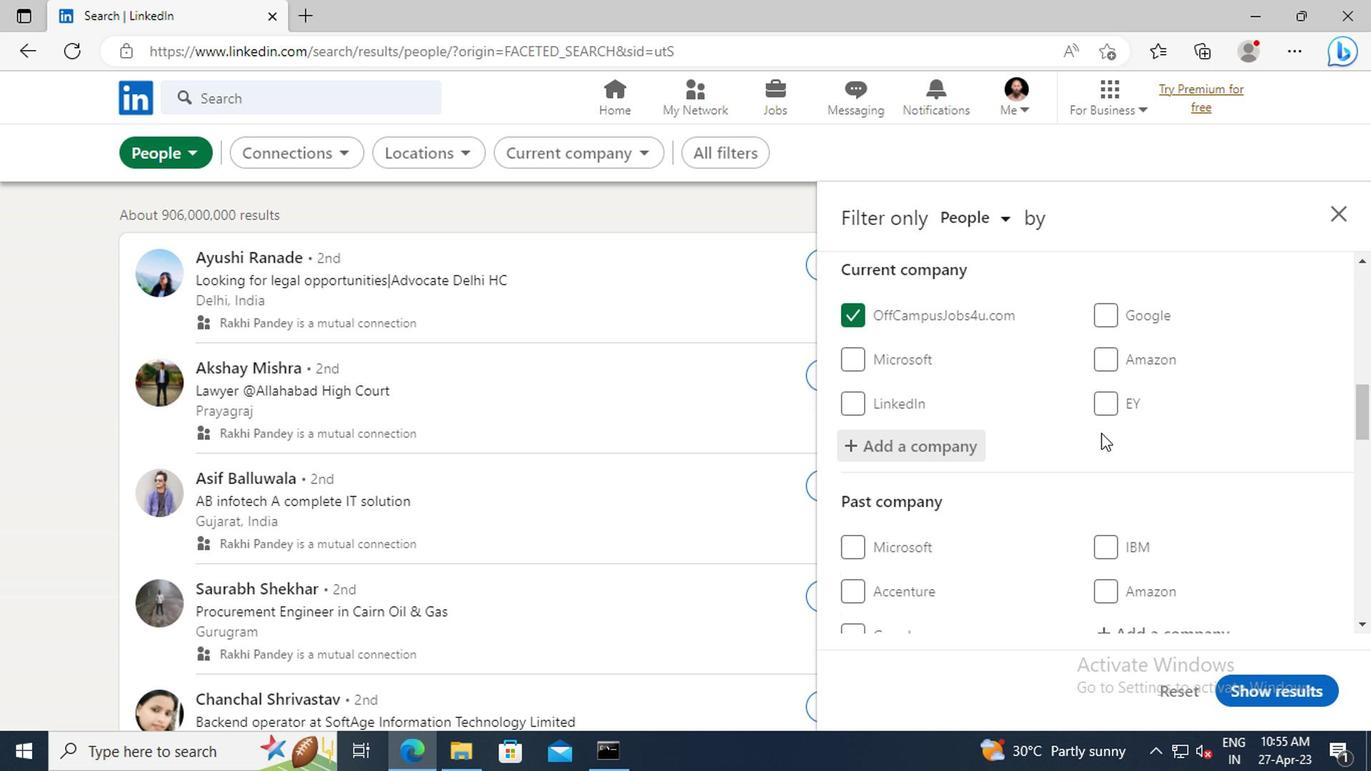 
Action: Mouse scrolled (1096, 432) with delta (0, 0)
Screenshot: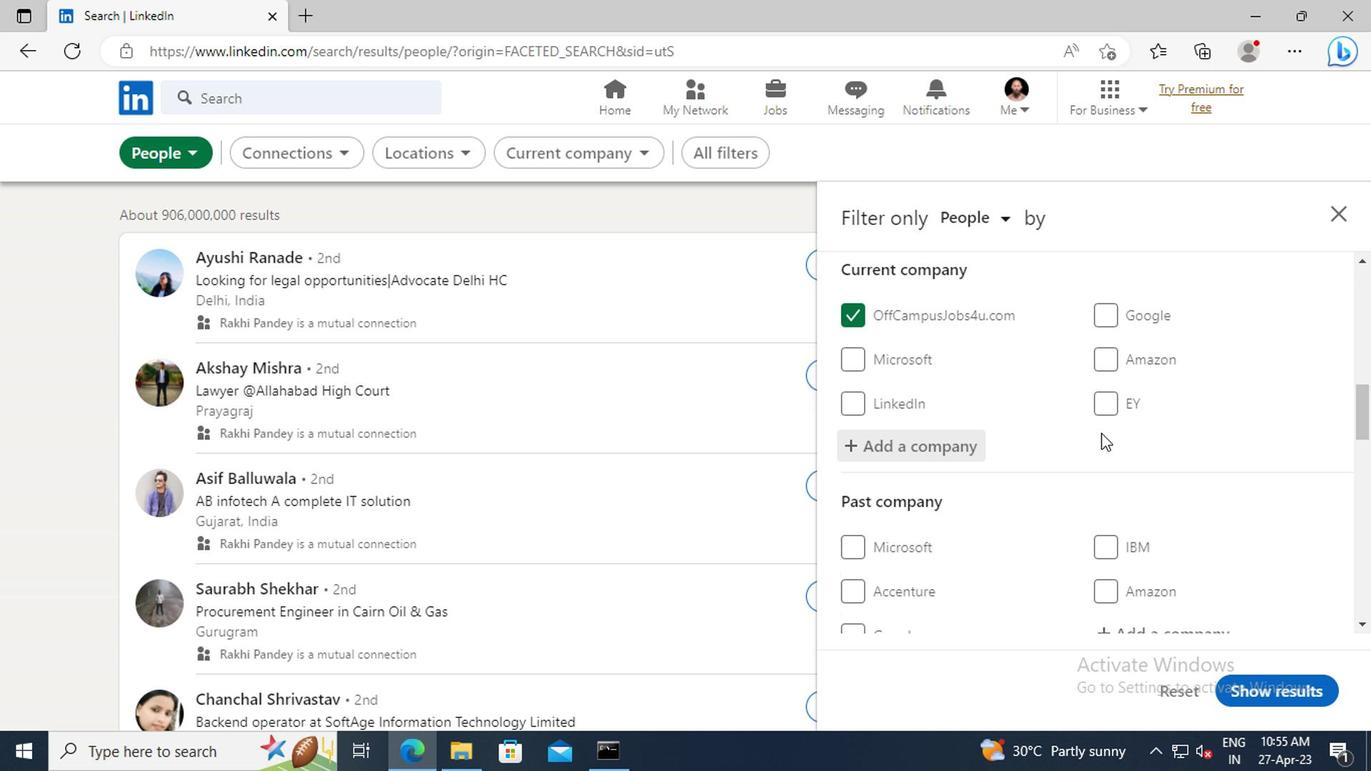 
Action: Mouse scrolled (1096, 432) with delta (0, 0)
Screenshot: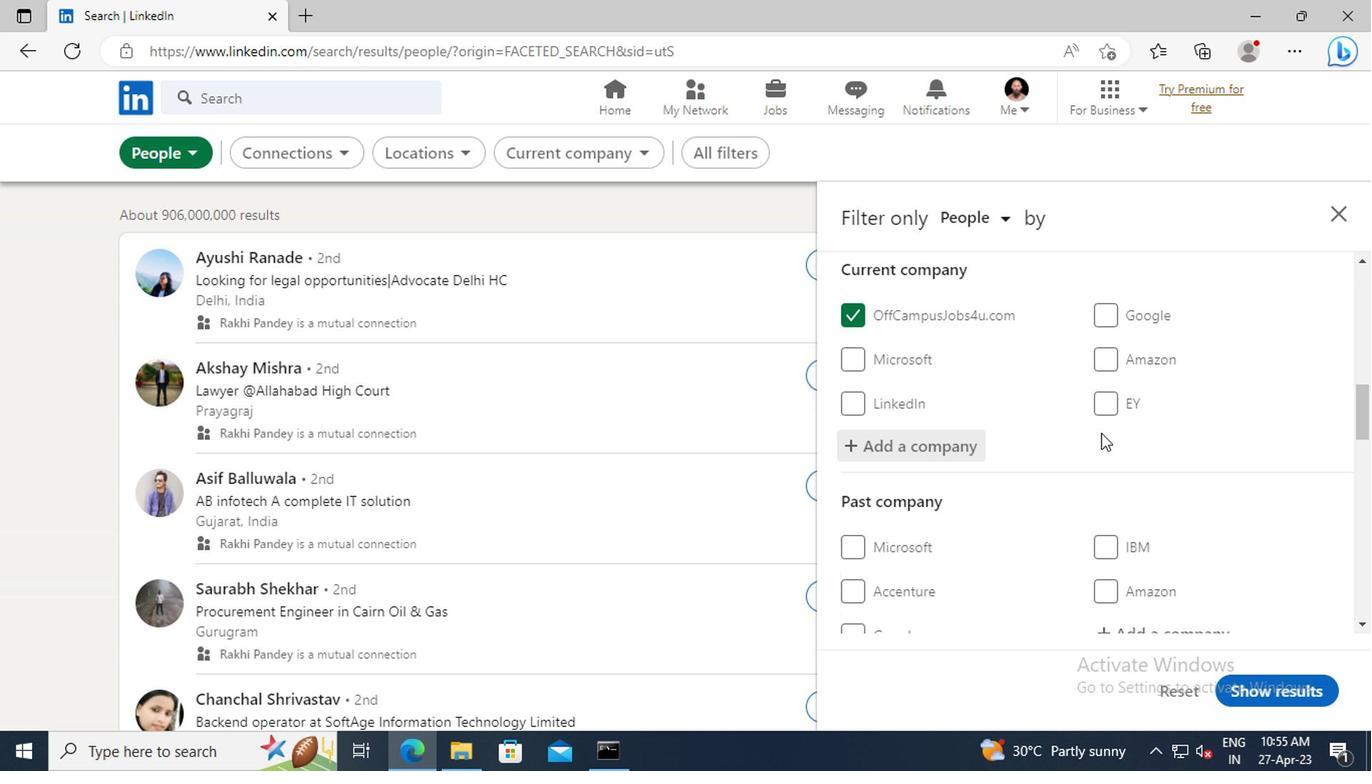 
Action: Mouse scrolled (1096, 432) with delta (0, 0)
Screenshot: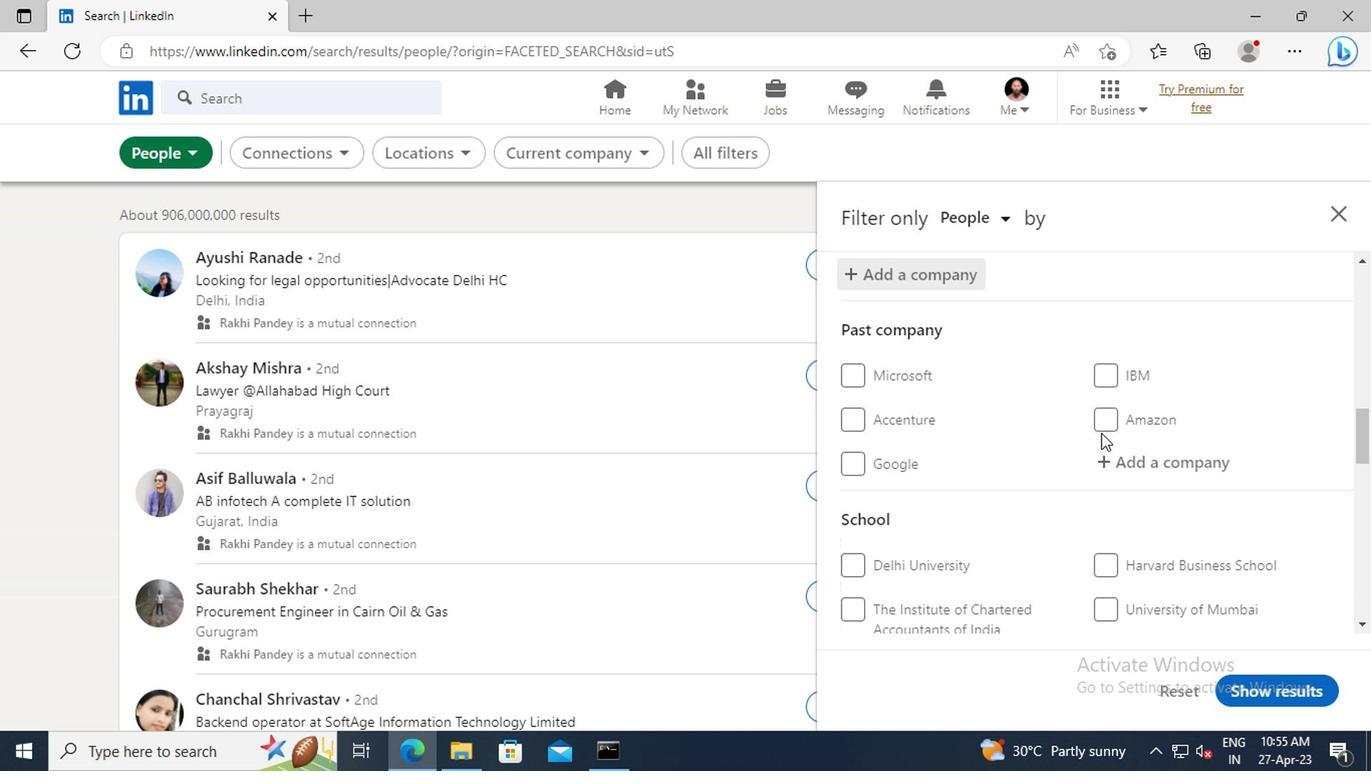 
Action: Mouse scrolled (1096, 432) with delta (0, 0)
Screenshot: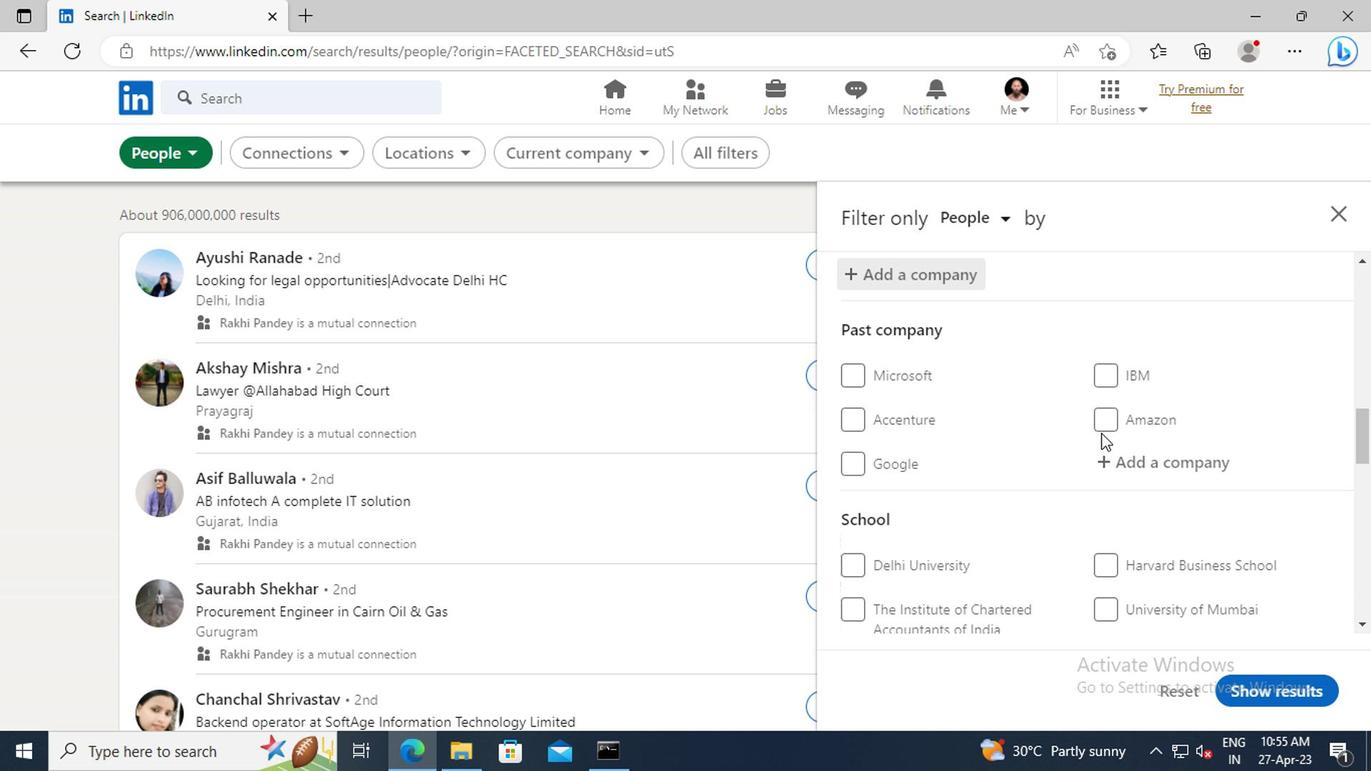 
Action: Mouse scrolled (1096, 432) with delta (0, 0)
Screenshot: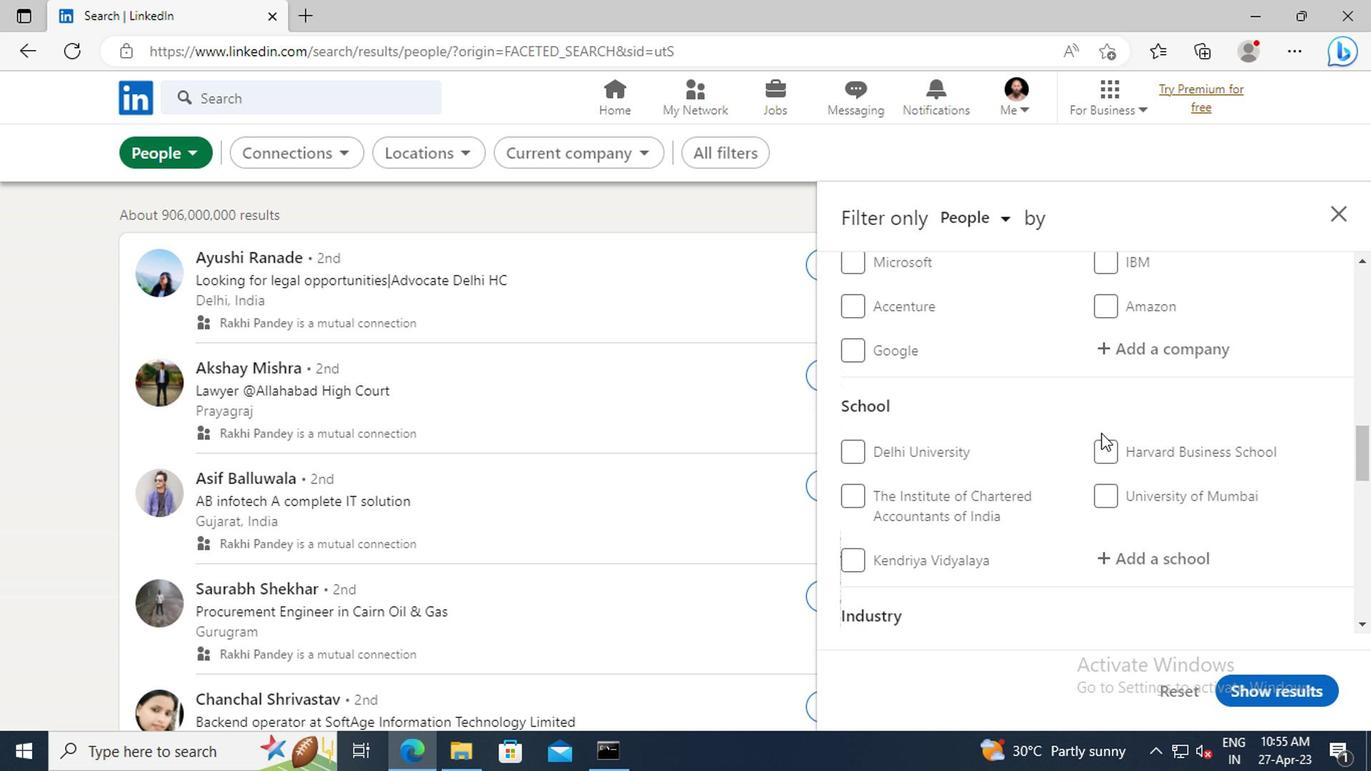 
Action: Mouse scrolled (1096, 432) with delta (0, 0)
Screenshot: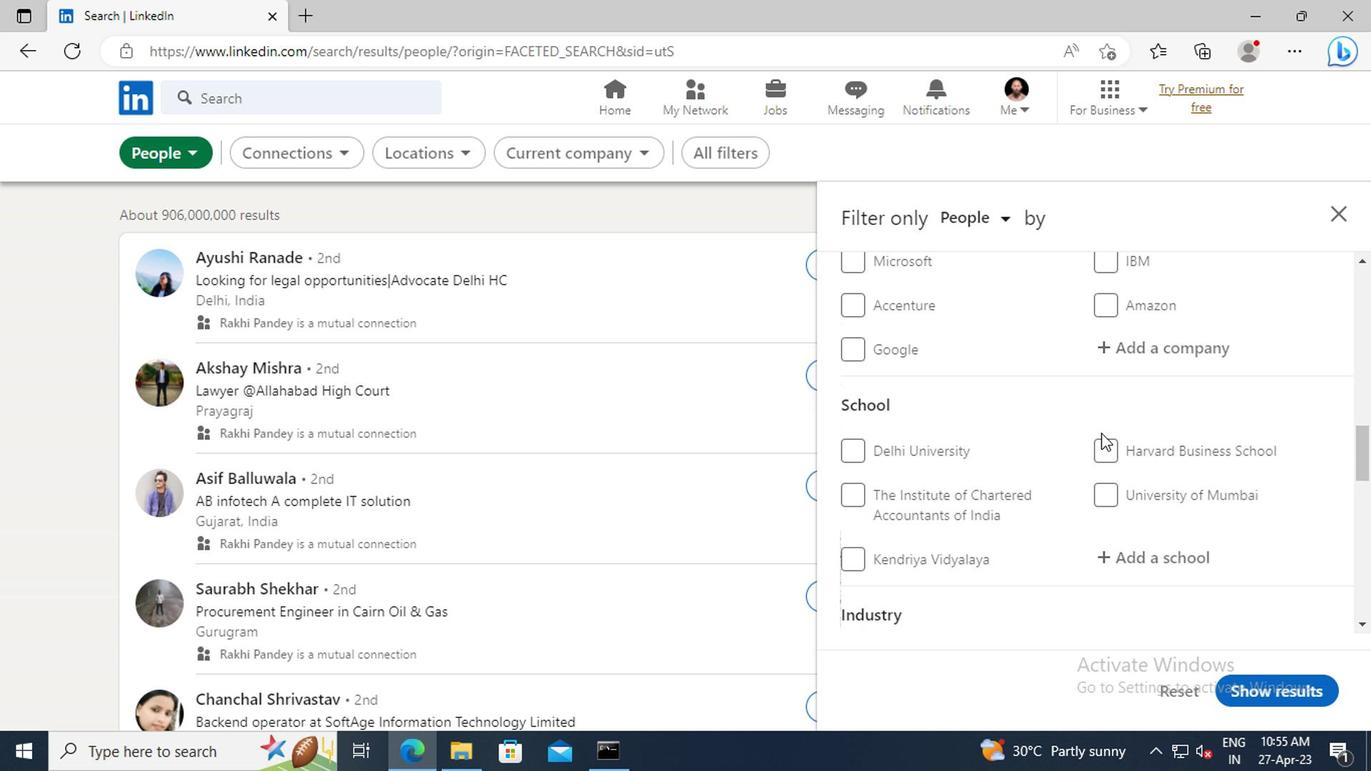 
Action: Mouse scrolled (1096, 432) with delta (0, 0)
Screenshot: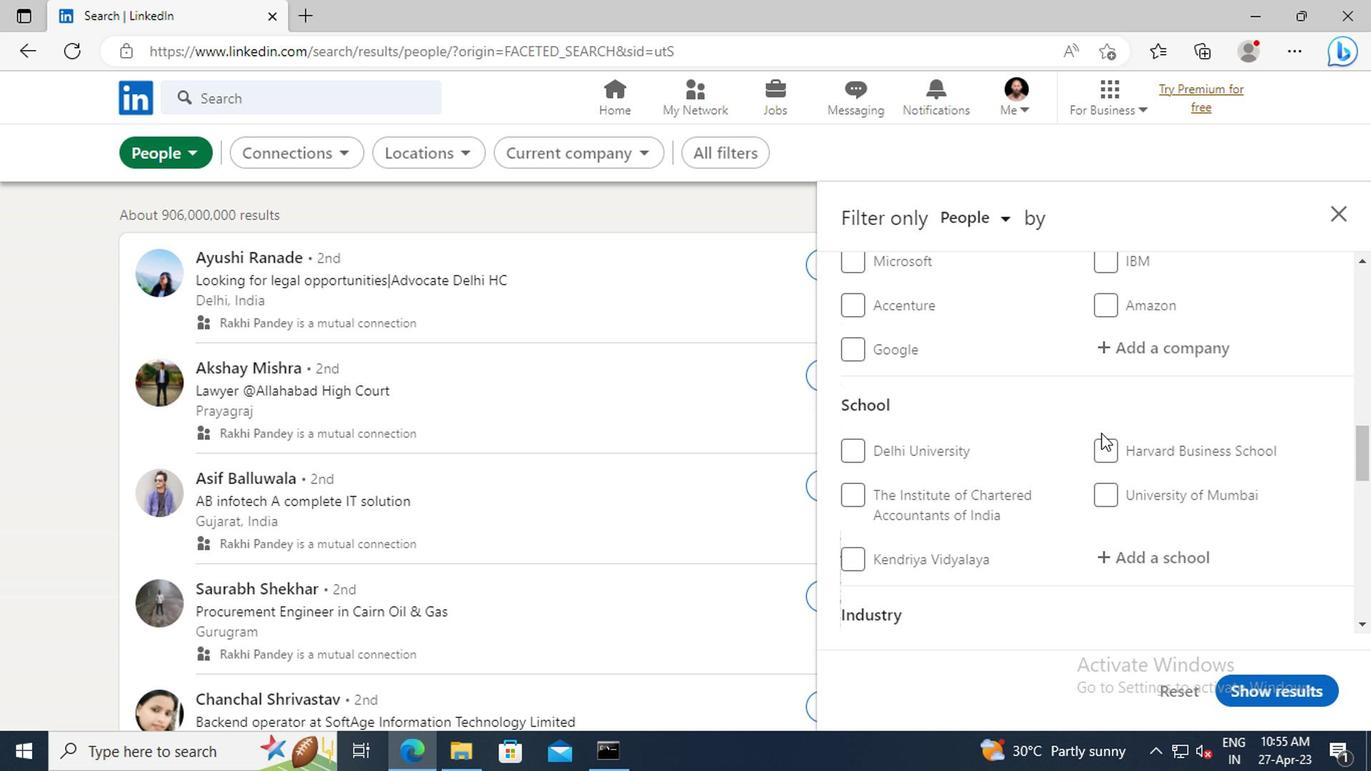 
Action: Mouse moved to (1122, 387)
Screenshot: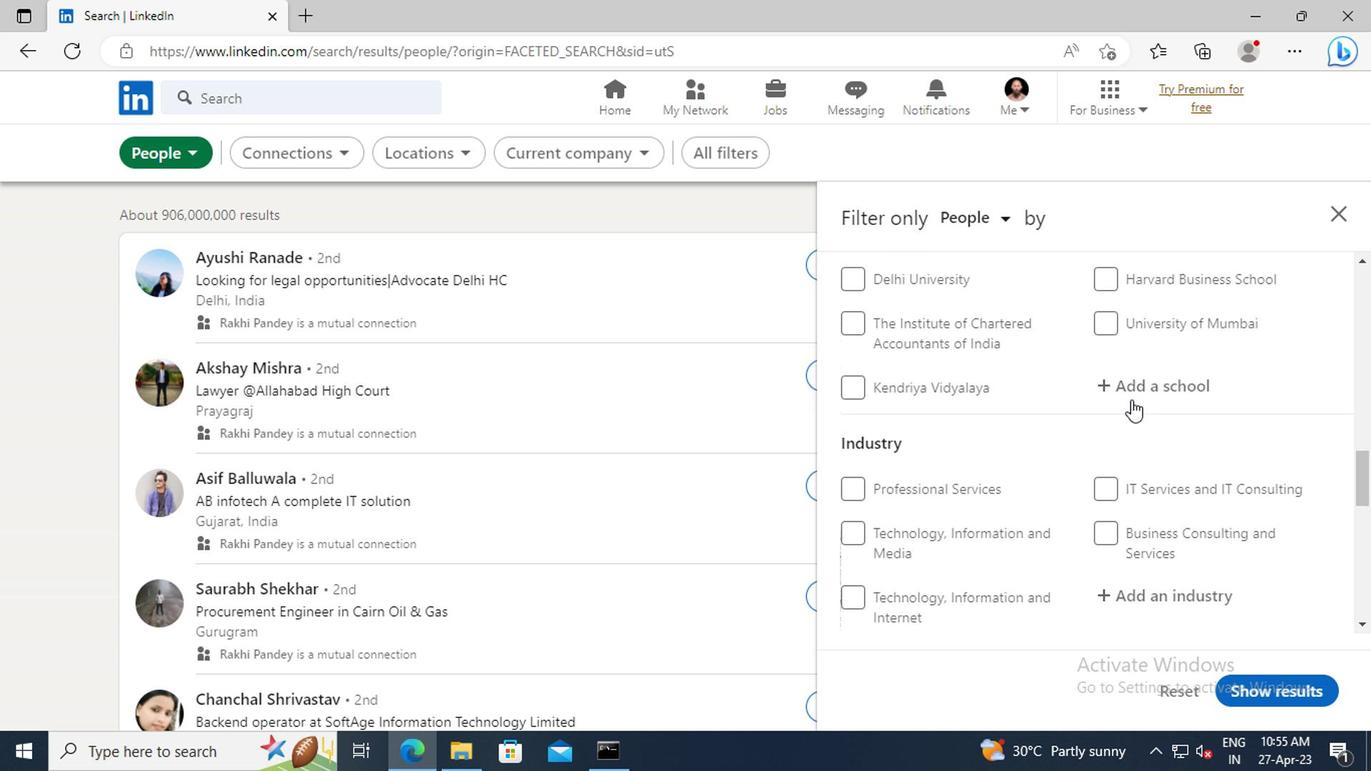 
Action: Mouse pressed left at (1122, 387)
Screenshot: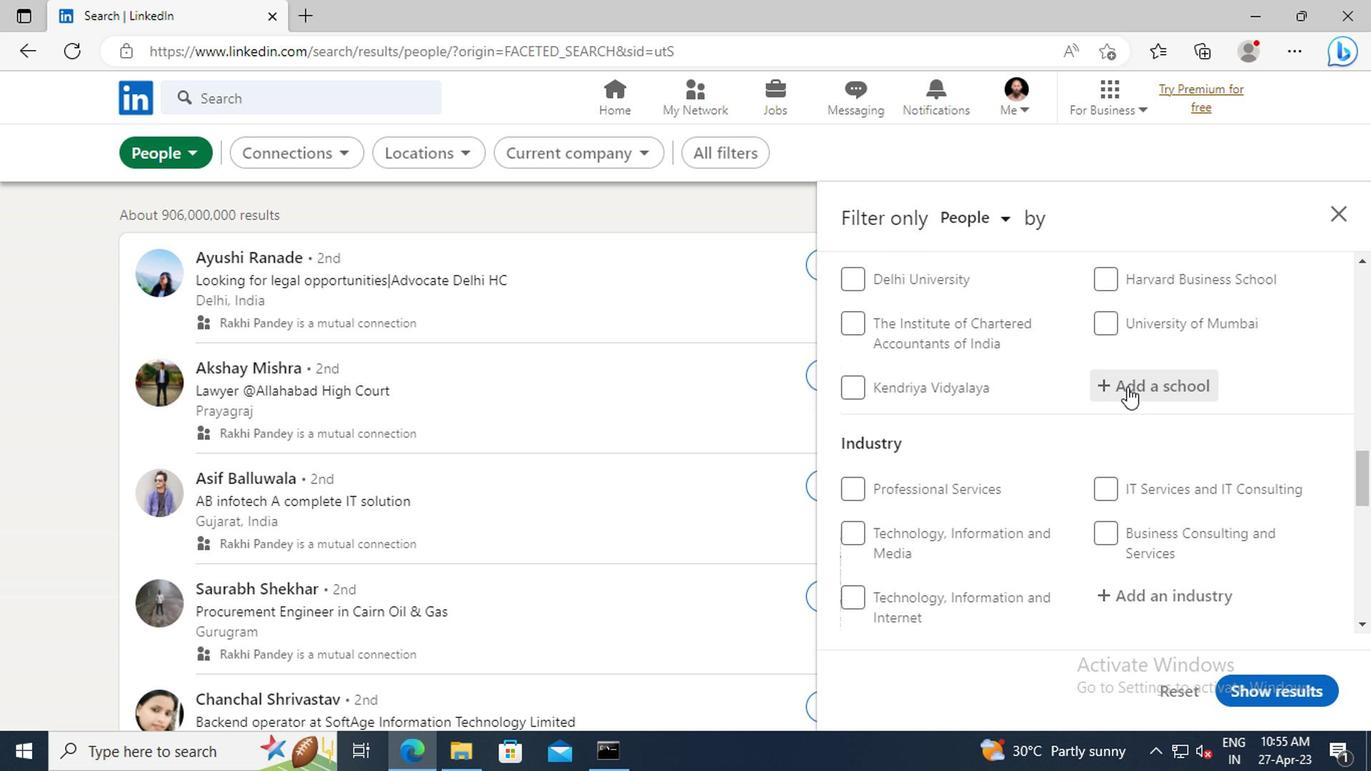 
Action: Key pressed <Key.shift>LNCT<Key.space><Key.shift>GROUP<Key.space>OF<Key.space>
Screenshot: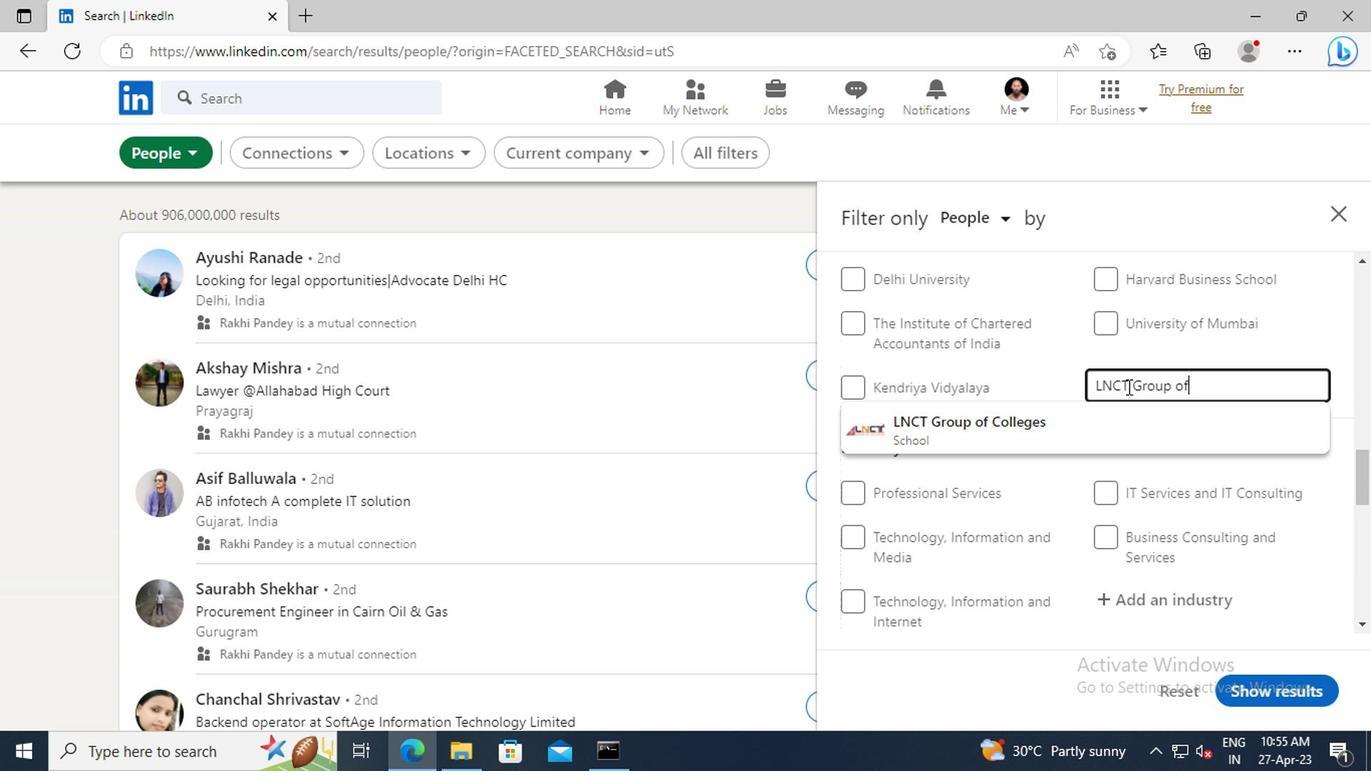
Action: Mouse moved to (1103, 431)
Screenshot: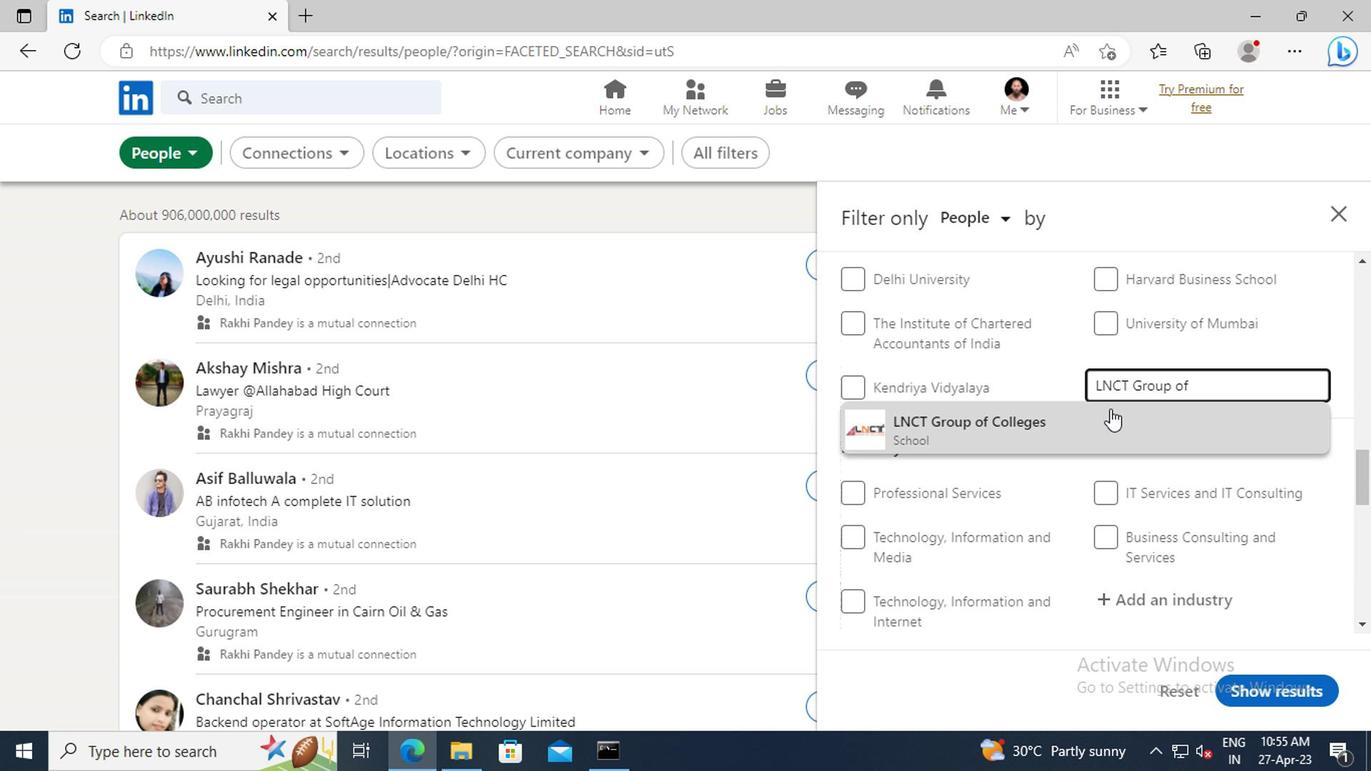
Action: Mouse pressed left at (1103, 431)
Screenshot: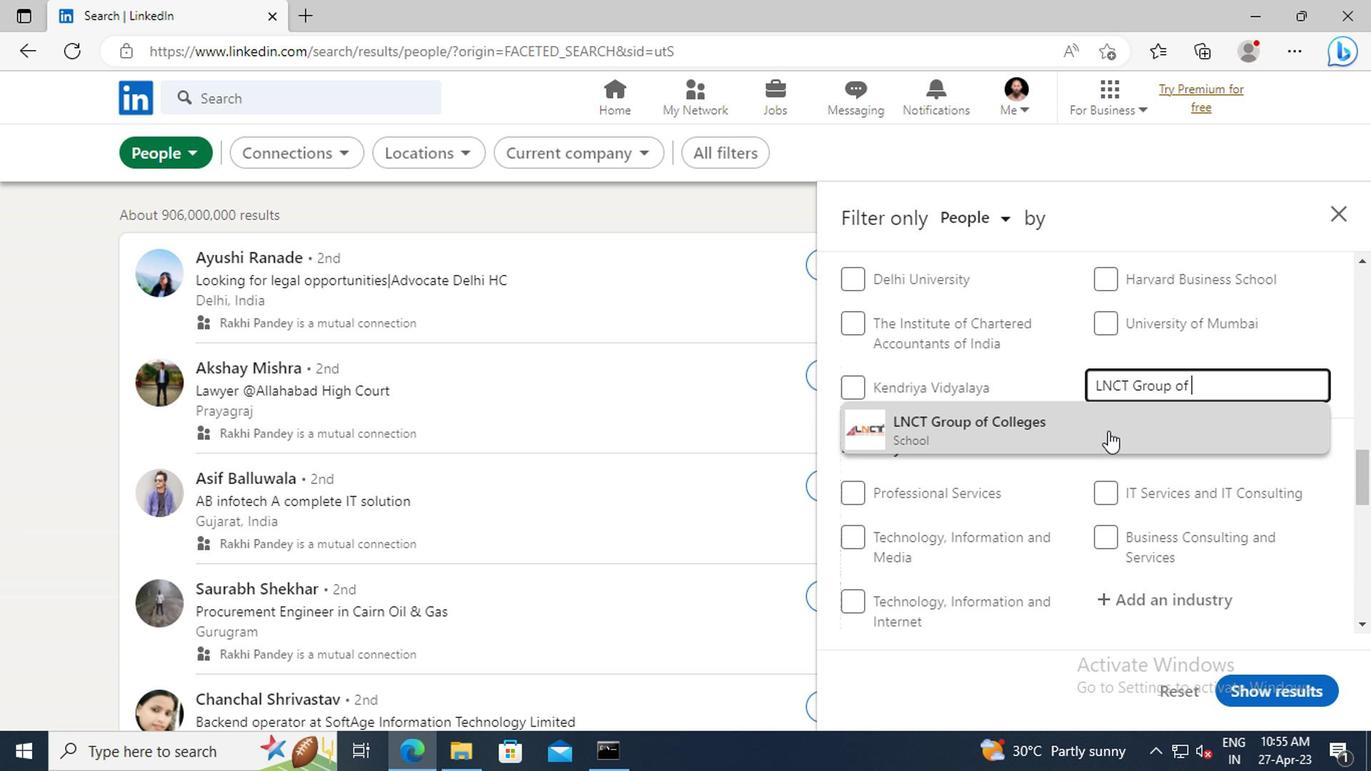 
Action: Mouse moved to (1092, 355)
Screenshot: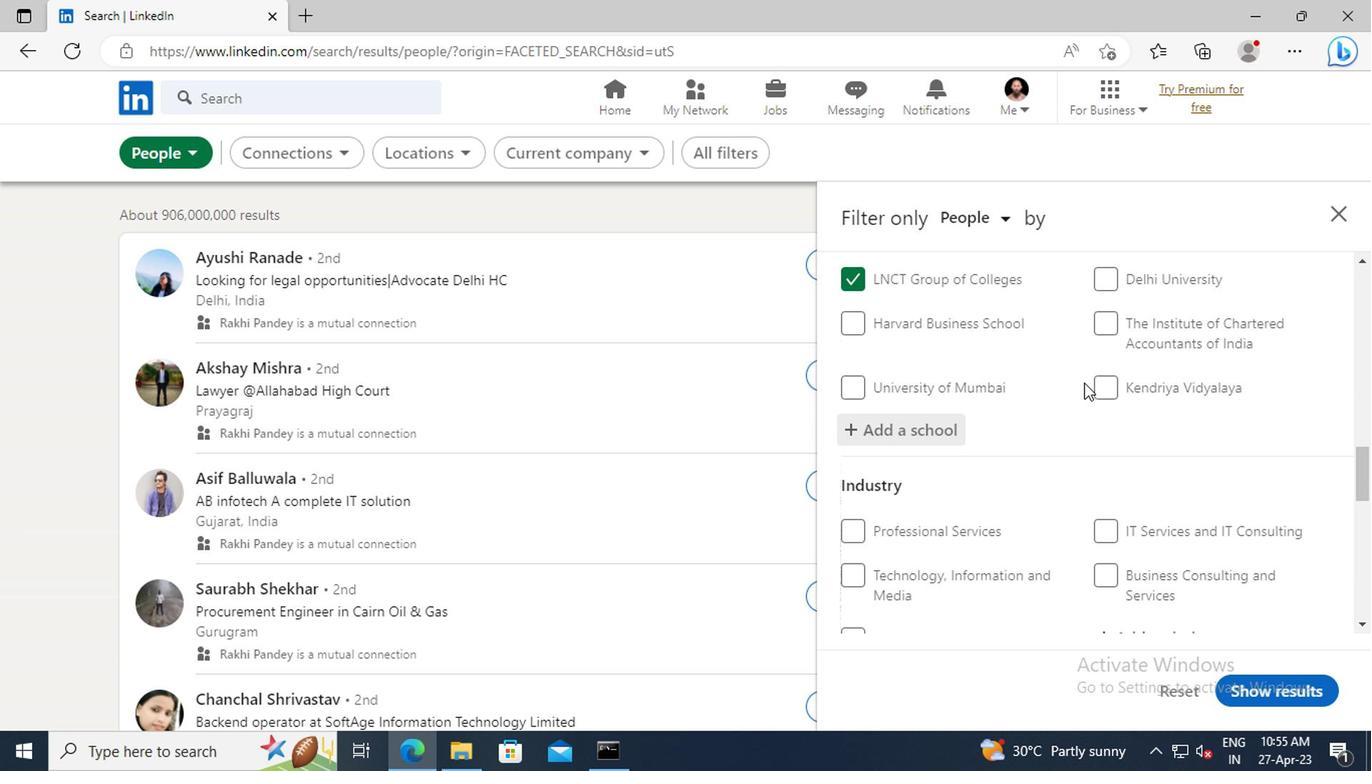 
Action: Mouse scrolled (1092, 355) with delta (0, 0)
Screenshot: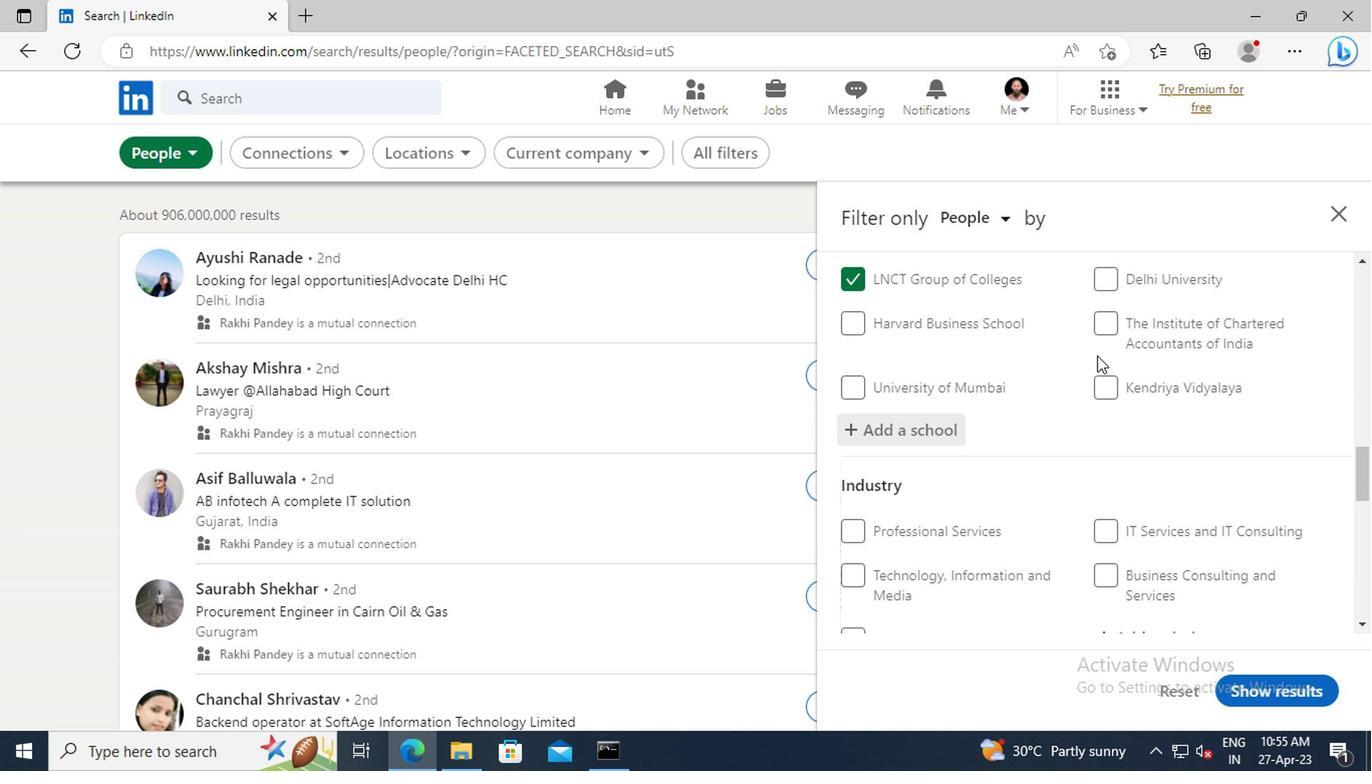 
Action: Mouse scrolled (1092, 355) with delta (0, 0)
Screenshot: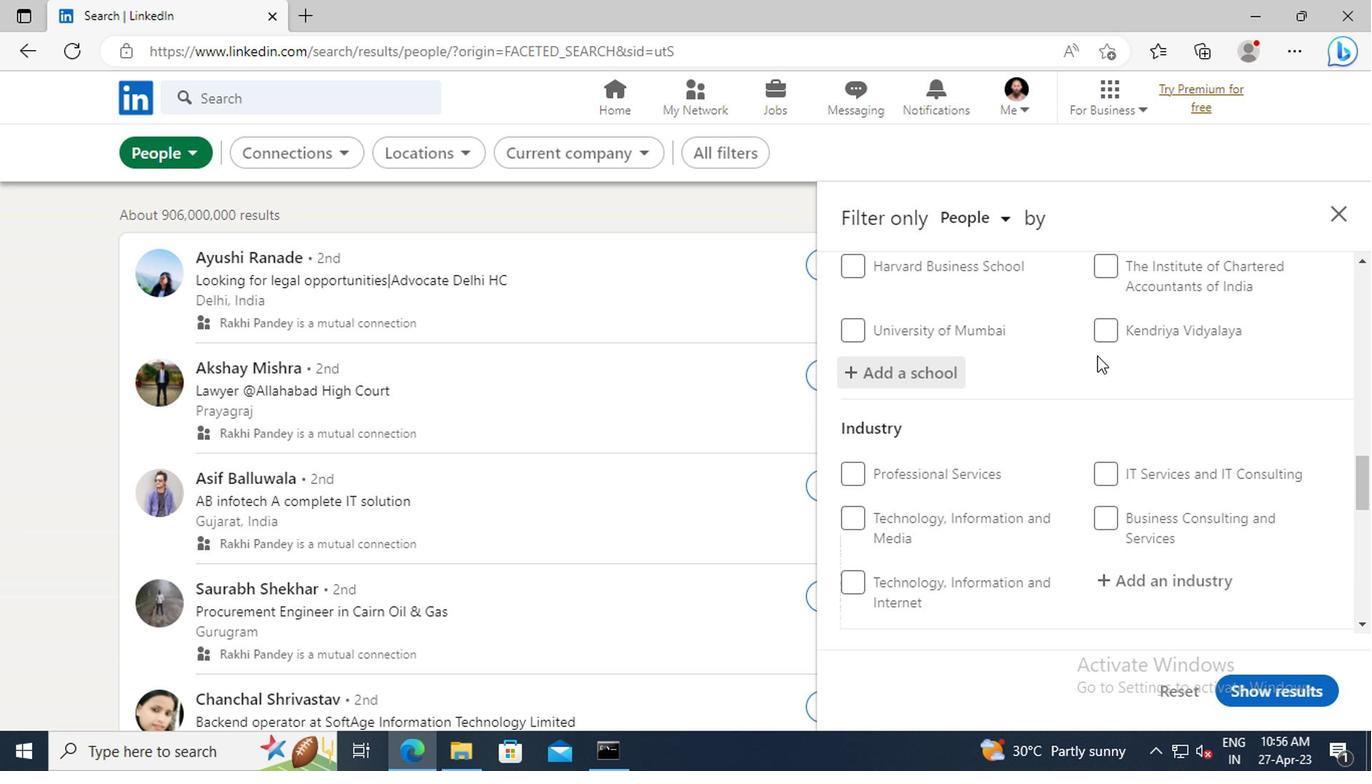 
Action: Mouse scrolled (1092, 355) with delta (0, 0)
Screenshot: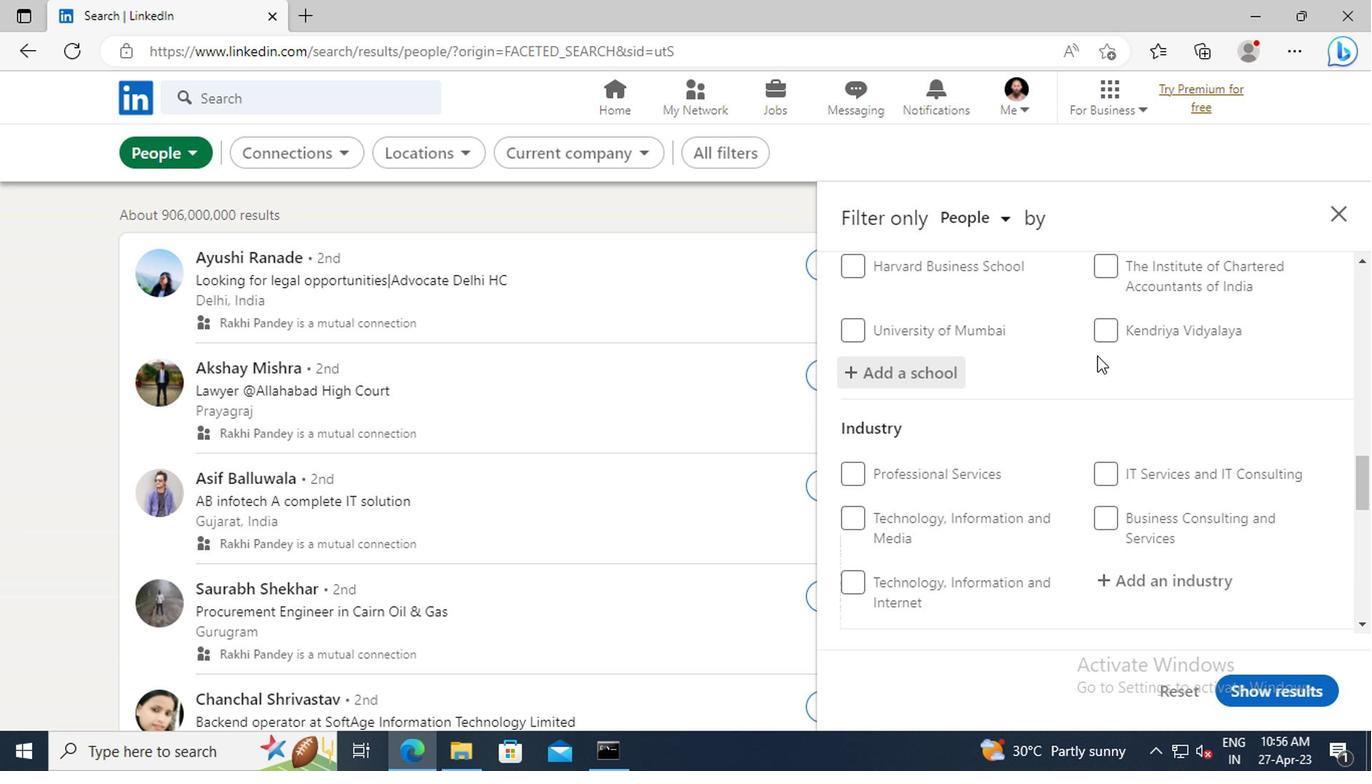 
Action: Mouse scrolled (1092, 355) with delta (0, 0)
Screenshot: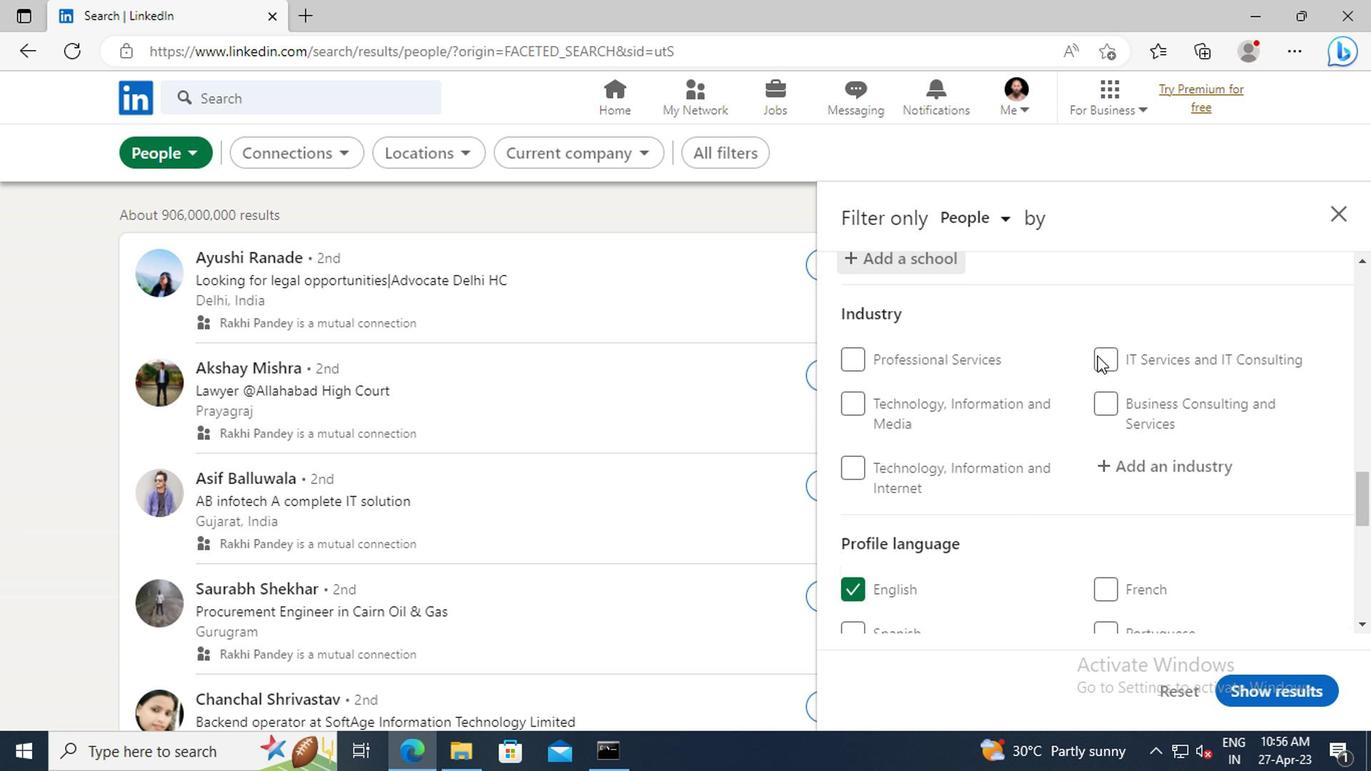 
Action: Mouse scrolled (1092, 355) with delta (0, 0)
Screenshot: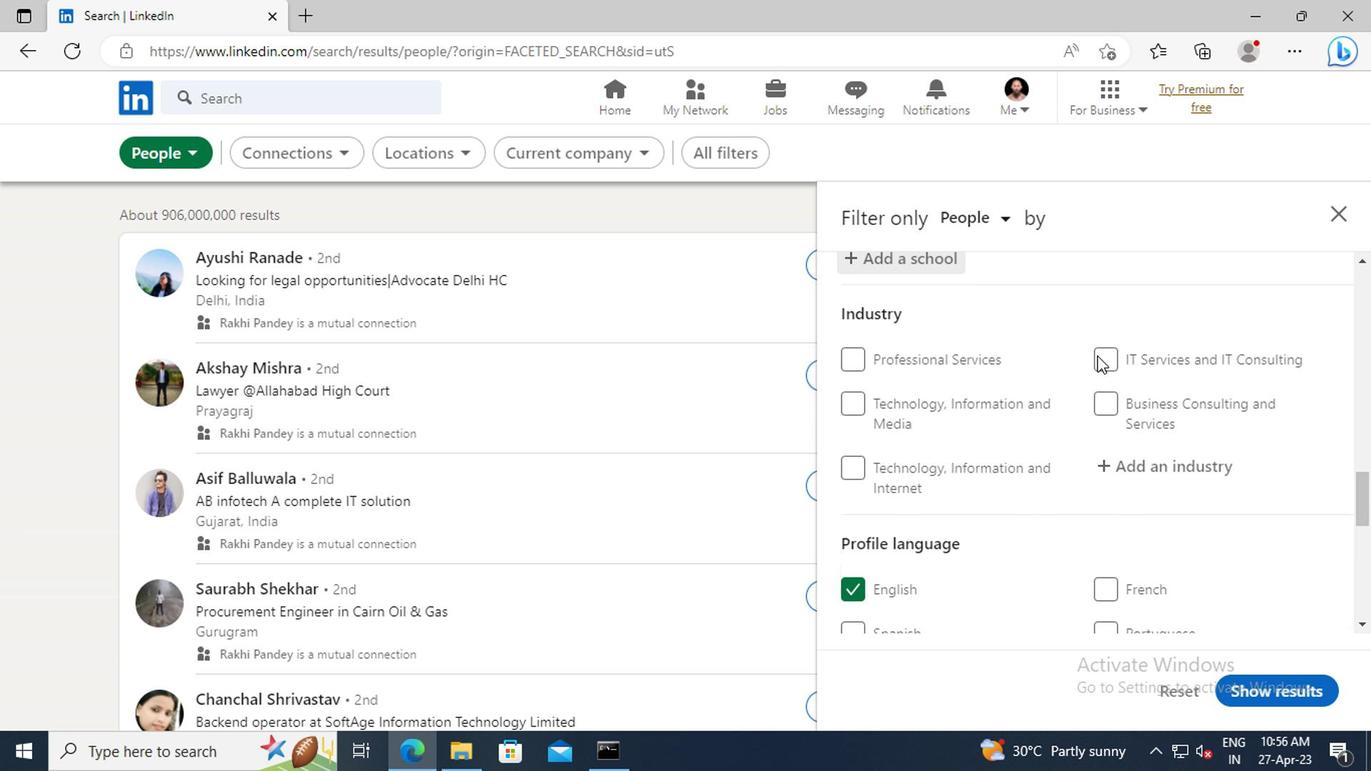 
Action: Mouse moved to (1135, 360)
Screenshot: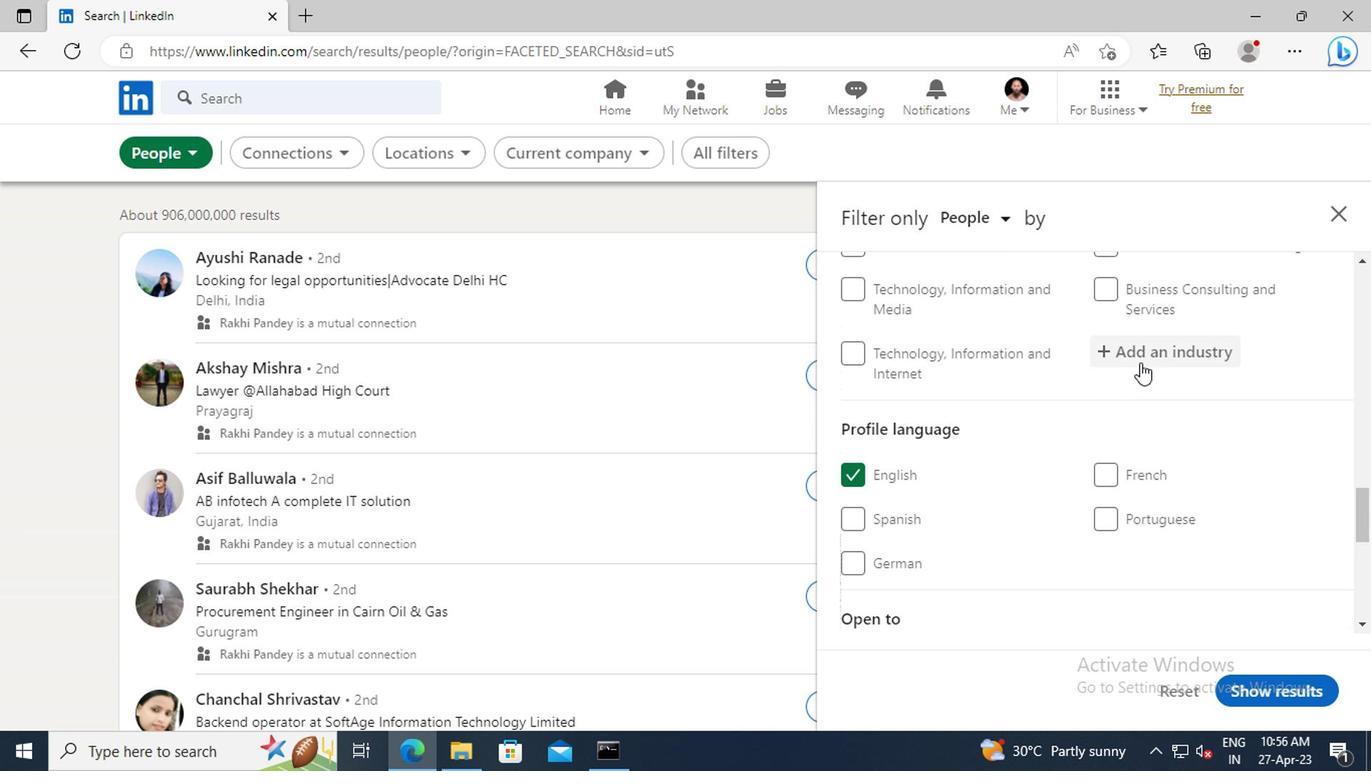 
Action: Mouse pressed left at (1135, 360)
Screenshot: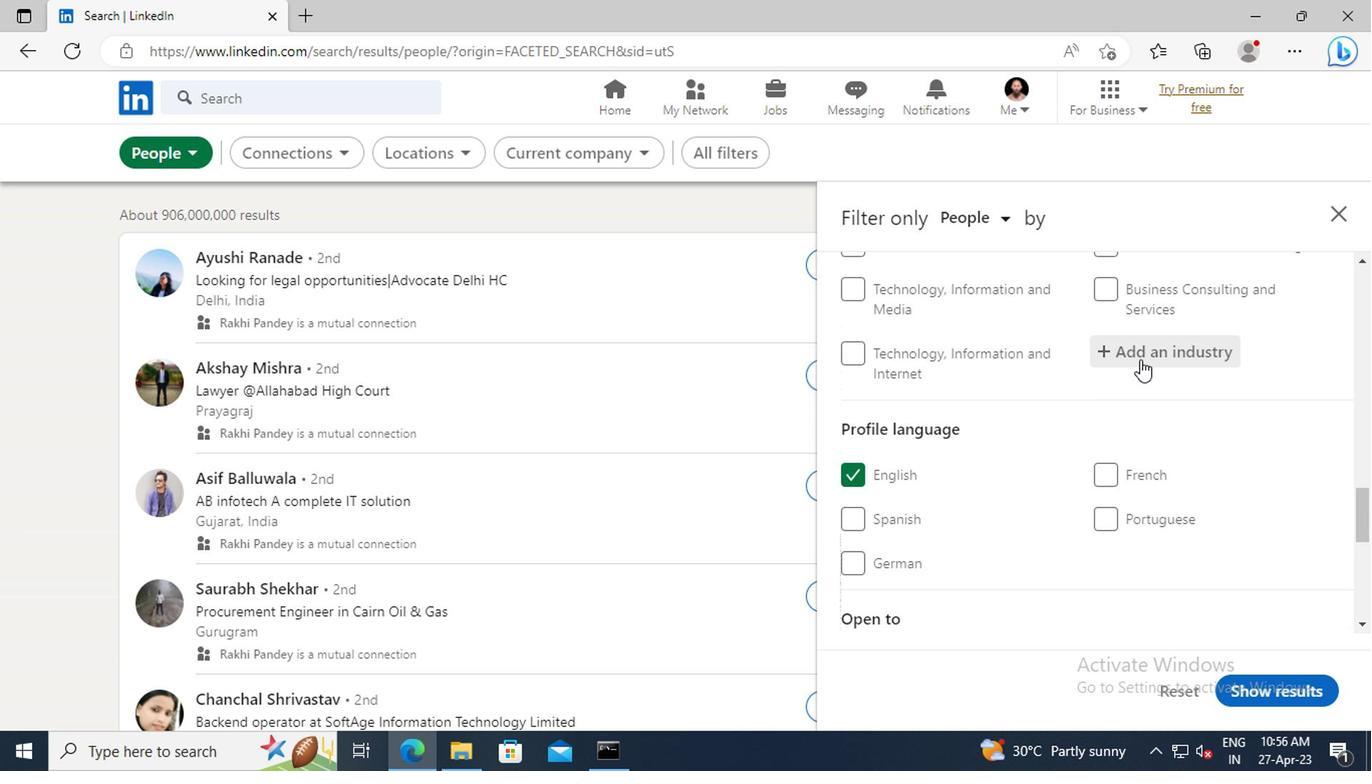 
Action: Key pressed <Key.shift>IT<Key.space><Key.shift>SYSTEM<Key.space><Key.shift>DESIGN
Screenshot: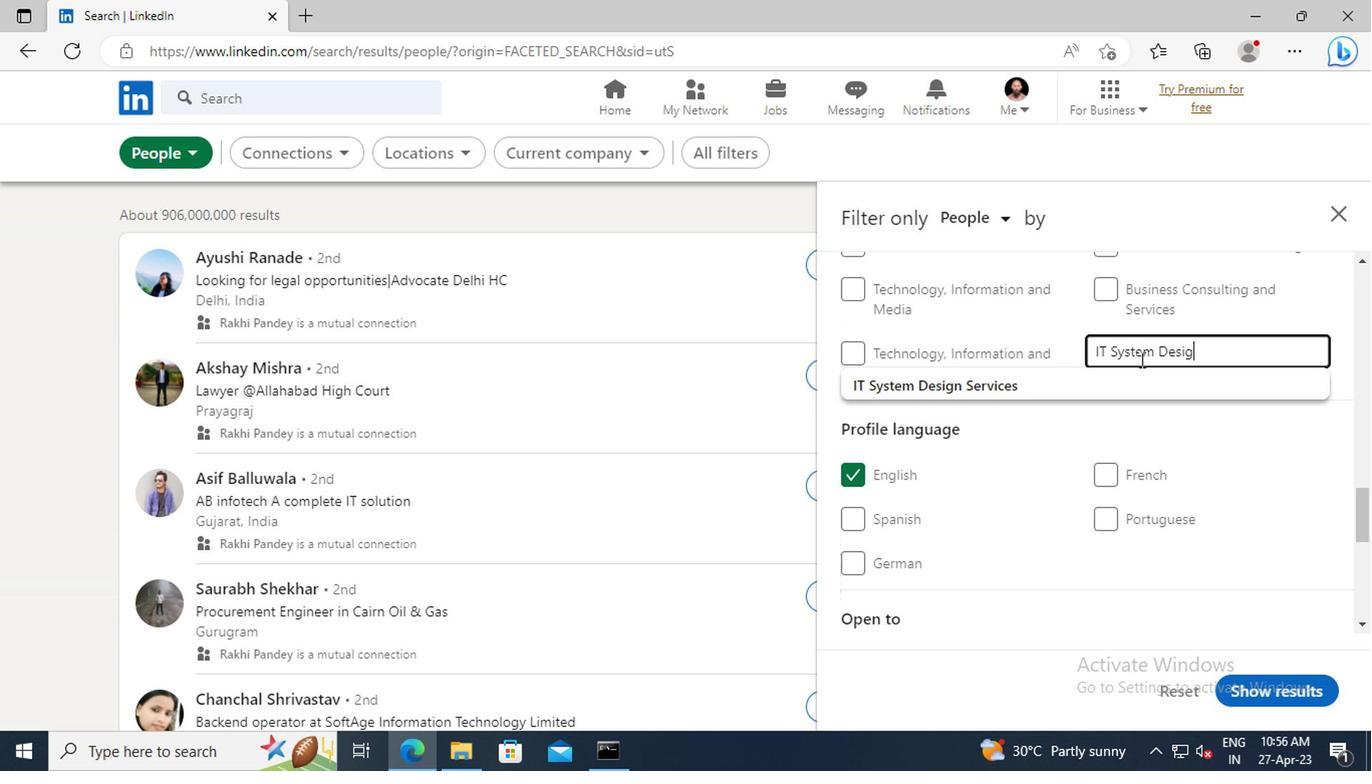 
Action: Mouse moved to (1118, 387)
Screenshot: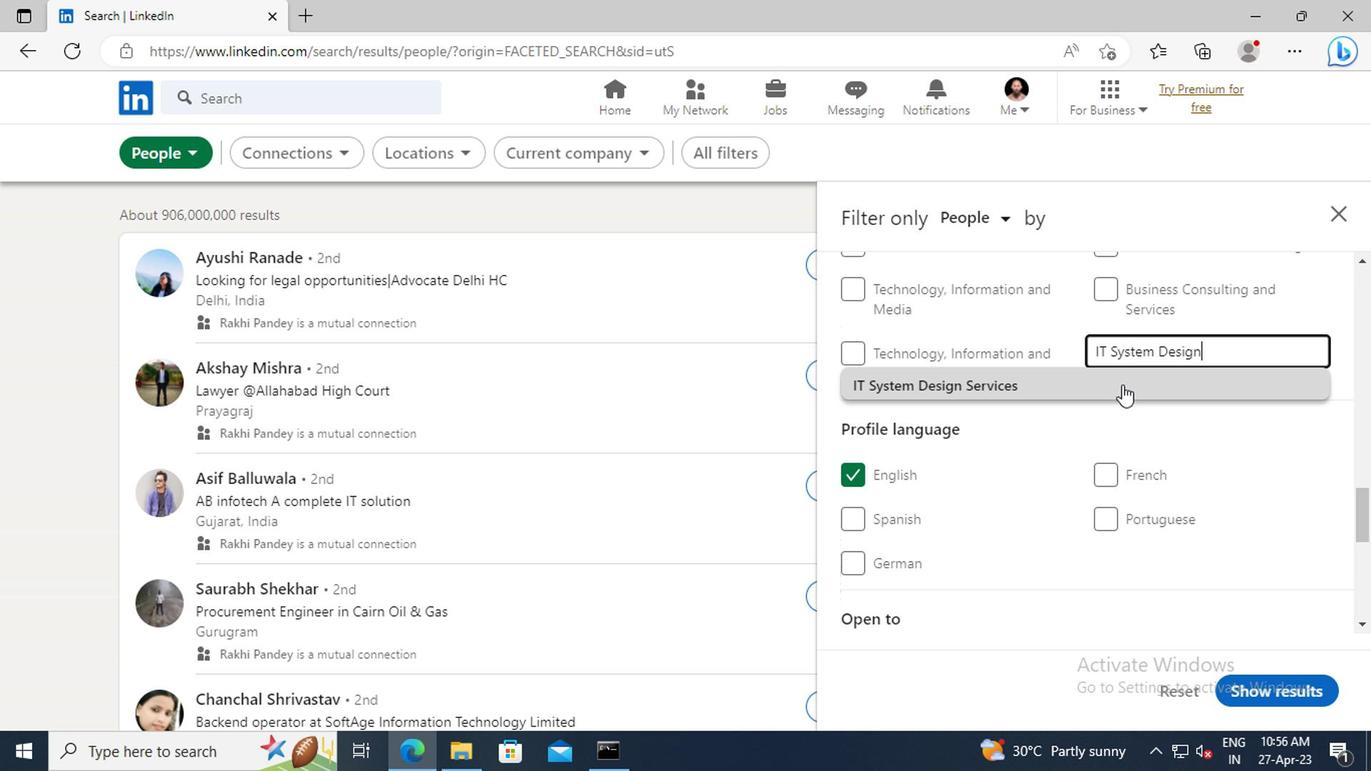 
Action: Mouse pressed left at (1118, 387)
Screenshot: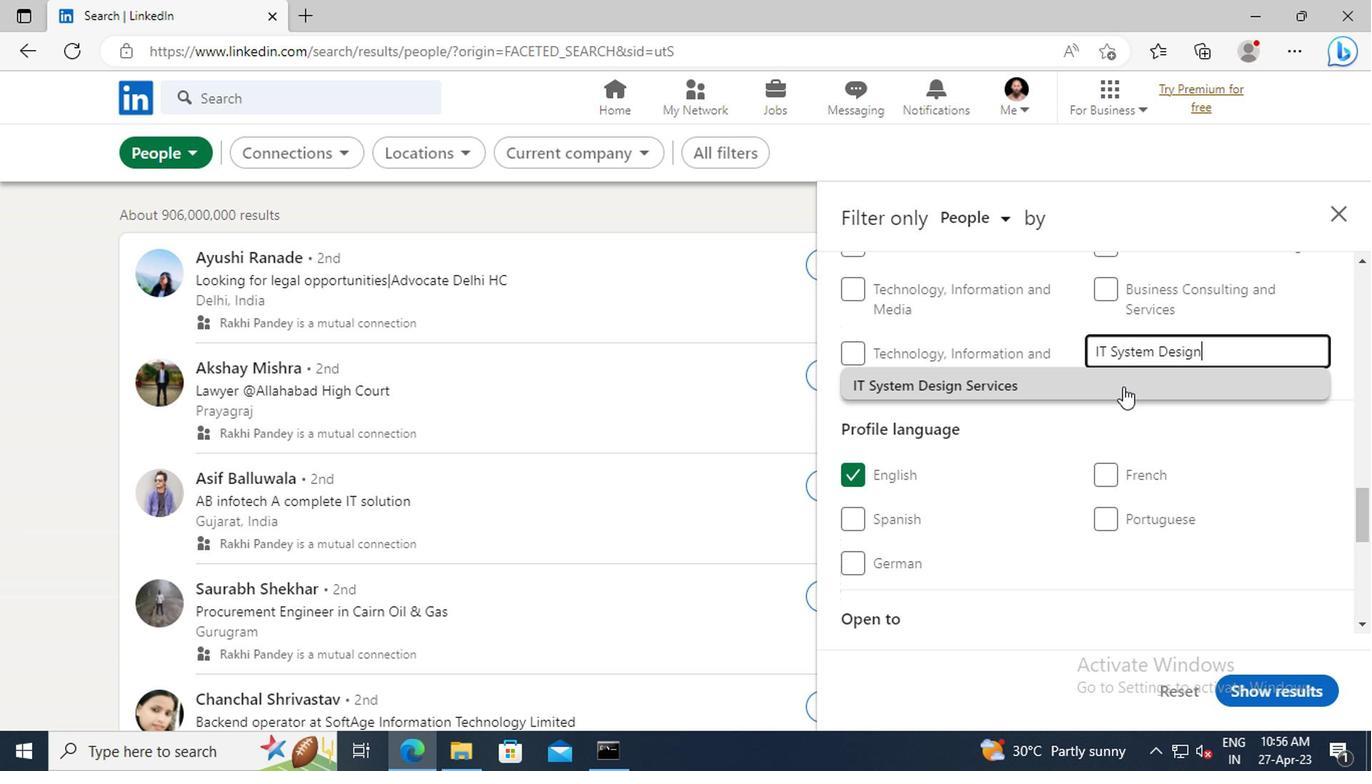 
Action: Mouse moved to (1087, 389)
Screenshot: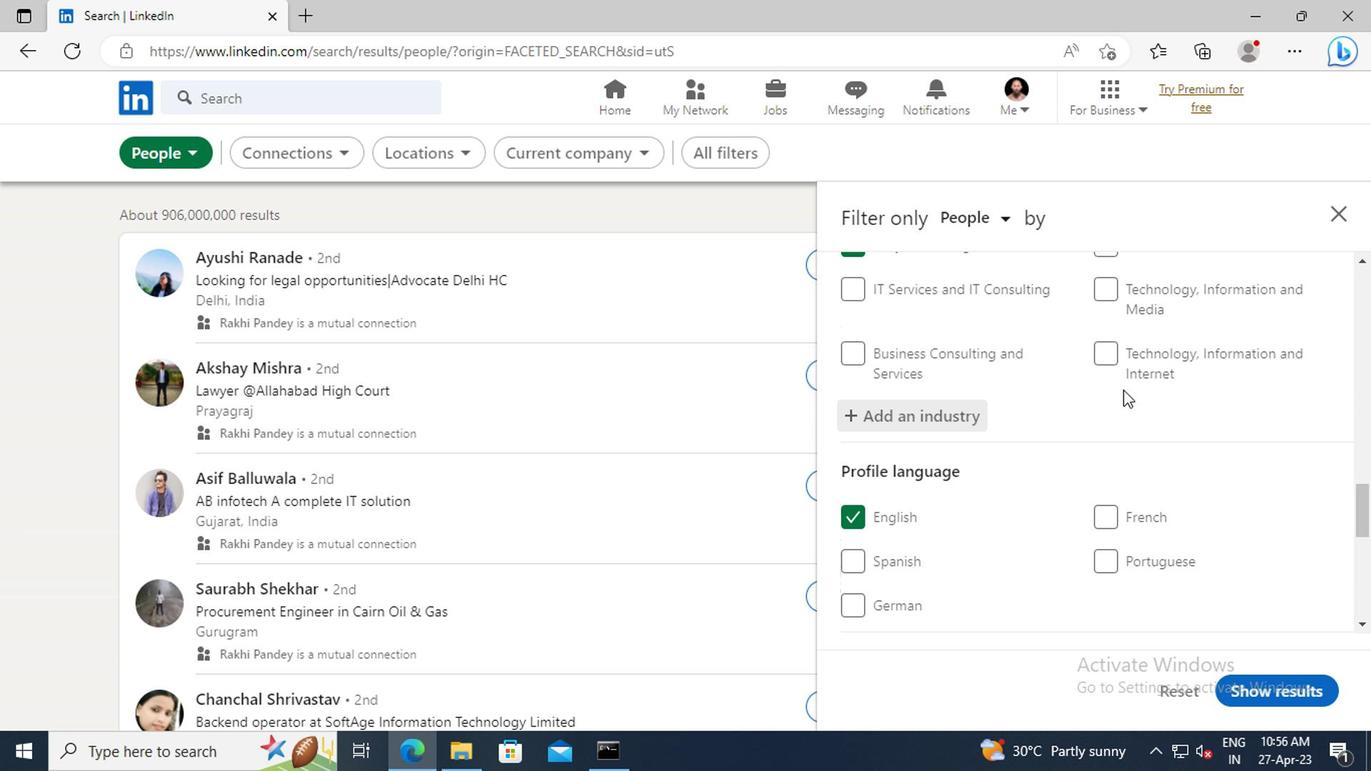 
Action: Mouse scrolled (1087, 387) with delta (0, -1)
Screenshot: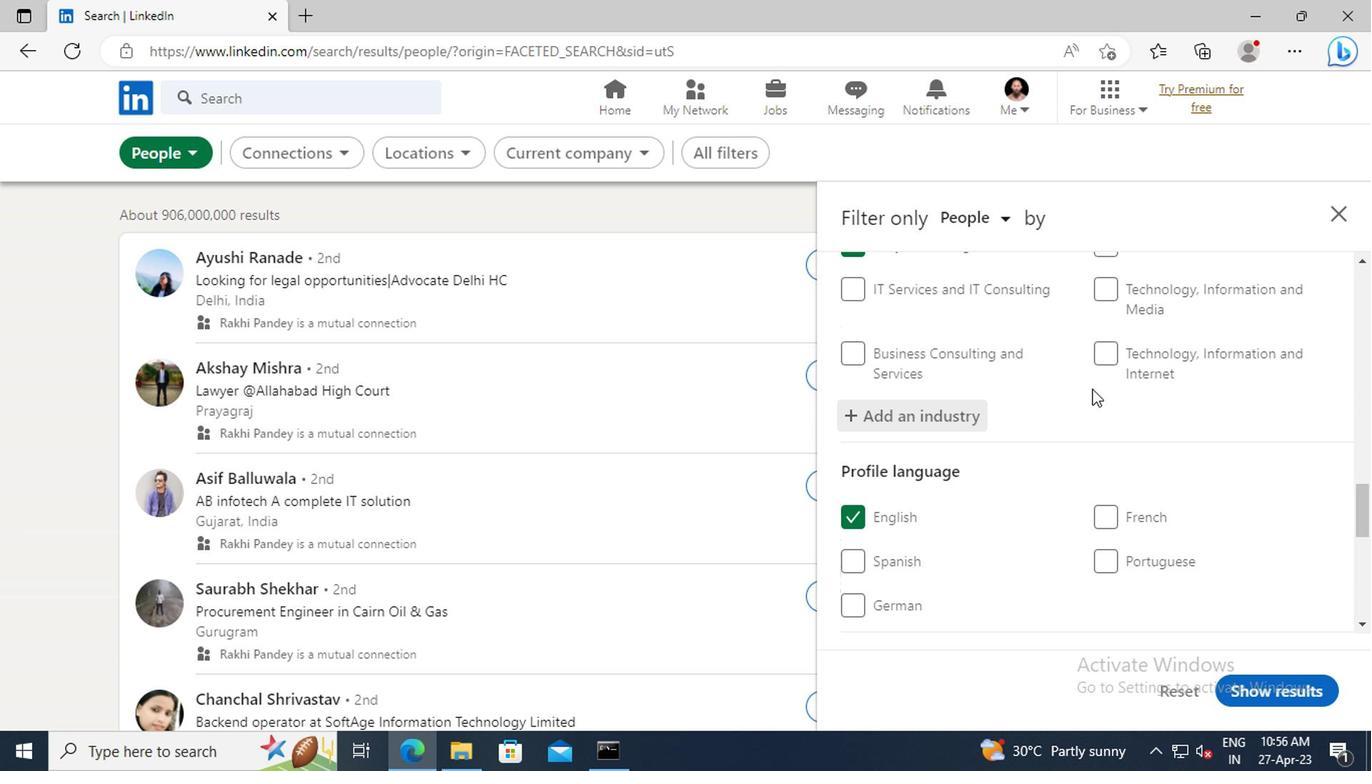 
Action: Mouse scrolled (1087, 387) with delta (0, -1)
Screenshot: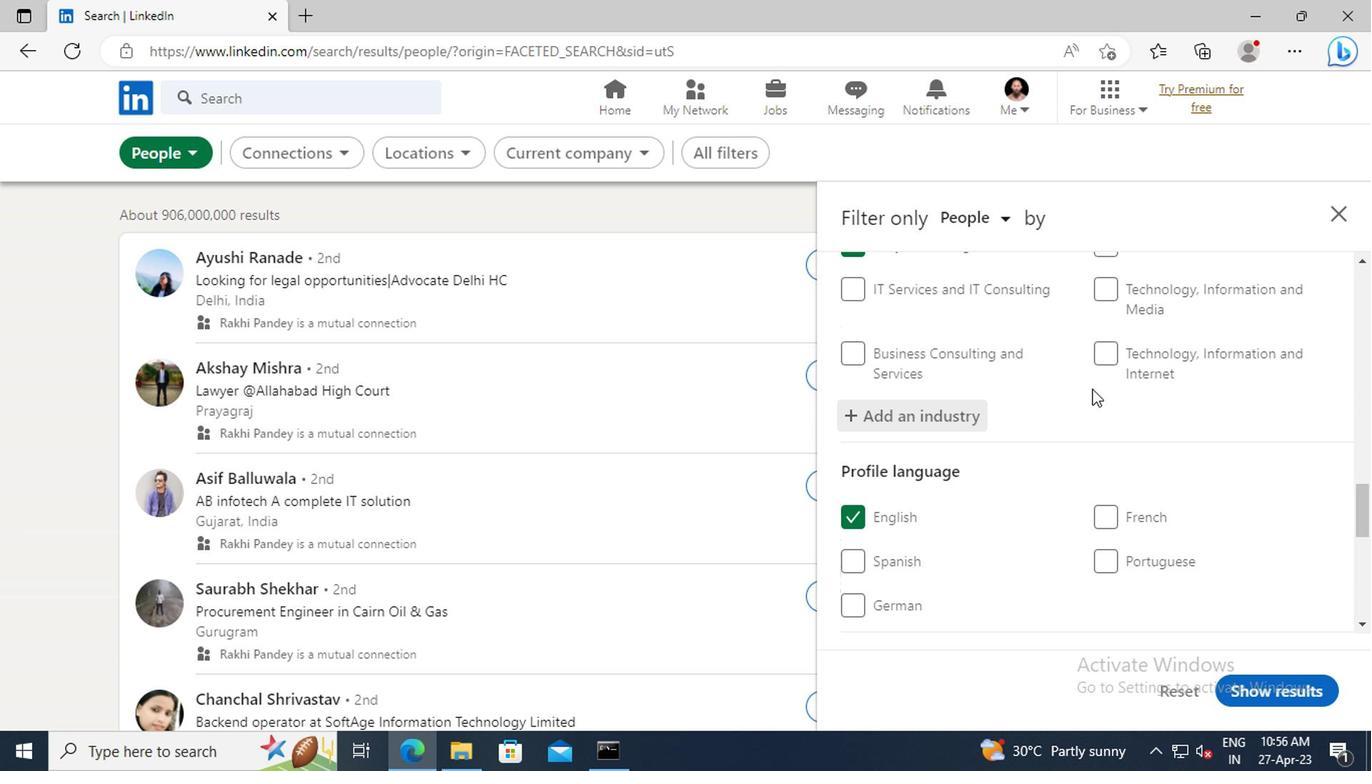 
Action: Mouse scrolled (1087, 387) with delta (0, -1)
Screenshot: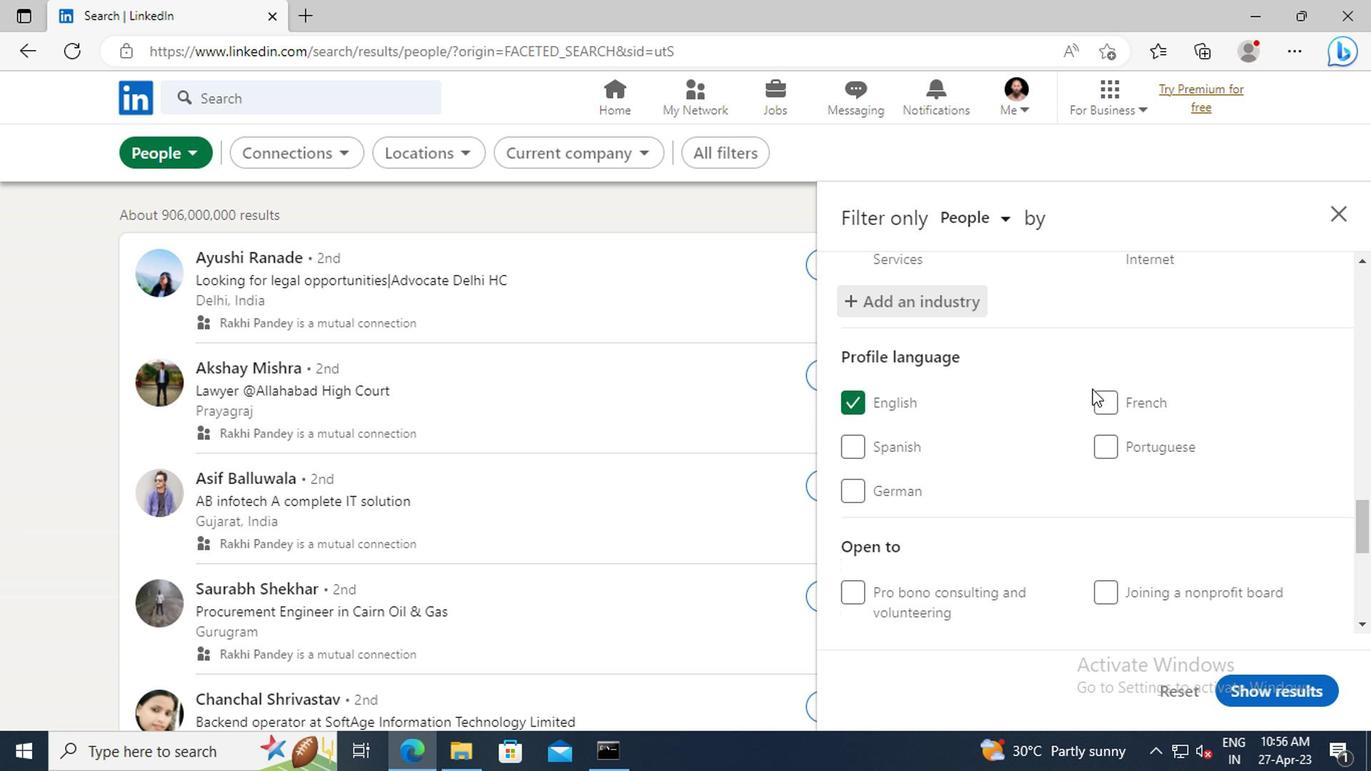 
Action: Mouse scrolled (1087, 387) with delta (0, -1)
Screenshot: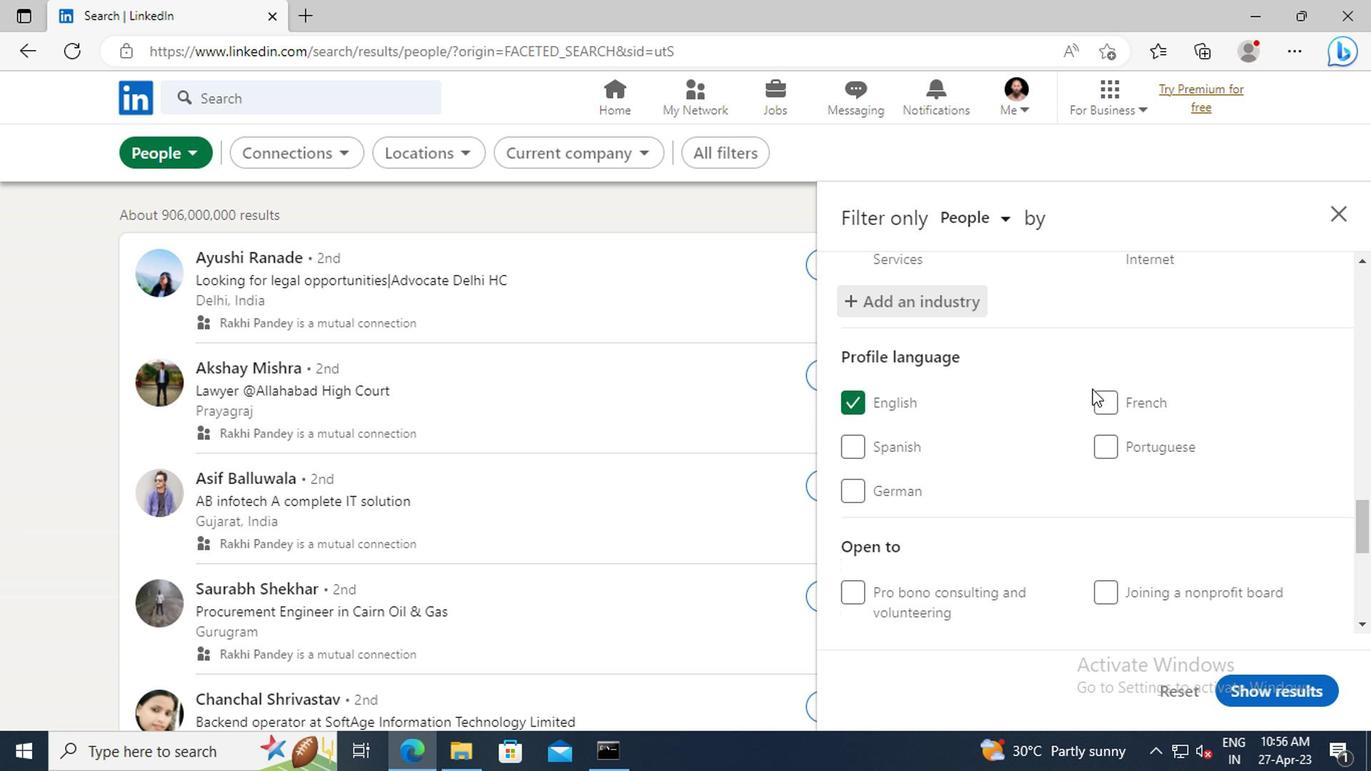 
Action: Mouse scrolled (1087, 387) with delta (0, -1)
Screenshot: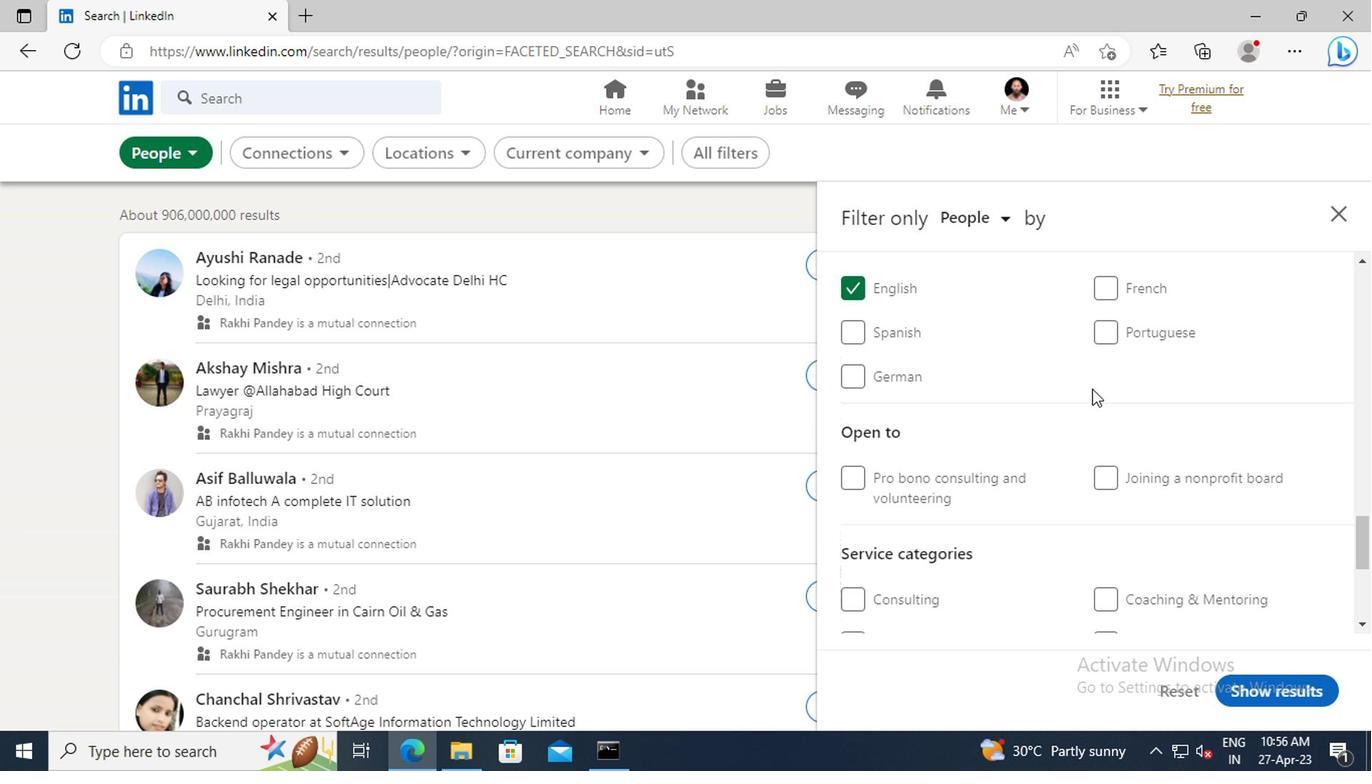 
Action: Mouse scrolled (1087, 387) with delta (0, -1)
Screenshot: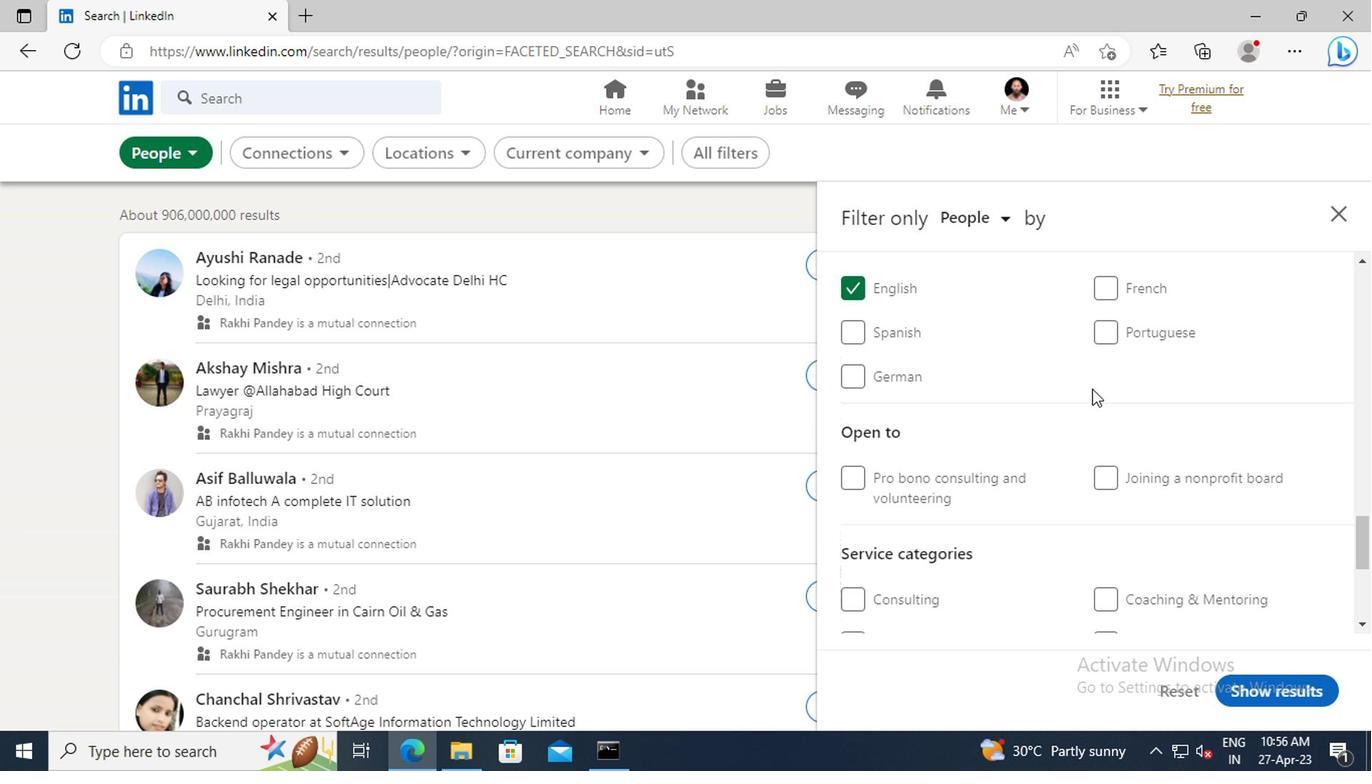 
Action: Mouse scrolled (1087, 387) with delta (0, -1)
Screenshot: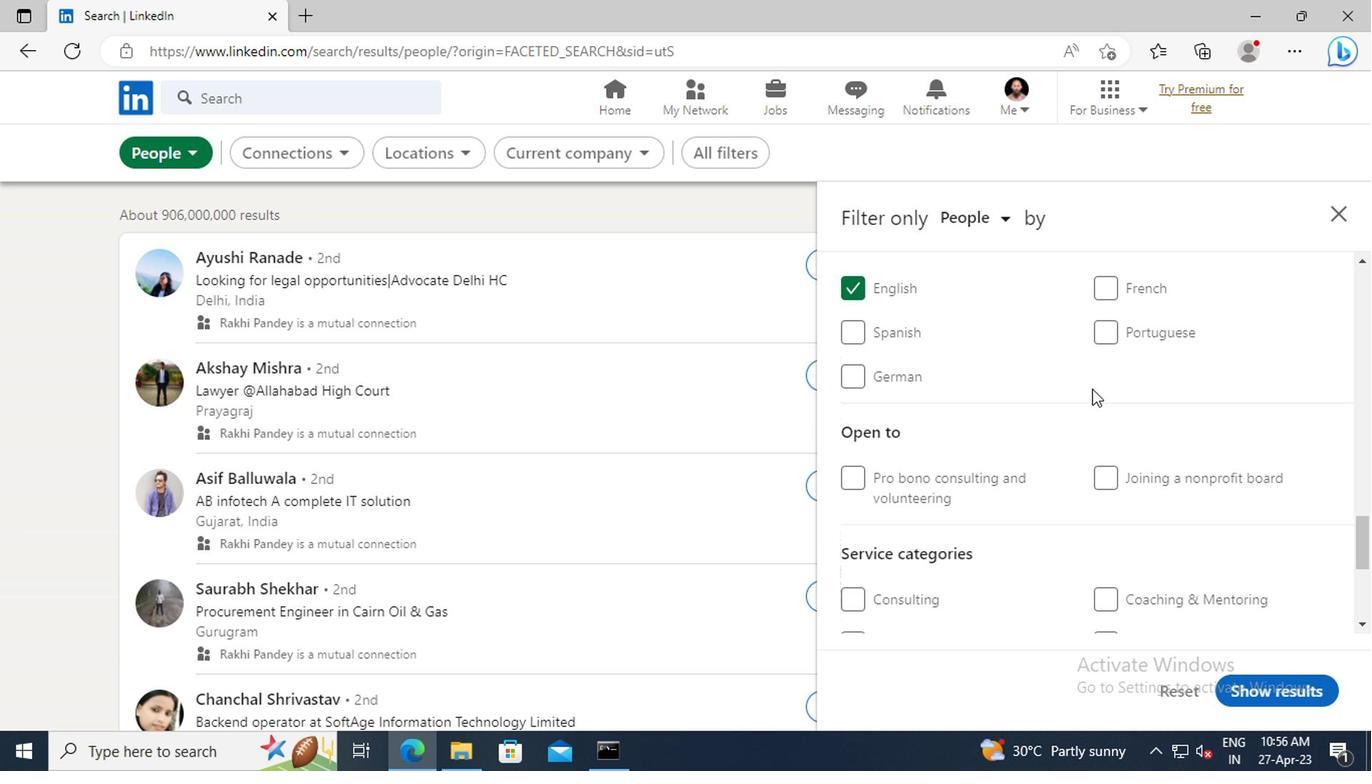 
Action: Mouse scrolled (1087, 387) with delta (0, -1)
Screenshot: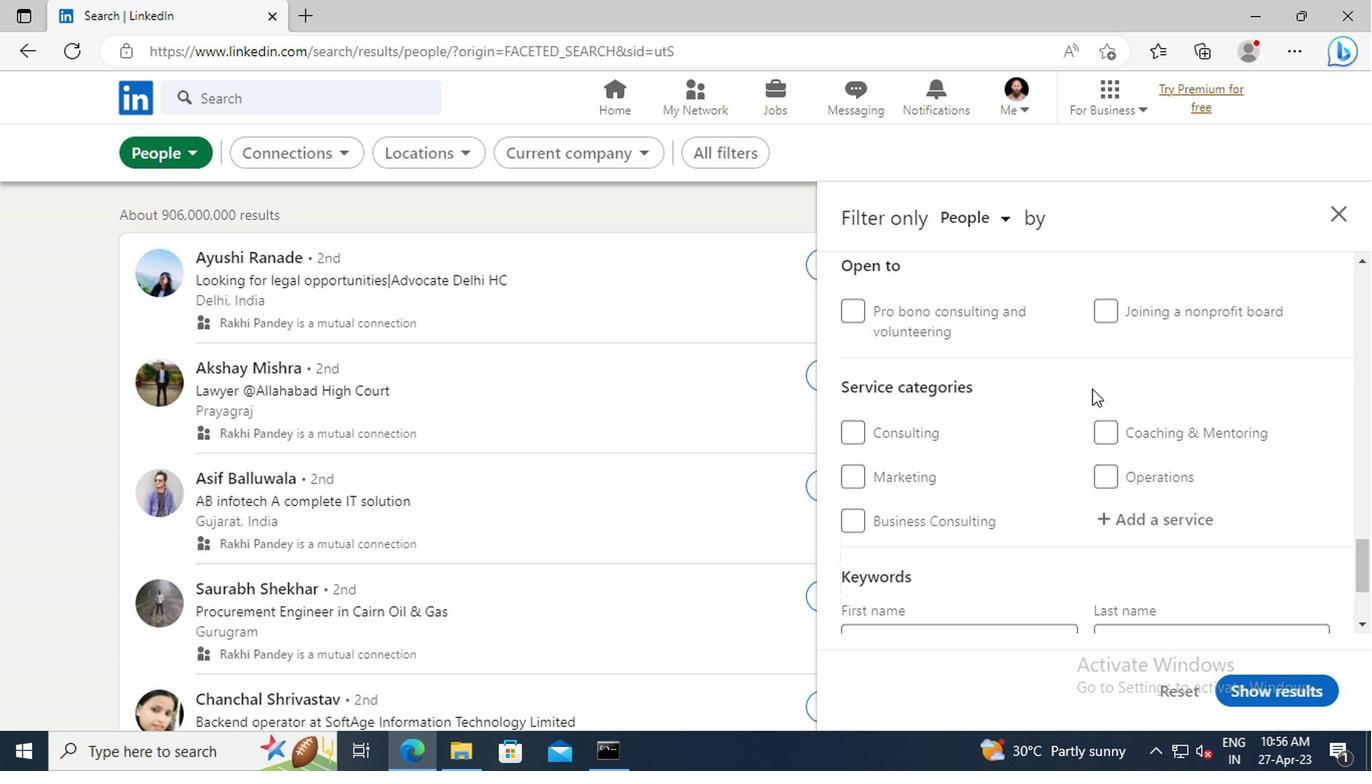 
Action: Mouse scrolled (1087, 387) with delta (0, -1)
Screenshot: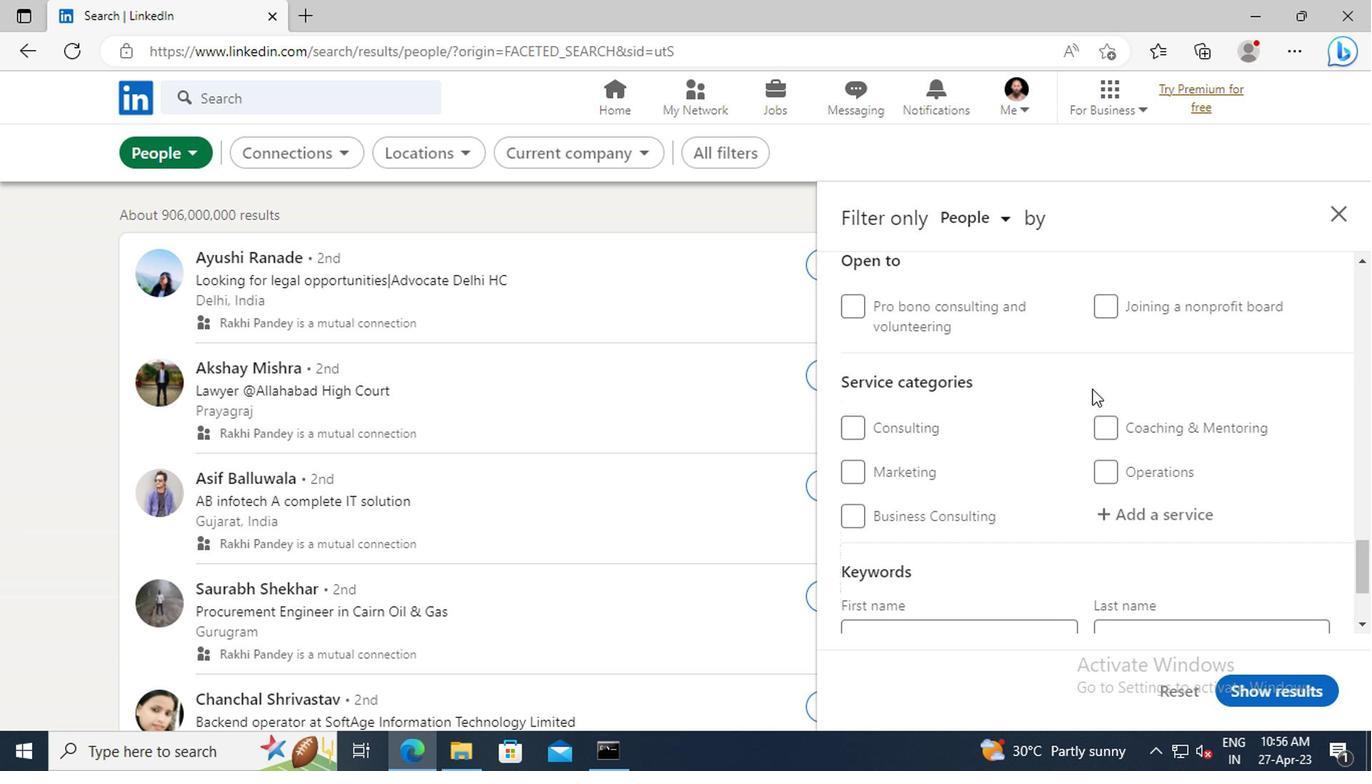 
Action: Mouse moved to (1122, 401)
Screenshot: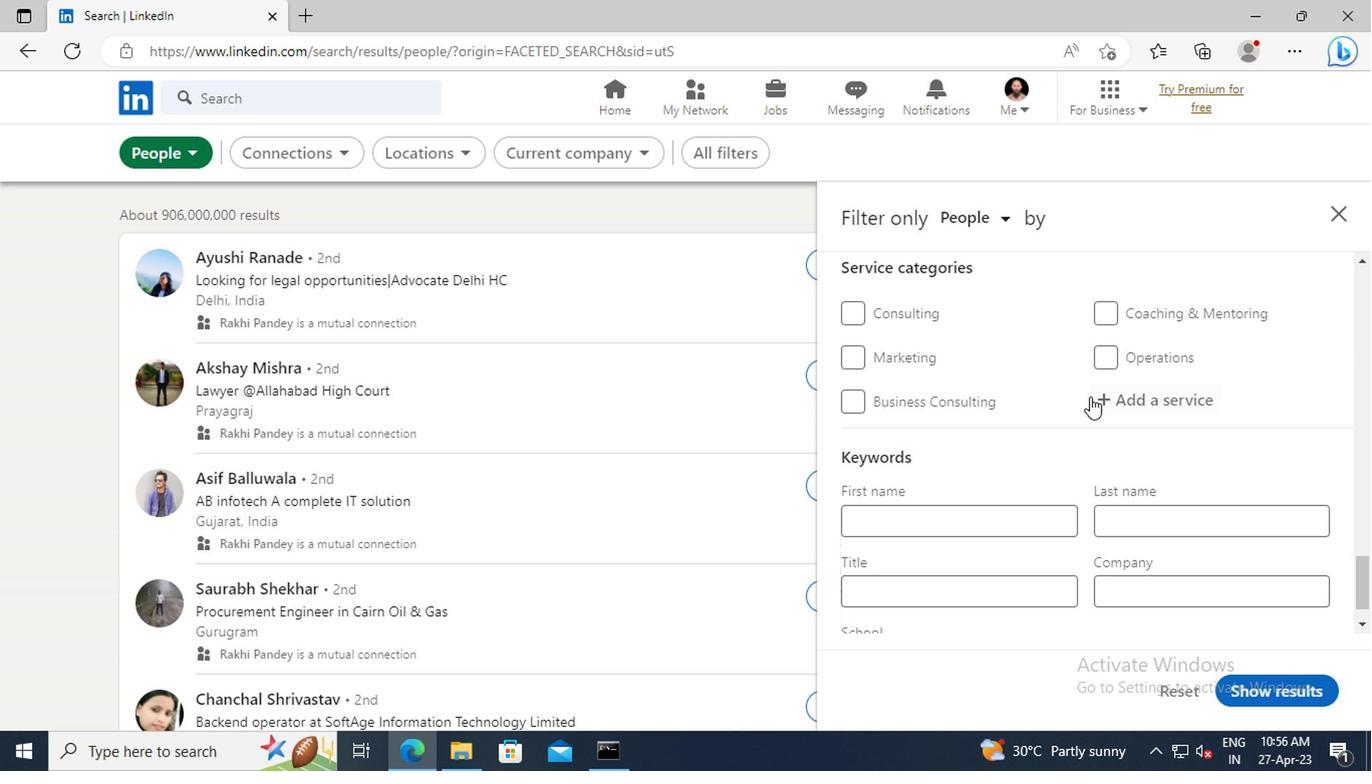 
Action: Mouse pressed left at (1122, 401)
Screenshot: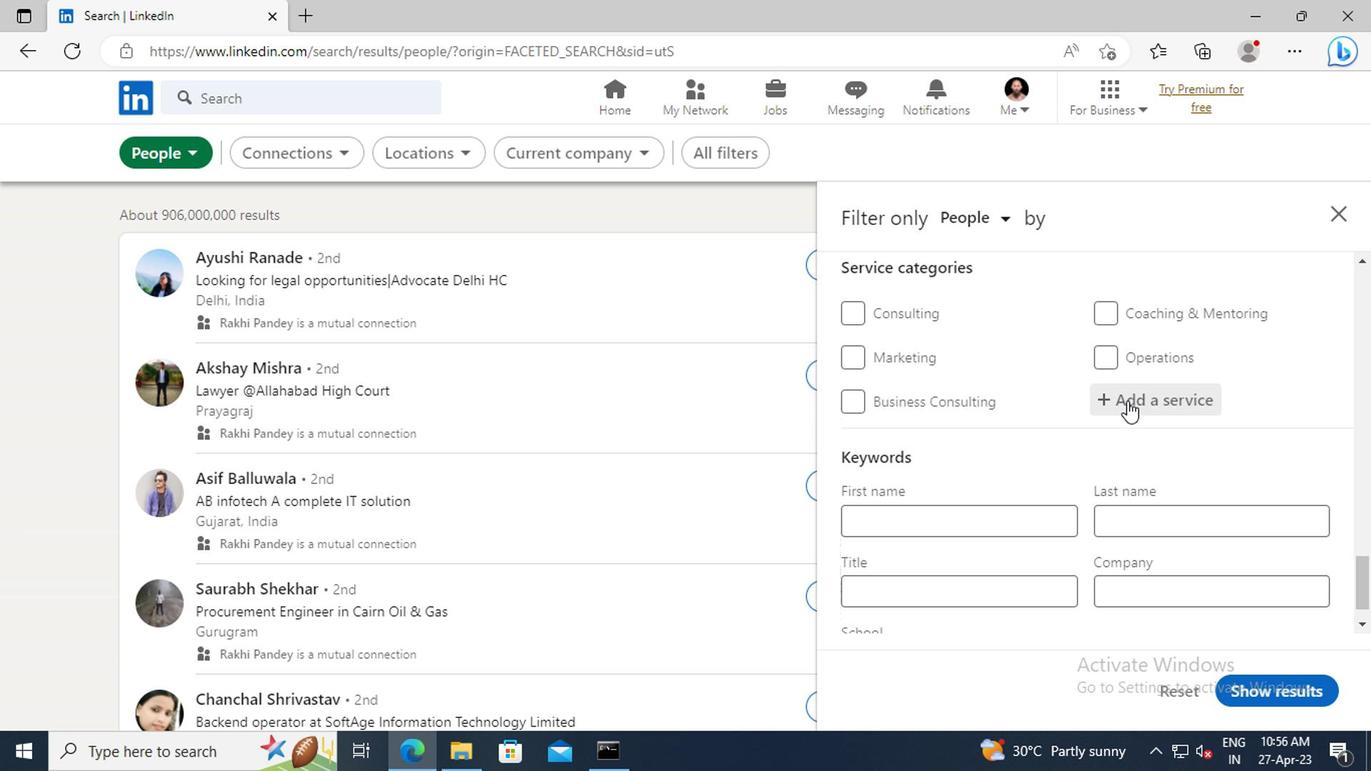 
Action: Key pressed <Key.shift>USER<Key.space><Key.shift>EXPERIENCE<Key.space><Key.shift>DES
Screenshot: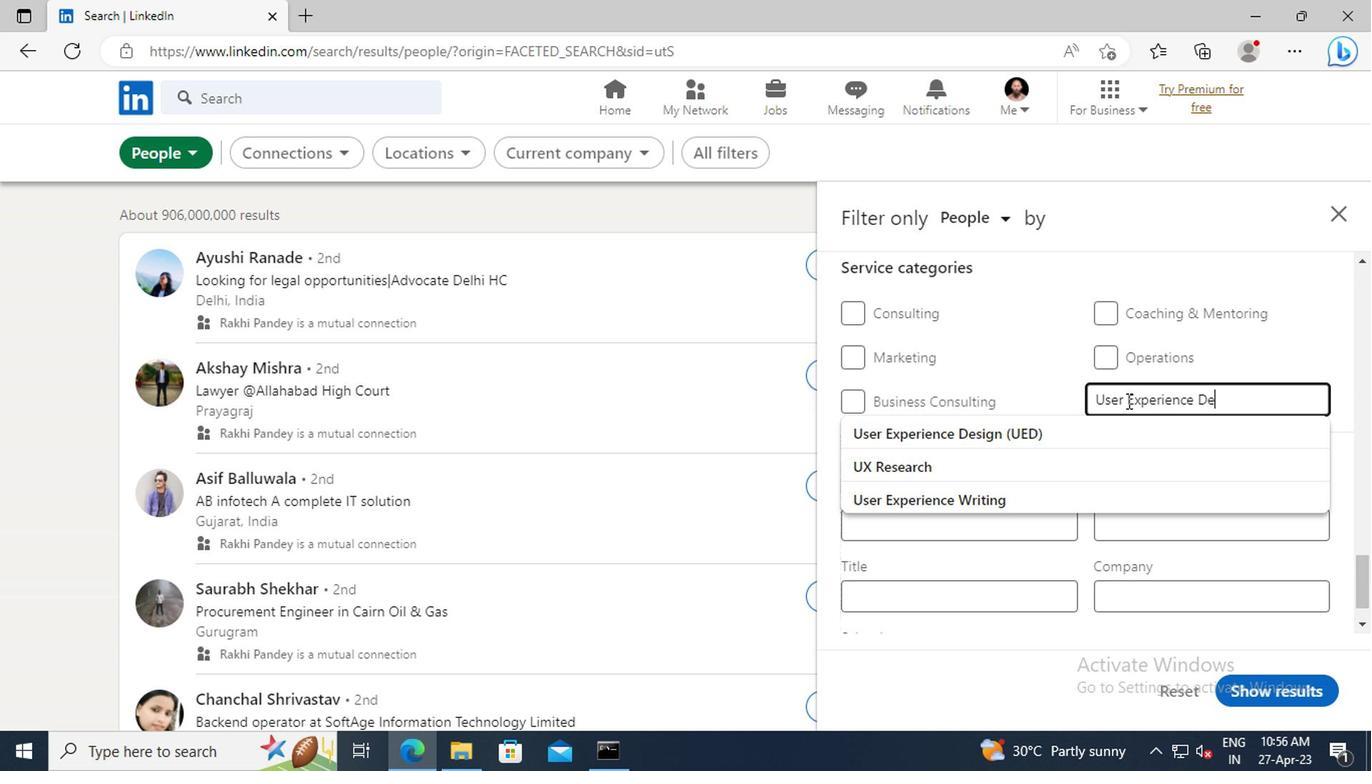 
Action: Mouse moved to (1100, 433)
Screenshot: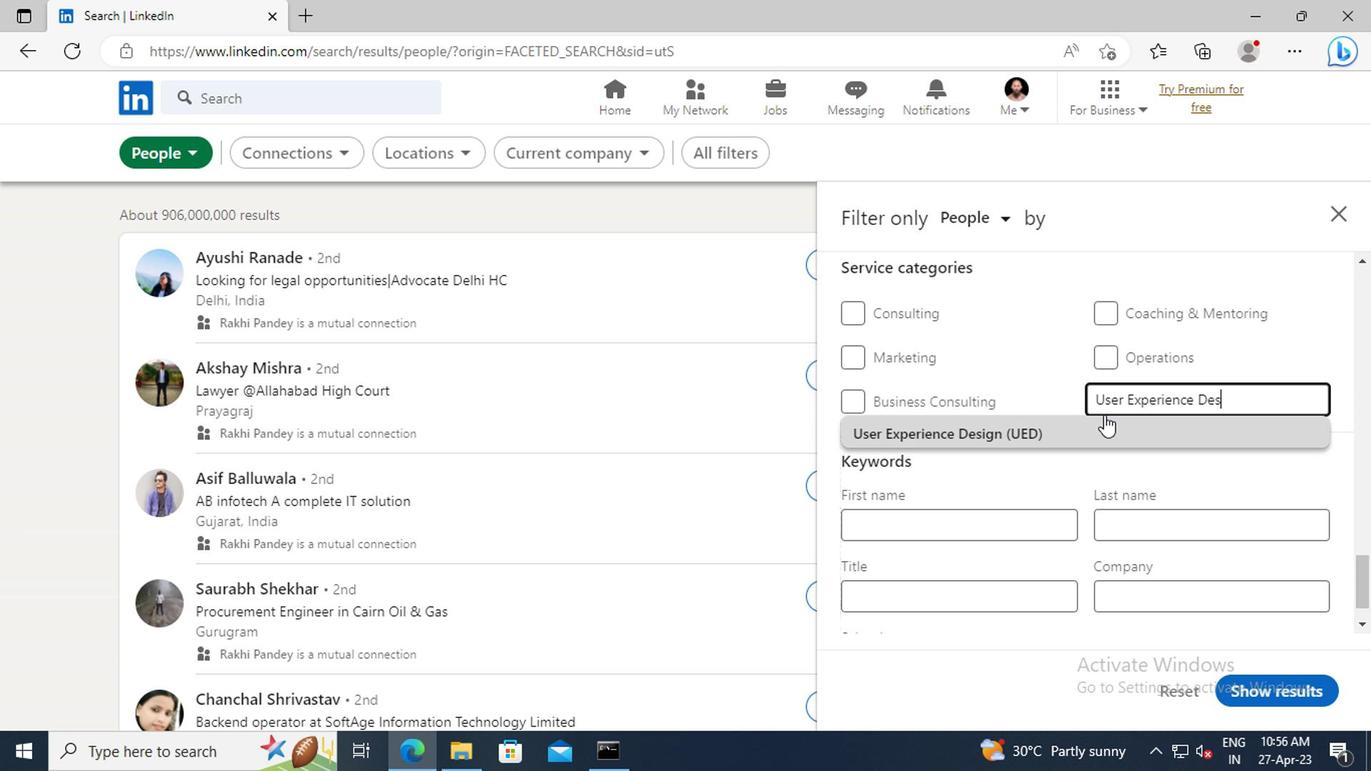 
Action: Mouse pressed left at (1100, 433)
Screenshot: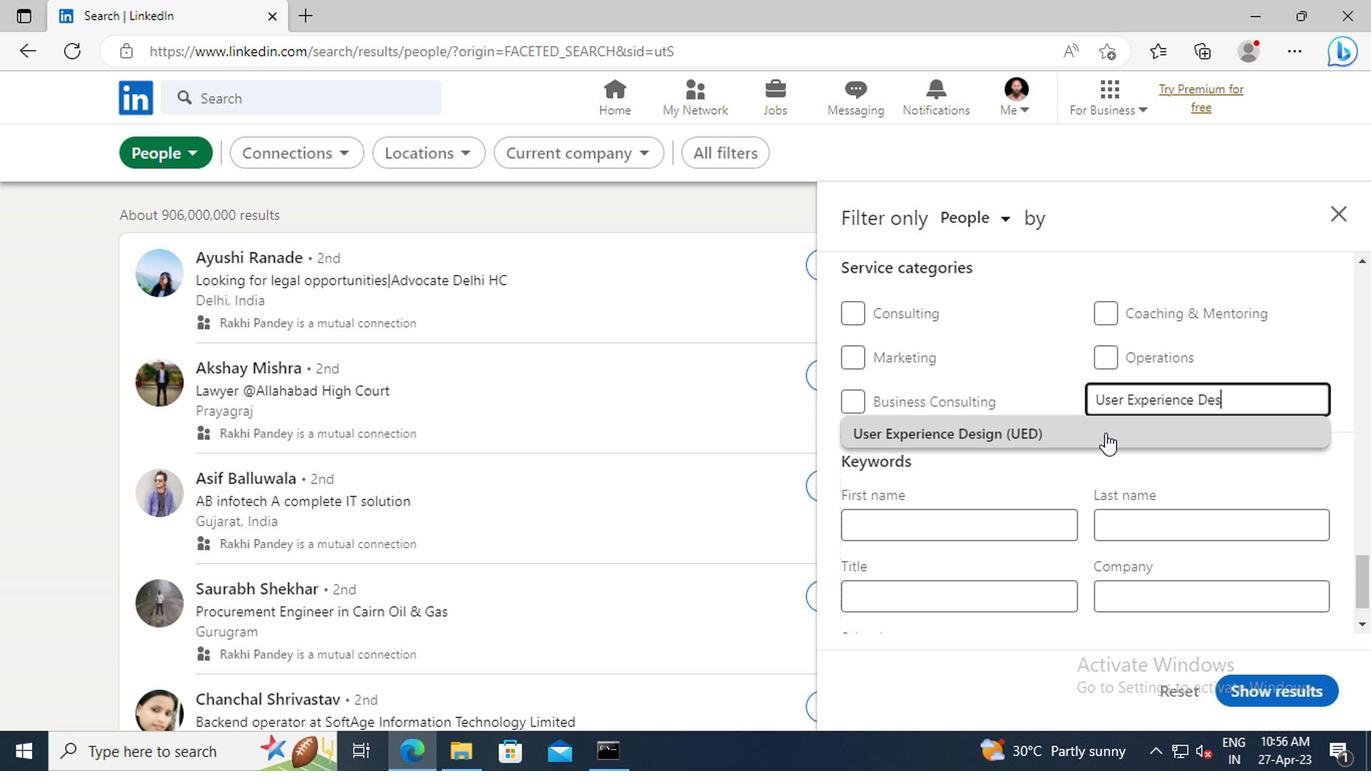 
Action: Mouse moved to (1047, 406)
Screenshot: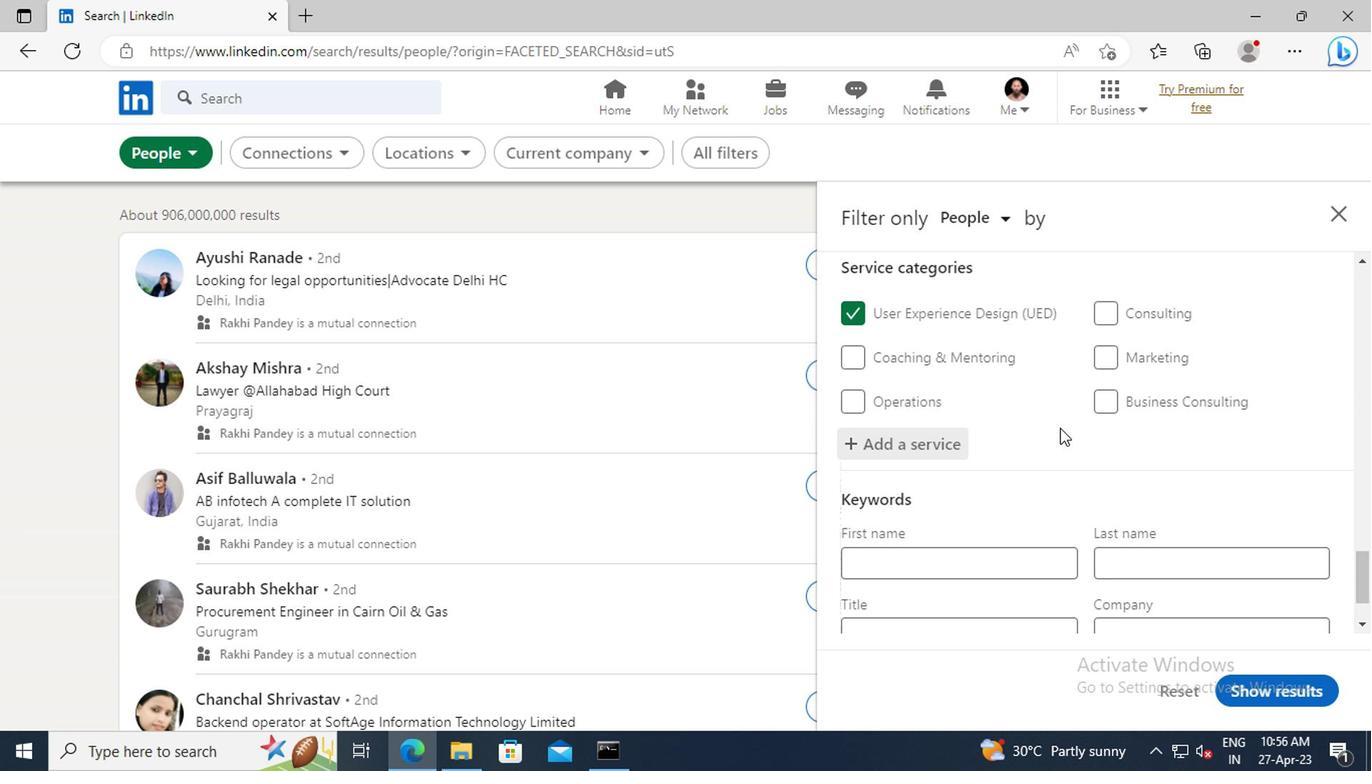 
Action: Mouse scrolled (1047, 405) with delta (0, 0)
Screenshot: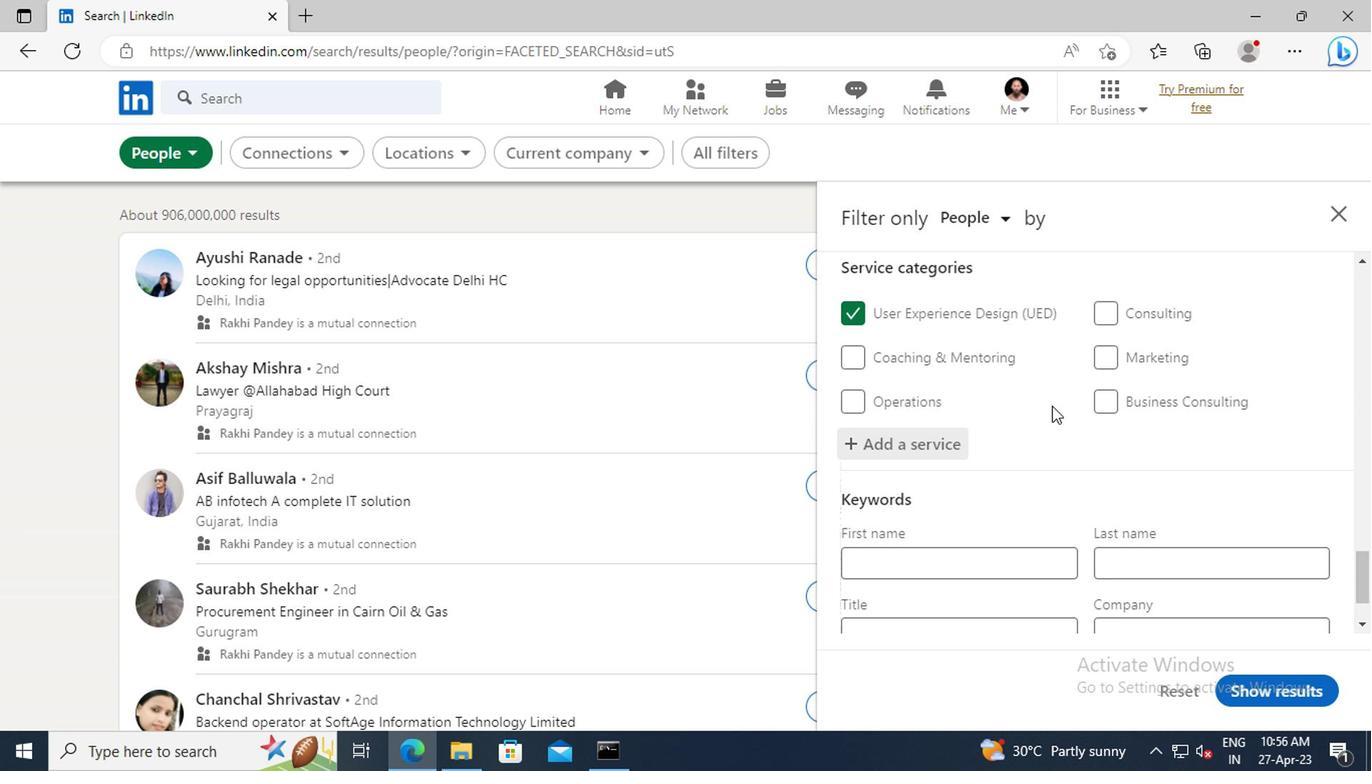 
Action: Mouse scrolled (1047, 405) with delta (0, 0)
Screenshot: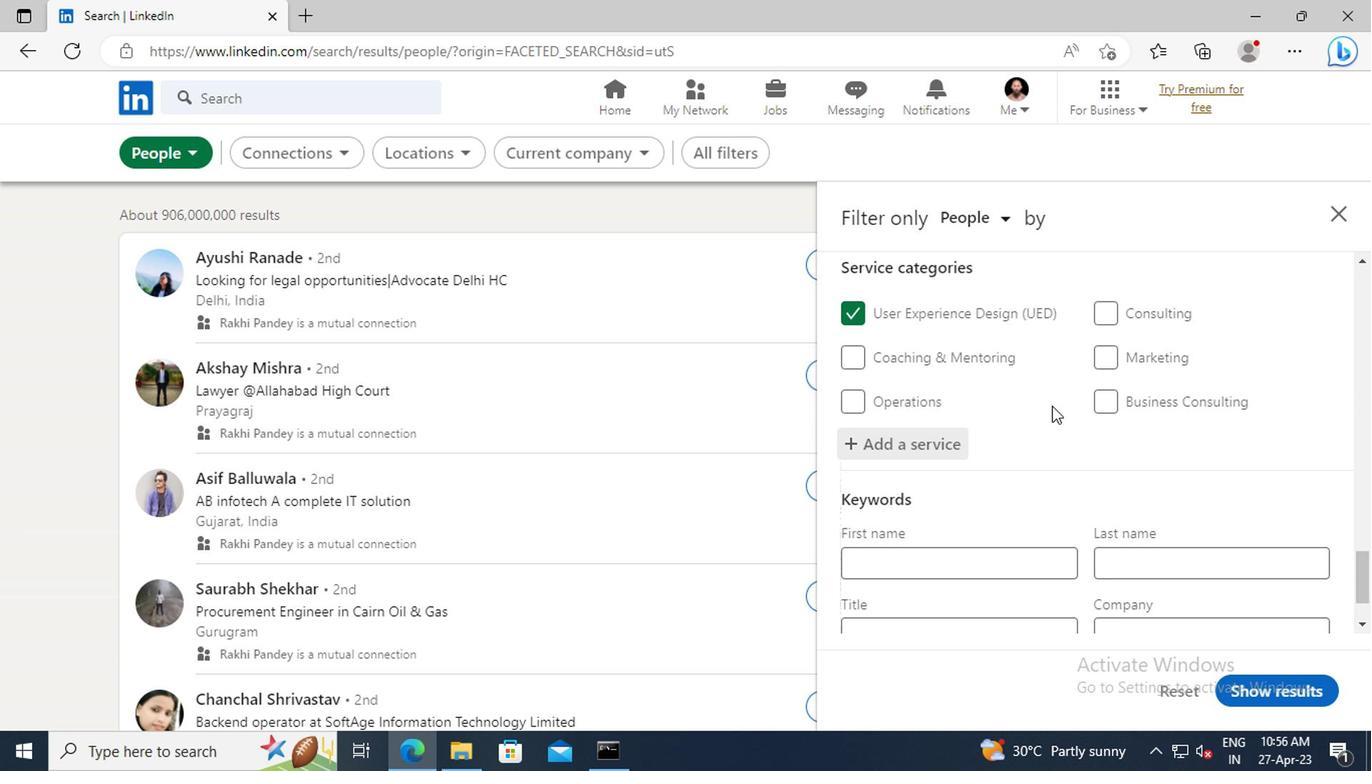
Action: Mouse scrolled (1047, 405) with delta (0, 0)
Screenshot: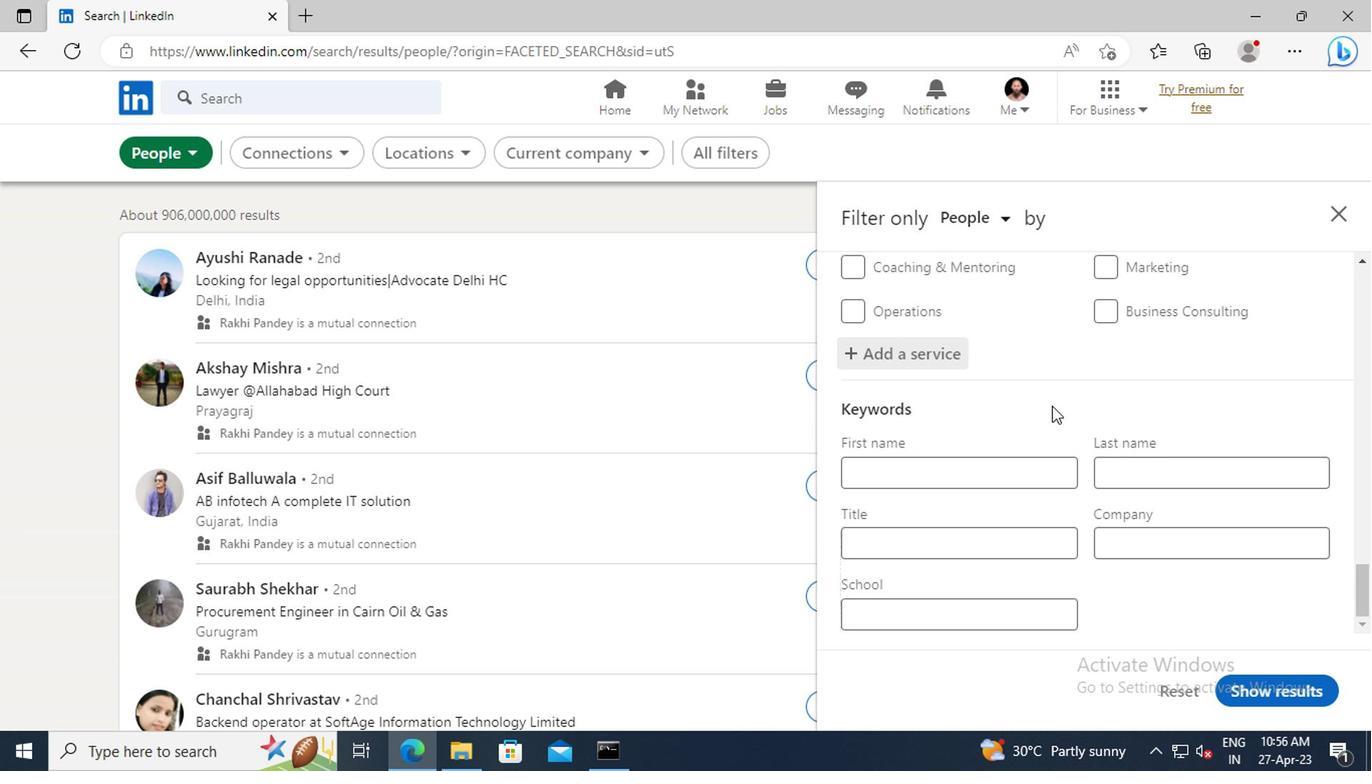 
Action: Mouse moved to (992, 545)
Screenshot: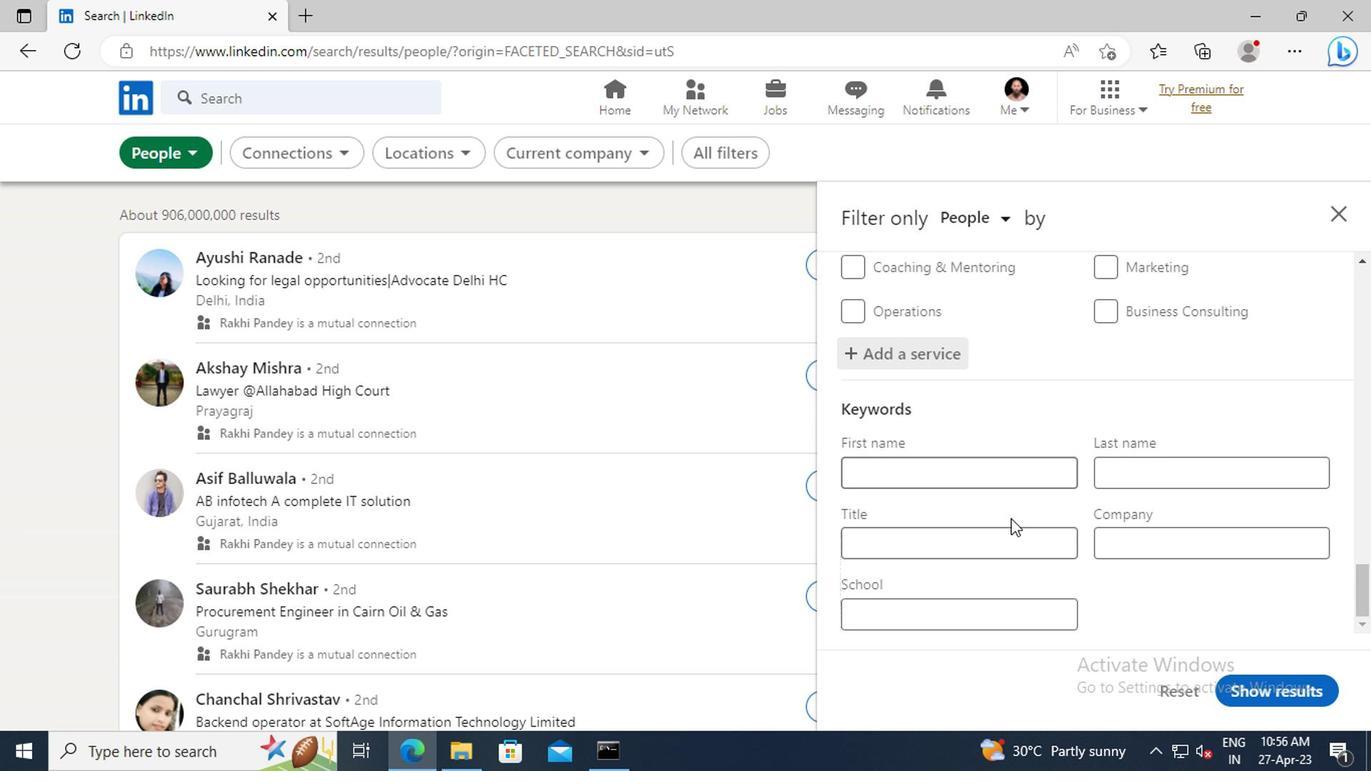 
Action: Mouse pressed left at (992, 545)
Screenshot: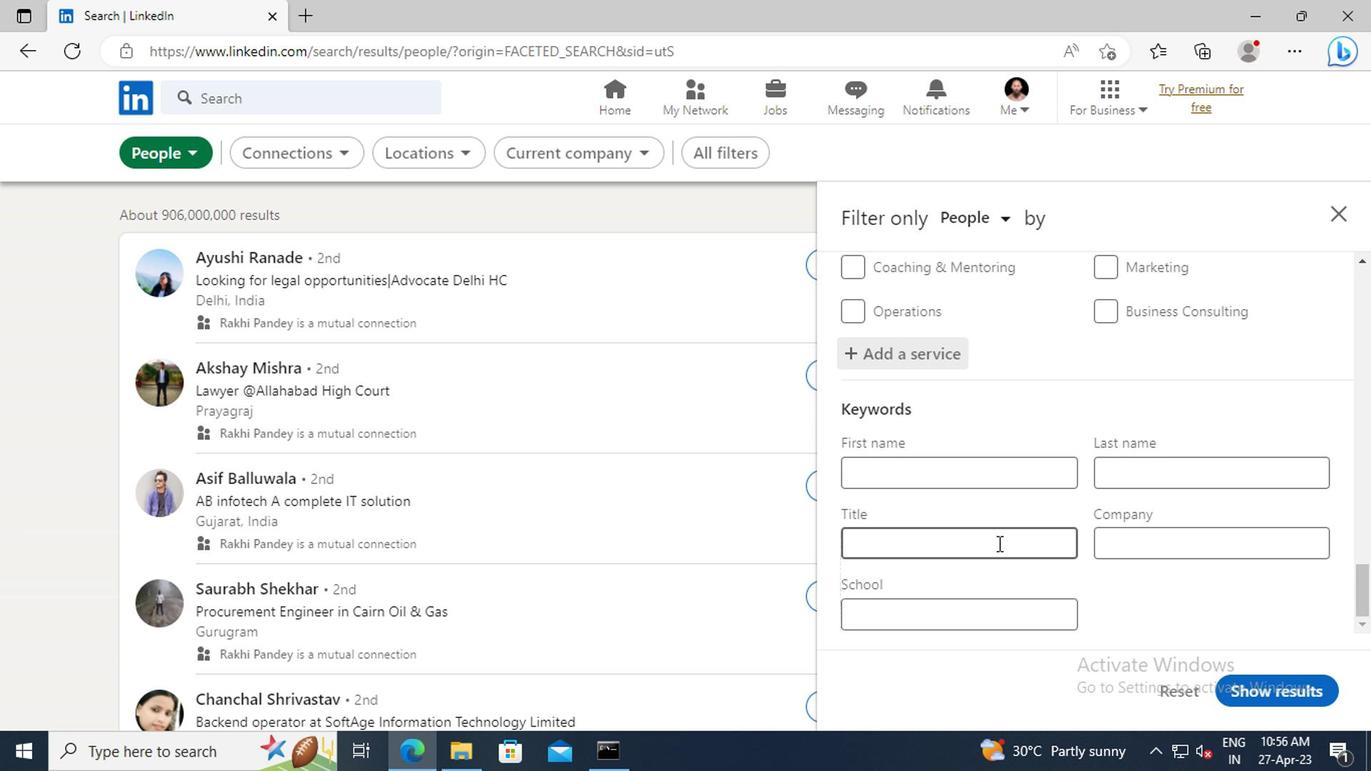 
Action: Key pressed <Key.shift>MARKET<Key.space><Key.shift>RESEARCHER<Key.enter>
Screenshot: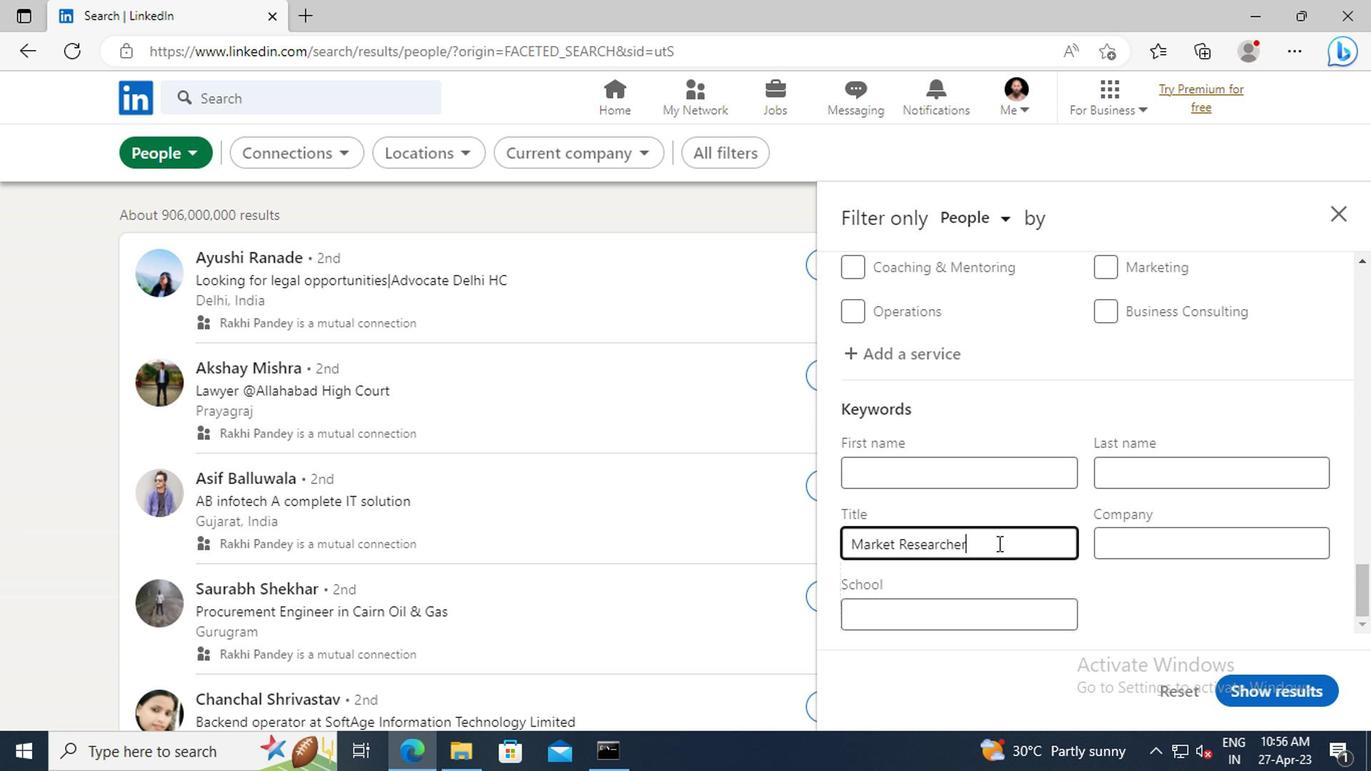 
Action: Mouse moved to (1227, 693)
Screenshot: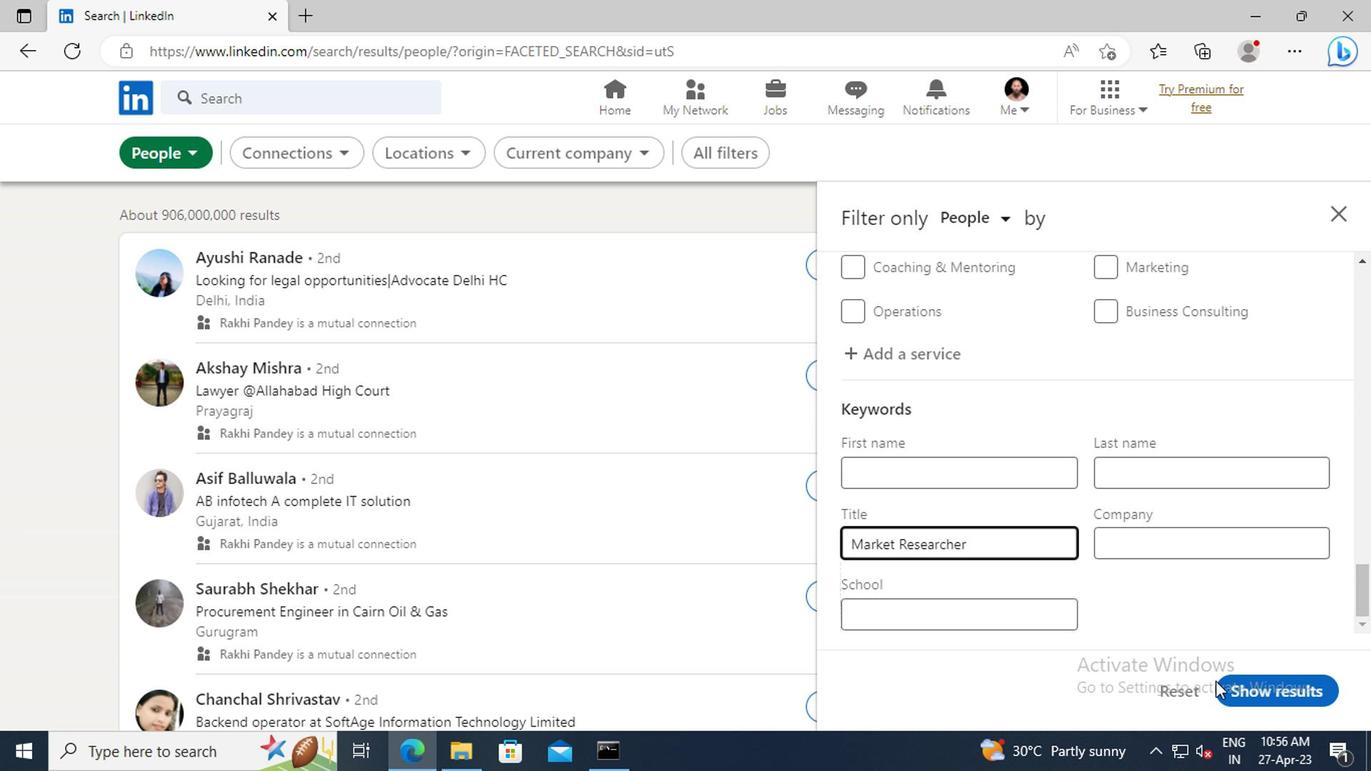 
Action: Mouse pressed left at (1227, 693)
Screenshot: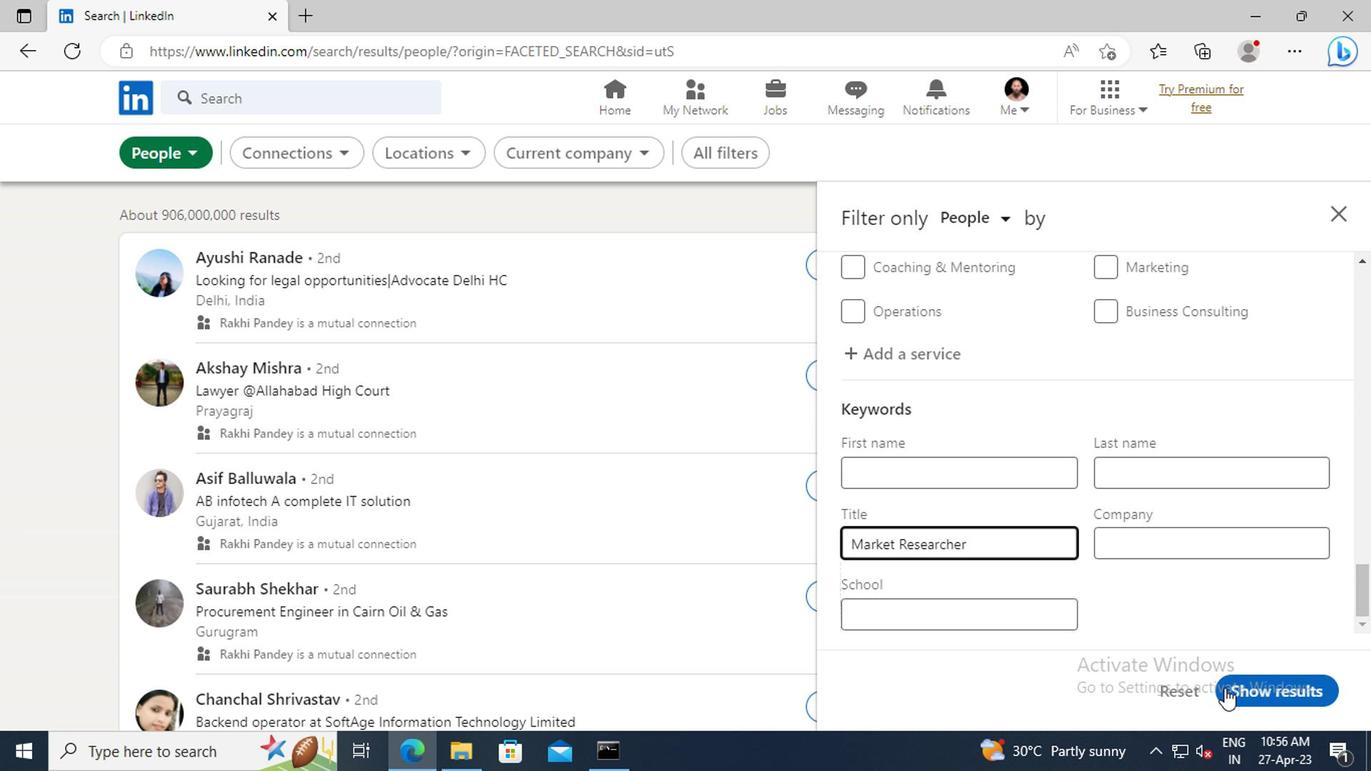 
Action: Mouse moved to (1228, 695)
Screenshot: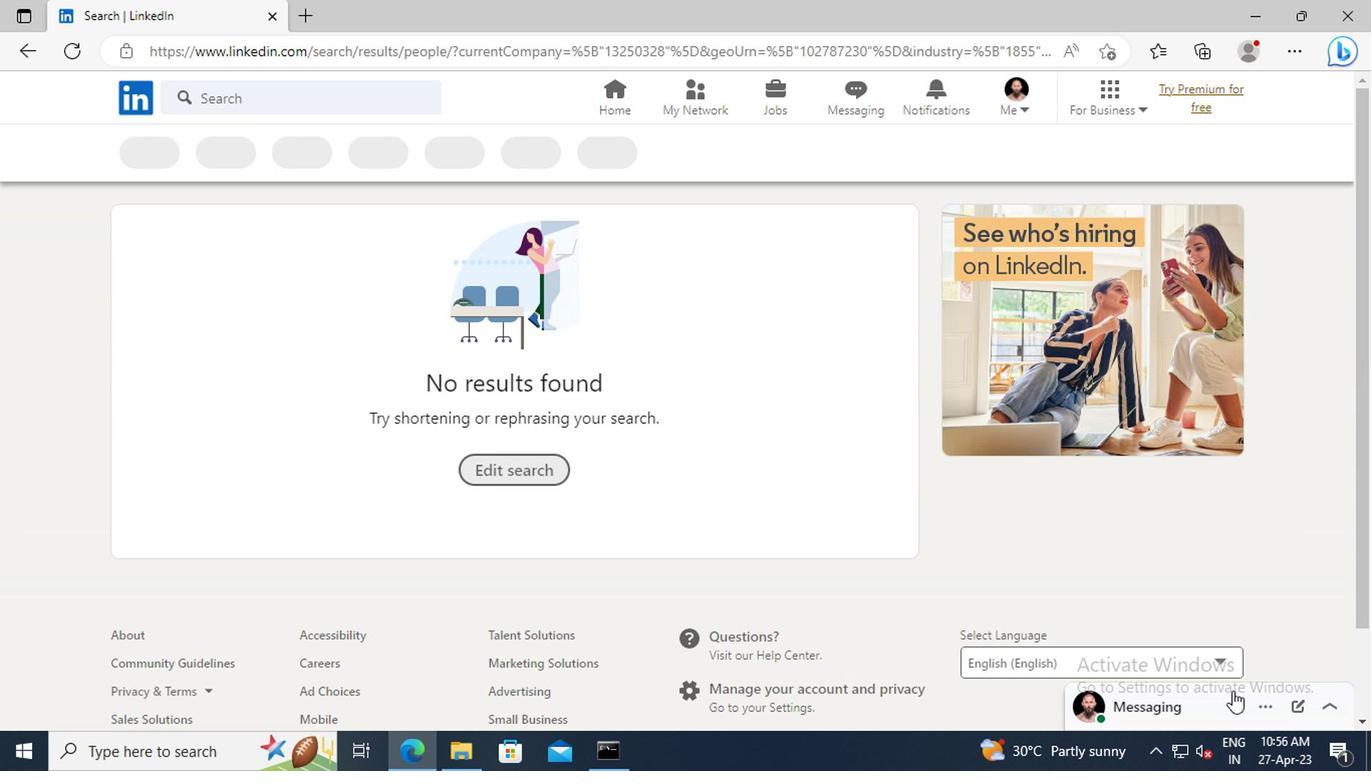 
